 Task: Find connections with filter location Mödling with filter topic #Workfromhomewith filter profile language Potuguese with filter current company Aditya Birla Fashion and Retail Ltd. with filter school Uttarakhand Jobs with filter industry Sheet Music Publishing with filter service category Nonprofit Consulting with filter keywords title Cosmetologist
Action: Mouse moved to (671, 135)
Screenshot: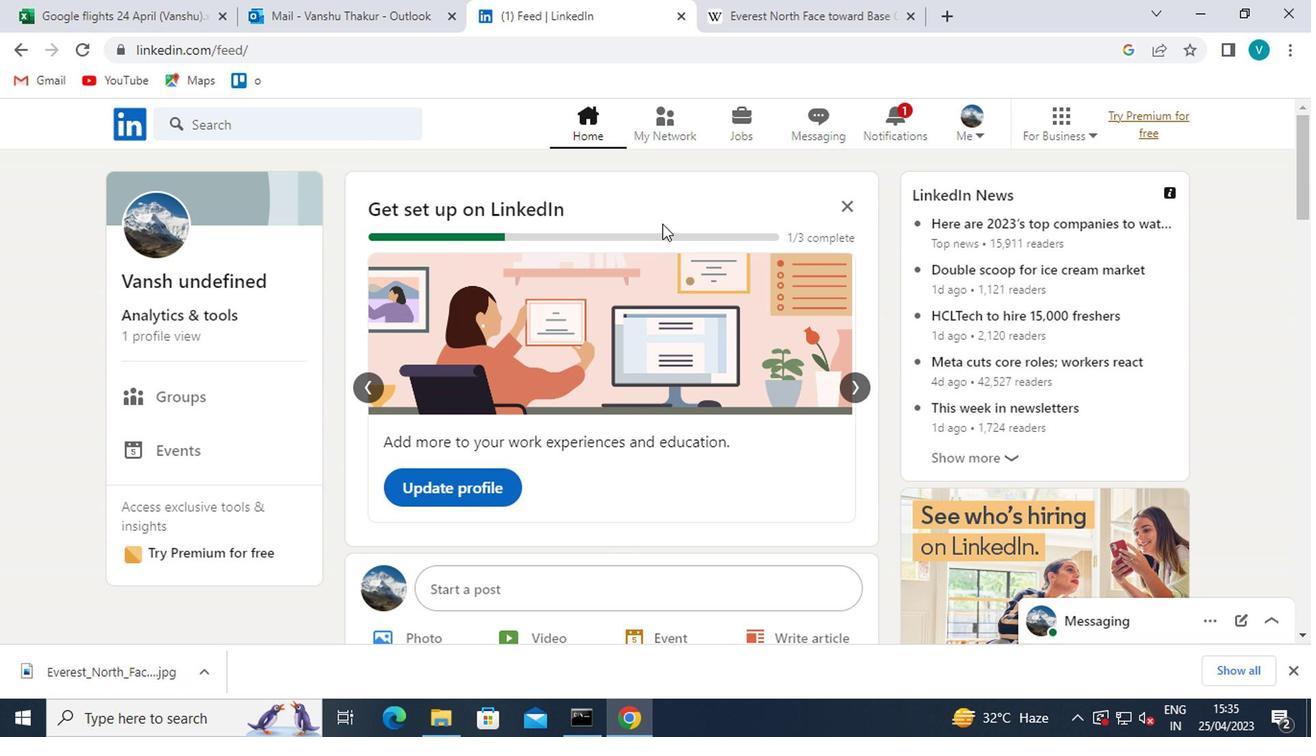
Action: Mouse pressed left at (671, 135)
Screenshot: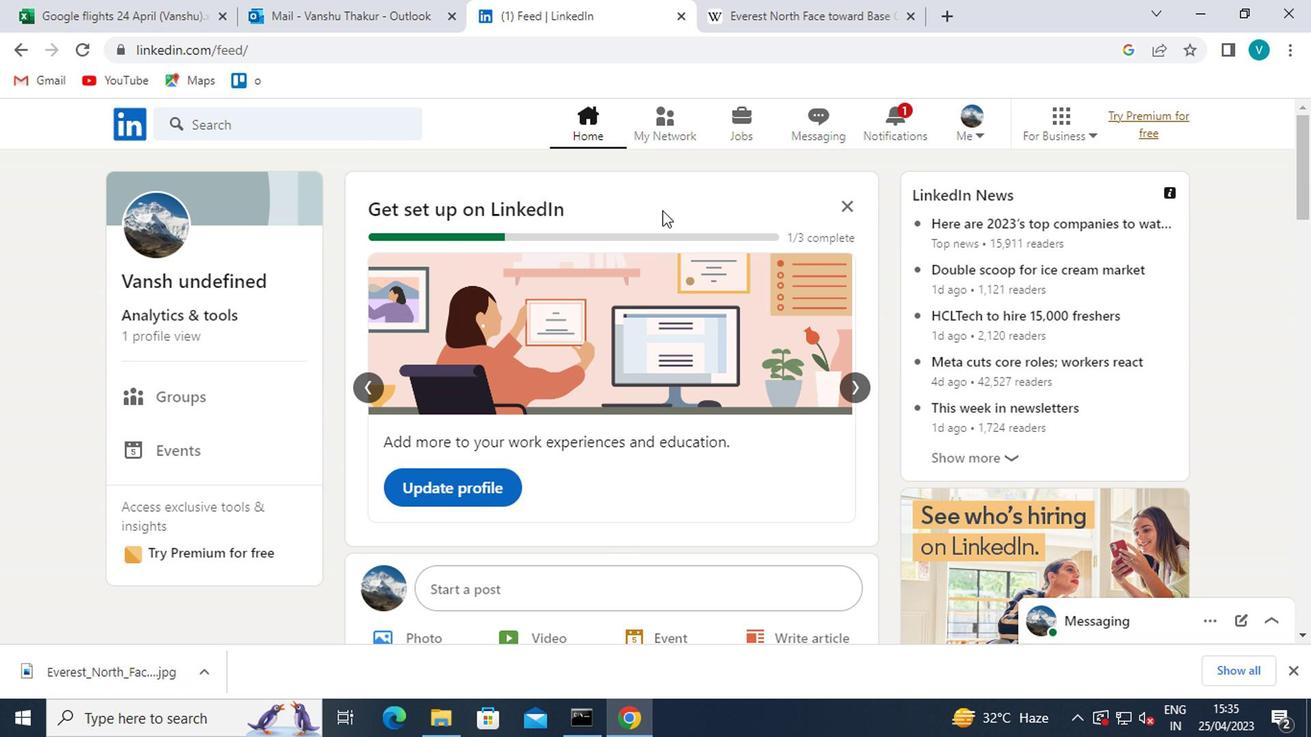 
Action: Mouse moved to (168, 237)
Screenshot: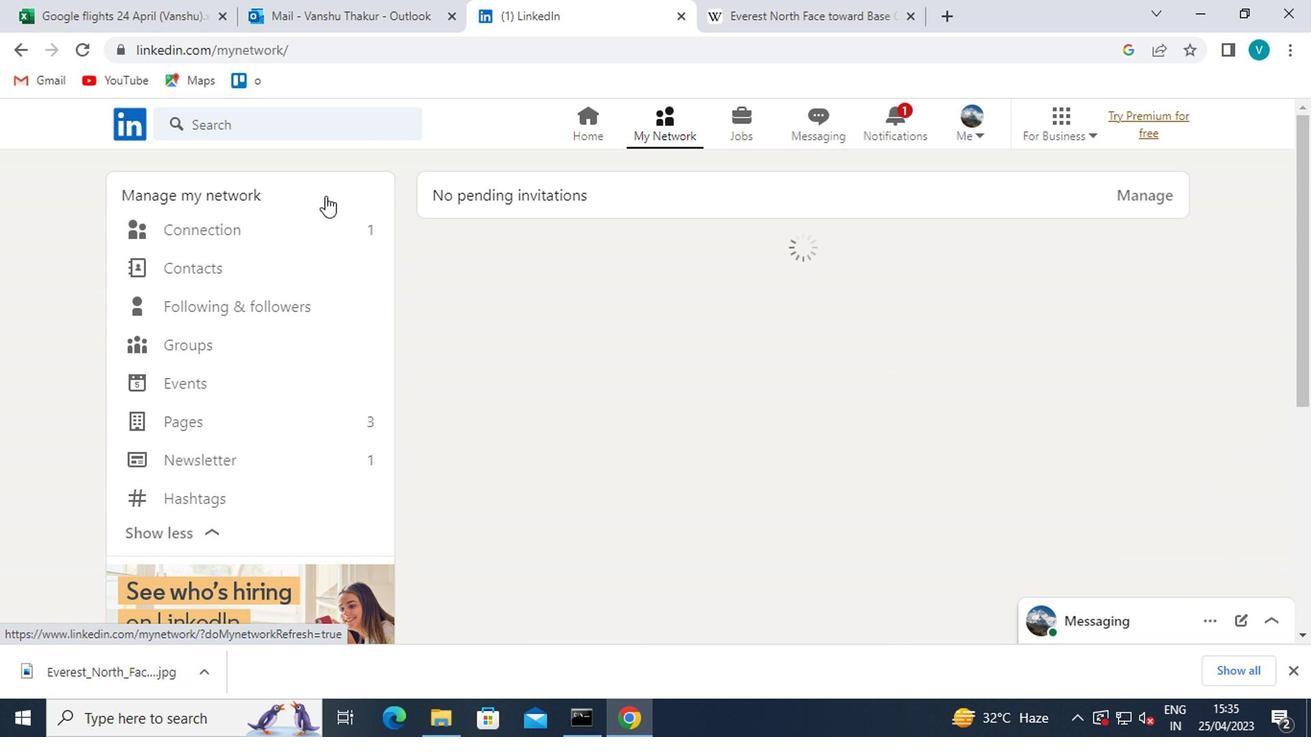 
Action: Mouse pressed left at (168, 237)
Screenshot: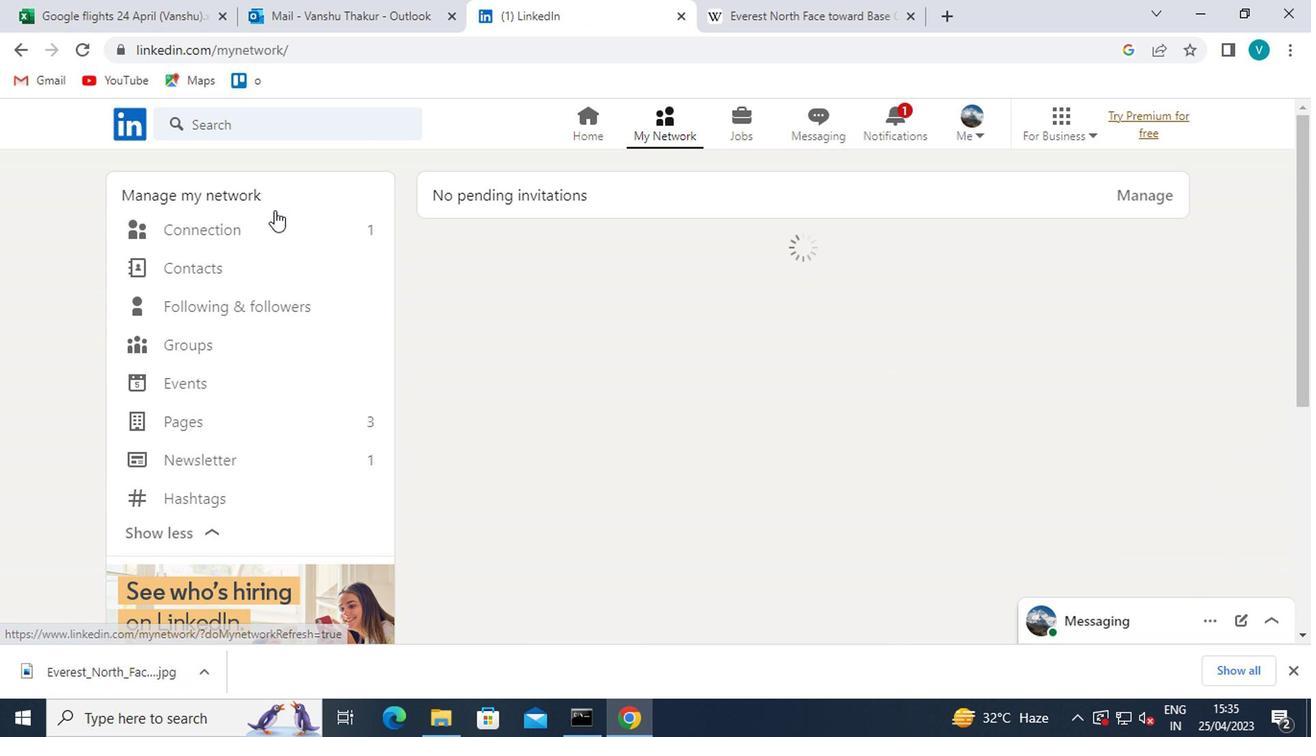 
Action: Mouse moved to (791, 224)
Screenshot: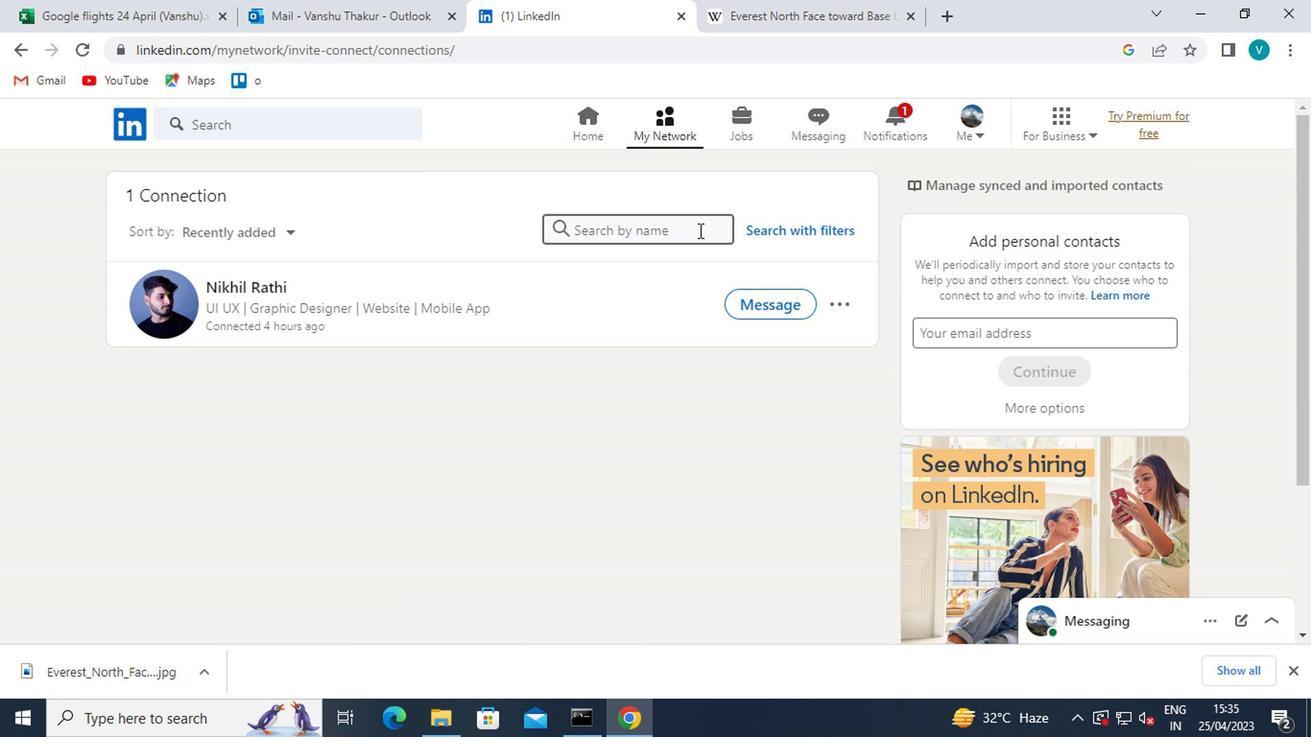 
Action: Mouse pressed left at (791, 224)
Screenshot: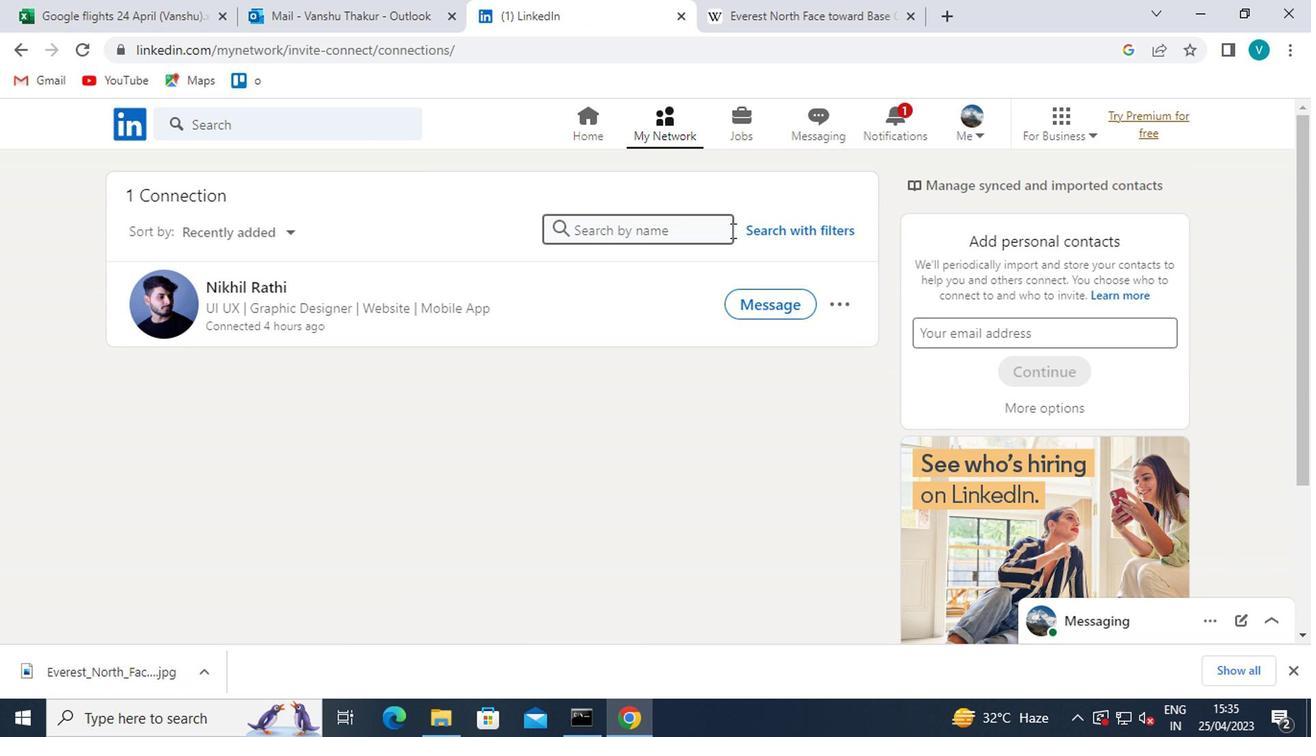 
Action: Mouse moved to (659, 176)
Screenshot: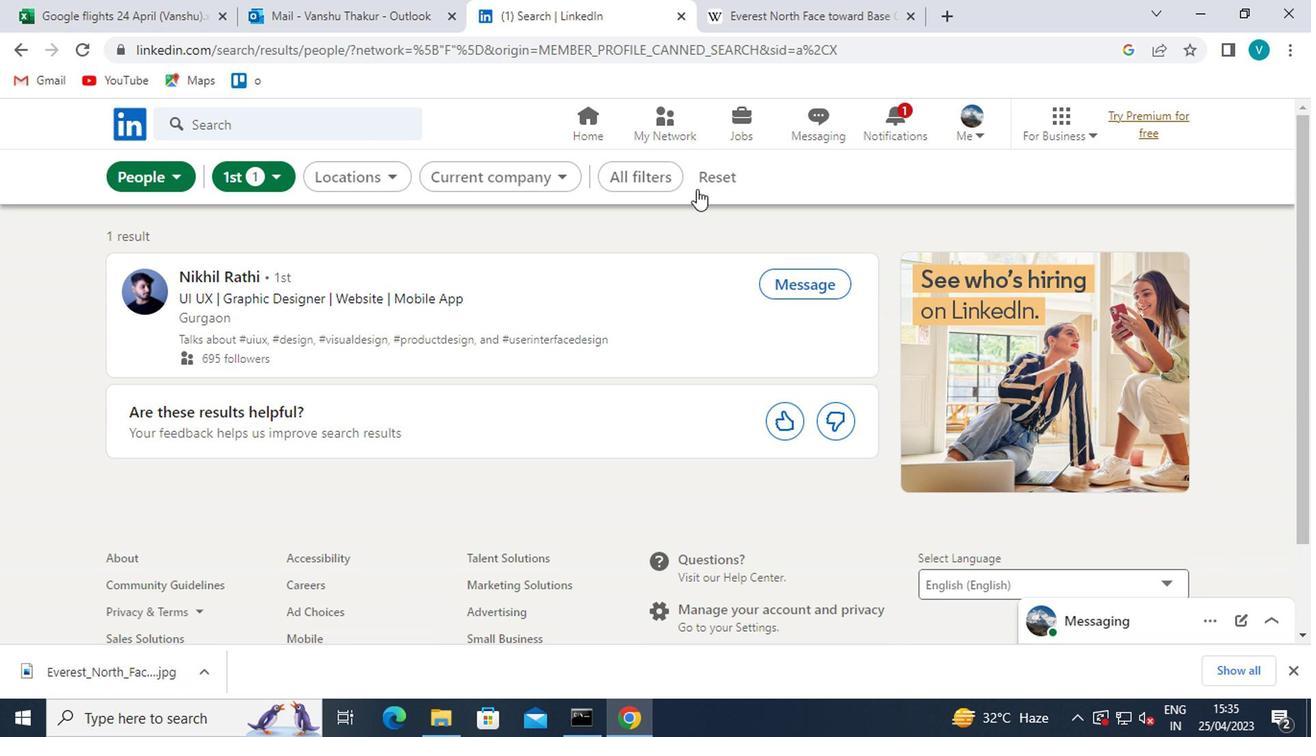 
Action: Mouse pressed left at (659, 176)
Screenshot: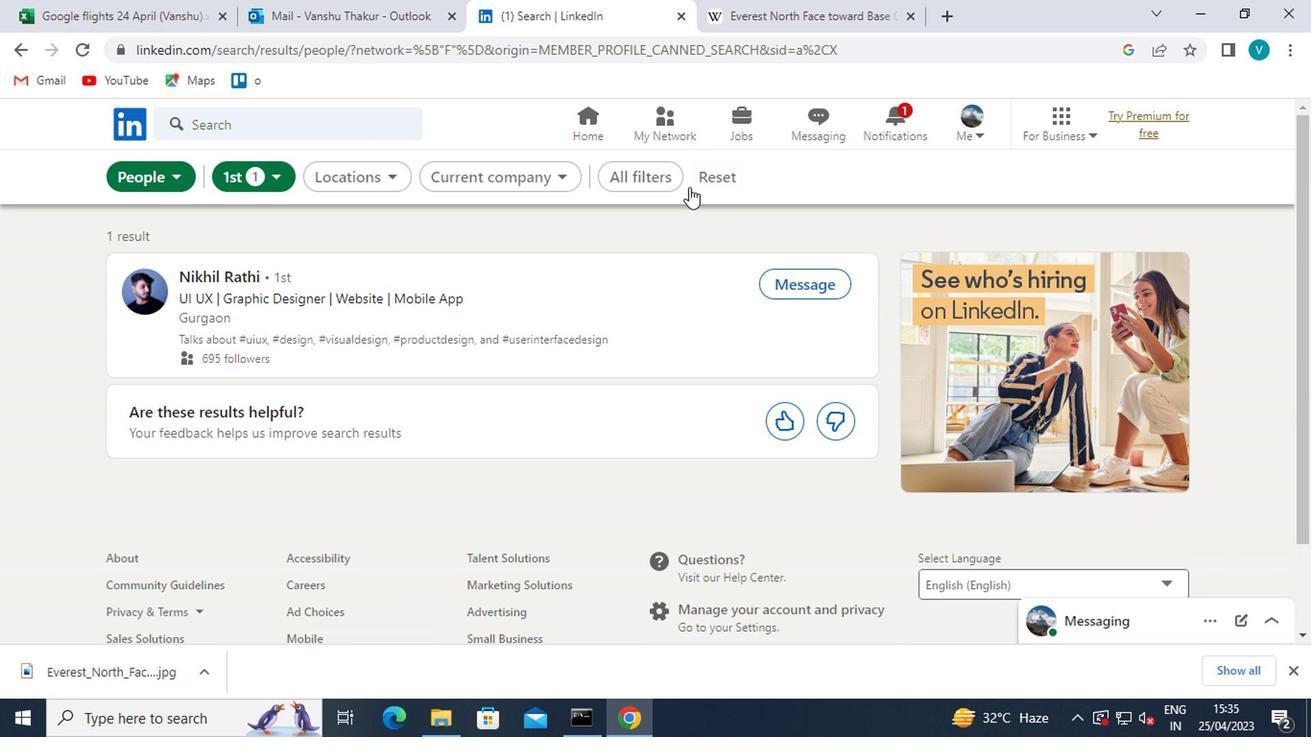 
Action: Mouse moved to (857, 342)
Screenshot: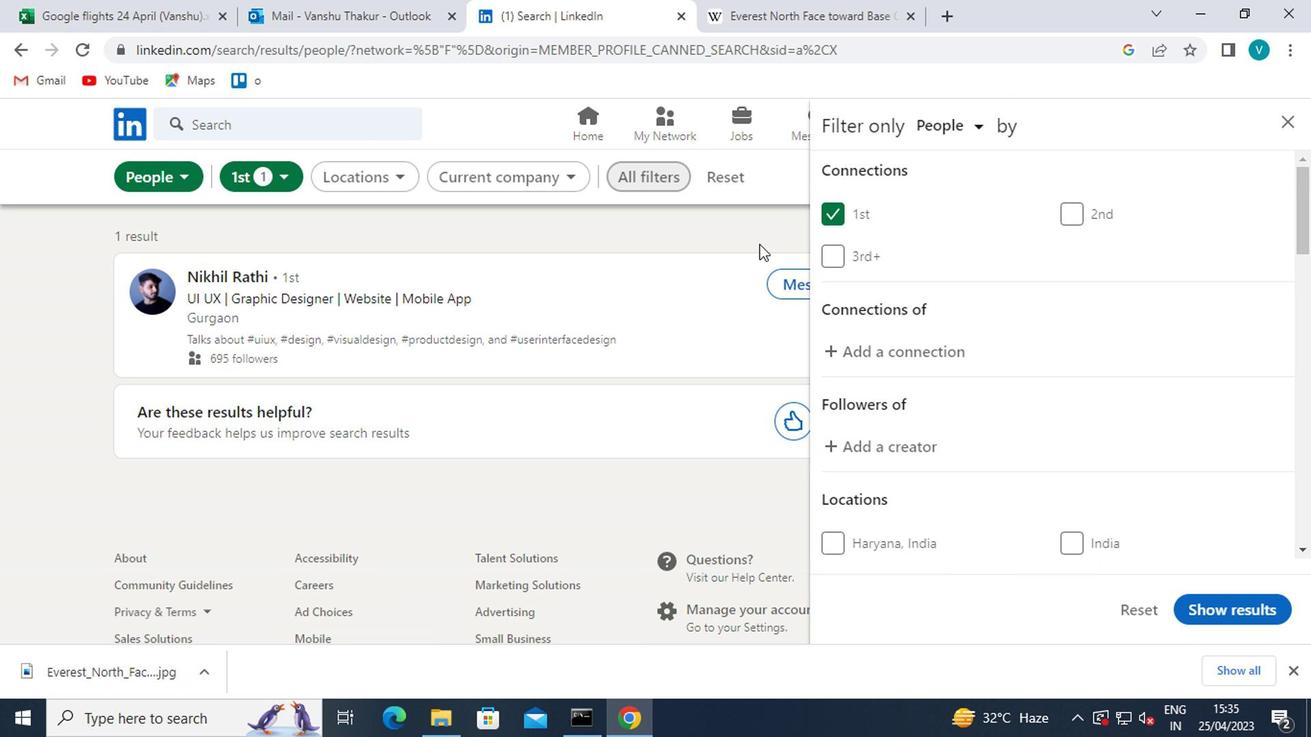 
Action: Mouse scrolled (857, 341) with delta (0, 0)
Screenshot: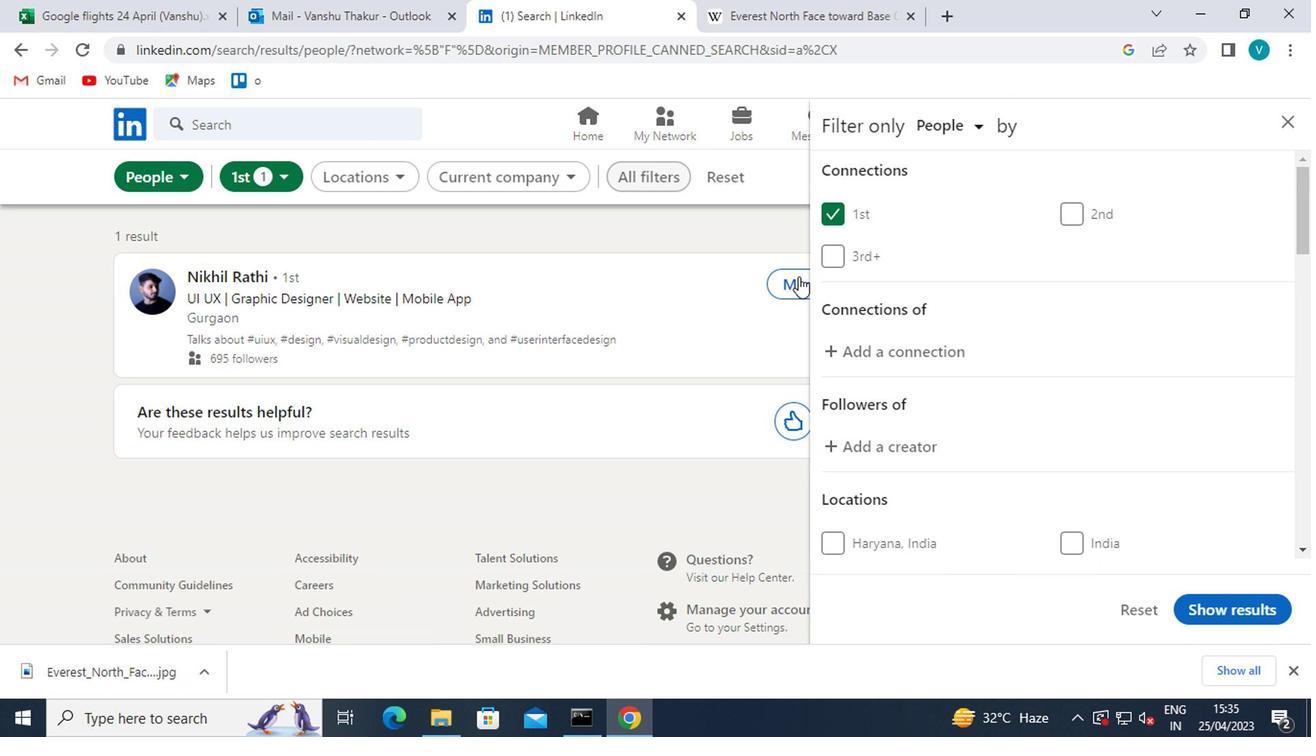 
Action: Mouse moved to (858, 344)
Screenshot: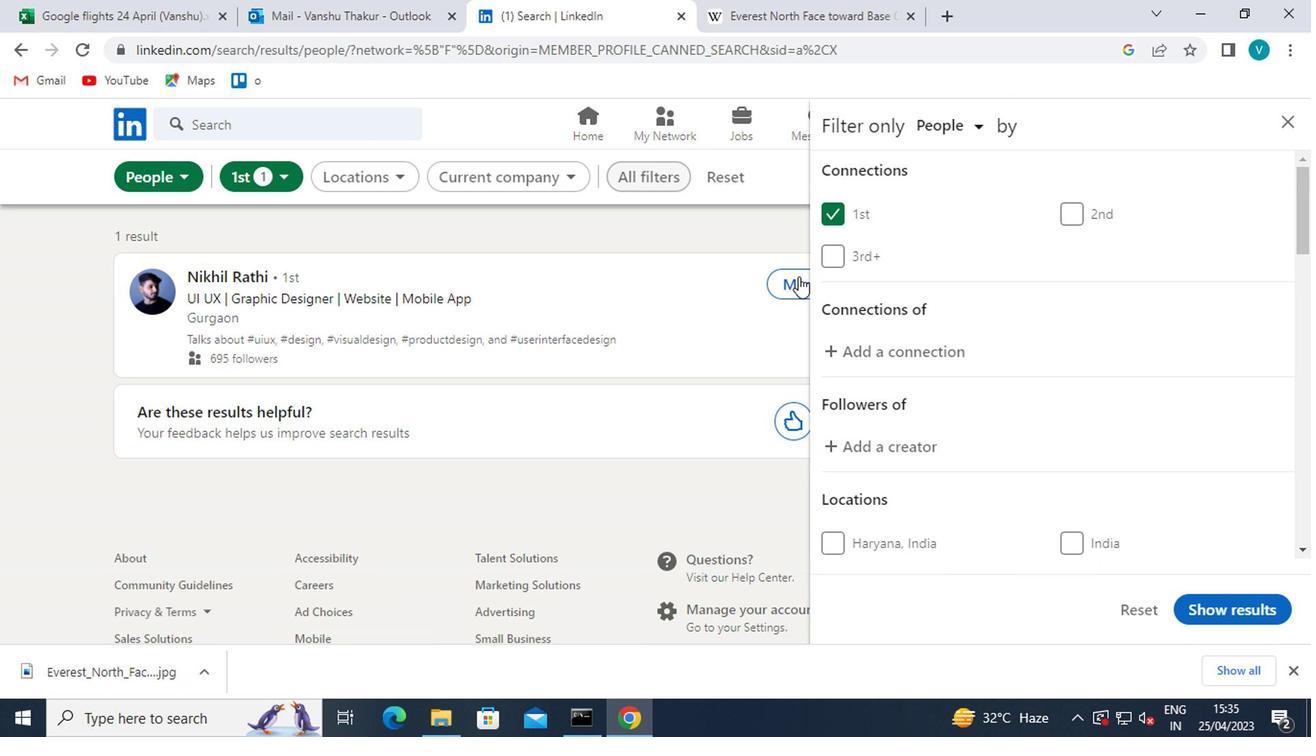 
Action: Mouse scrolled (858, 343) with delta (0, -1)
Screenshot: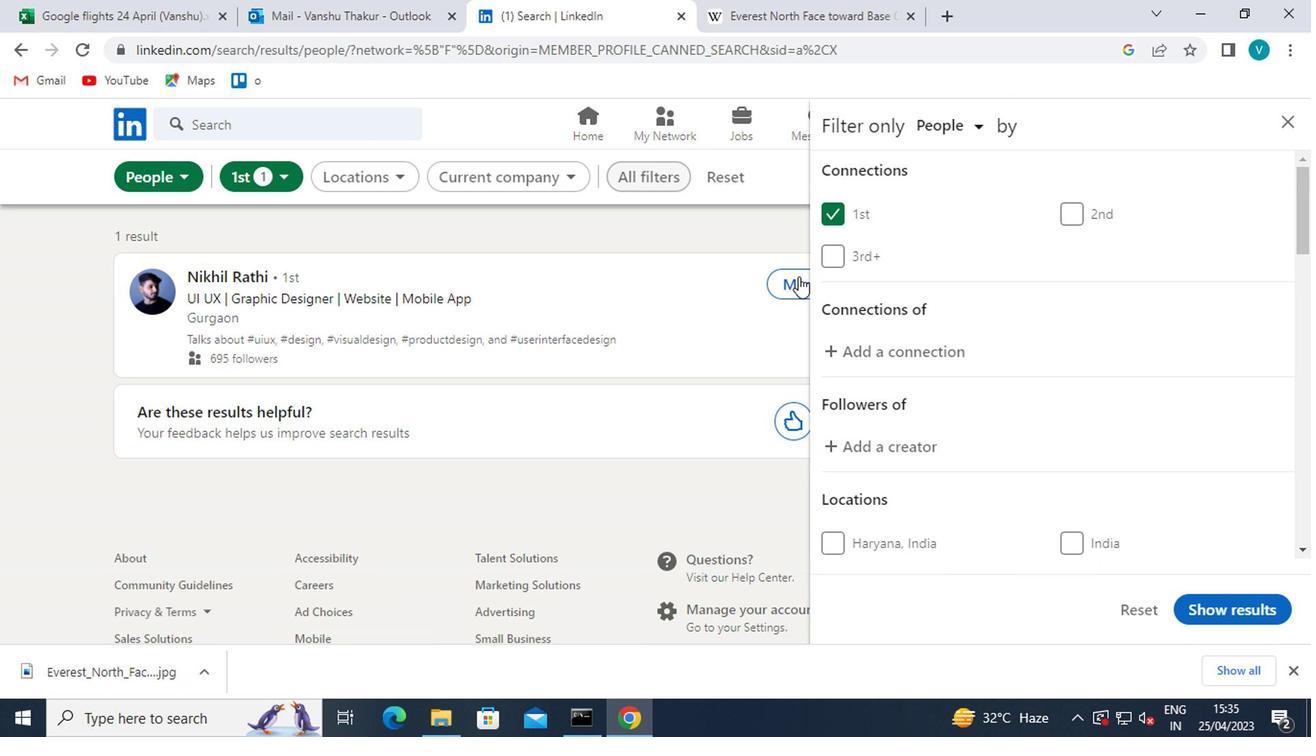 
Action: Mouse moved to (880, 433)
Screenshot: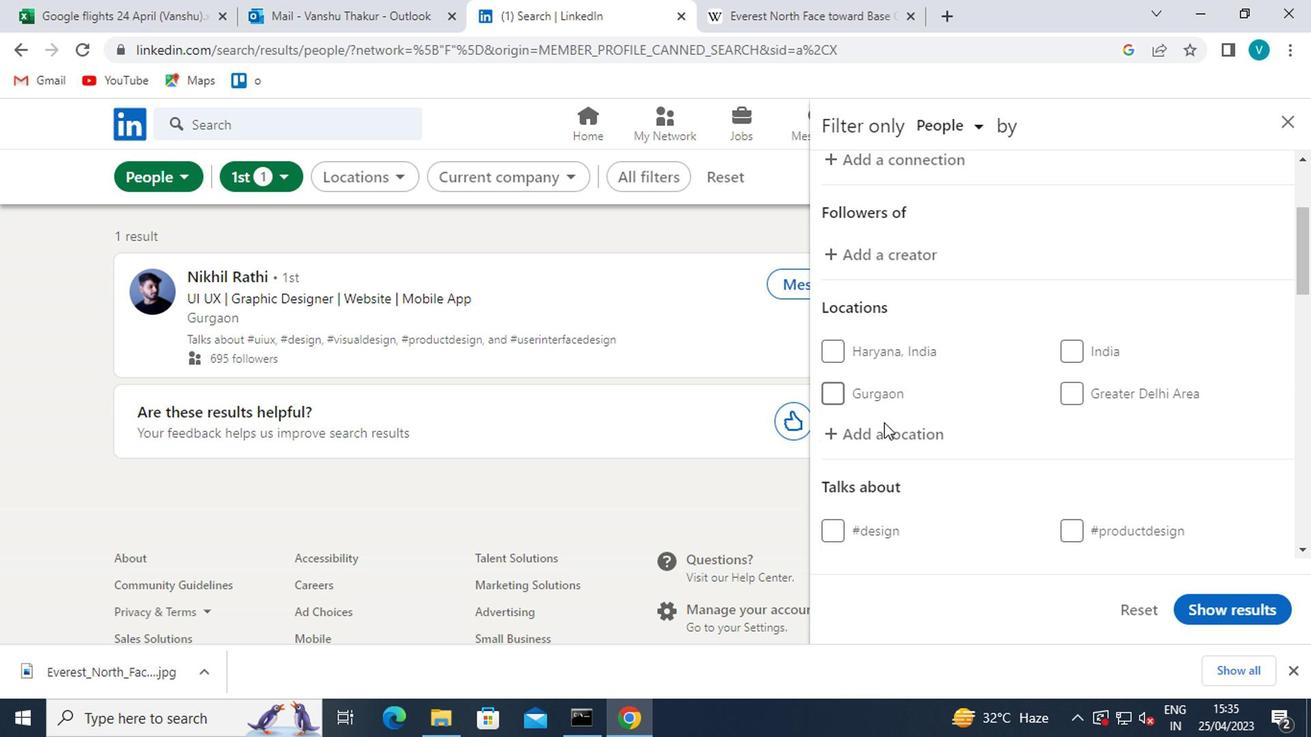 
Action: Mouse pressed left at (880, 433)
Screenshot: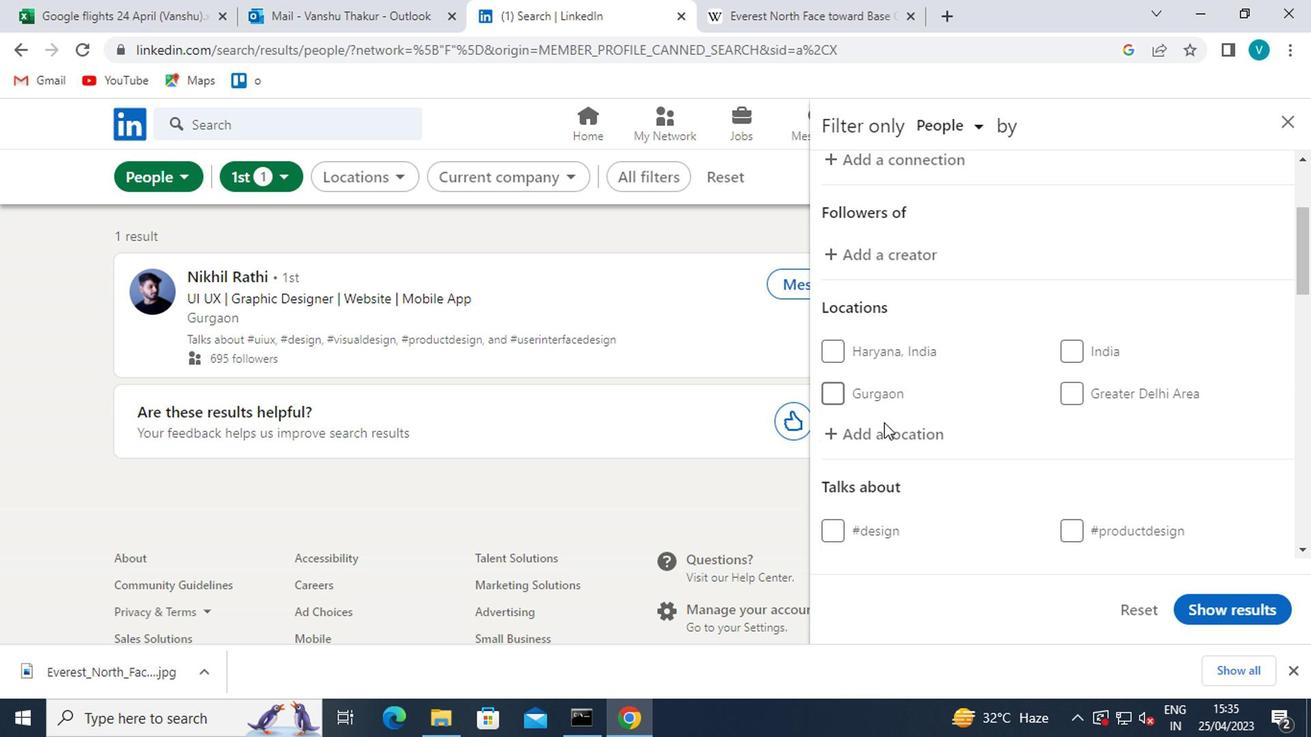 
Action: Key pressed <Key.shift><Key.shift><Key.shift><Key.shift><Key.shift><Key.shift><Key.shift><Key.shift><Key.shift><Key.shift><Key.shift><Key.shift><Key.shift><Key.shift><Key.shift><Key.shift><Key.shift><Key.shift><Key.shift><Key.shift><Key.shift><Key.shift><Key.shift><Key.shift><Key.shift><Key.shift><Key.shift><Key.shift><Key.shift>MODLING<Key.space>
Screenshot: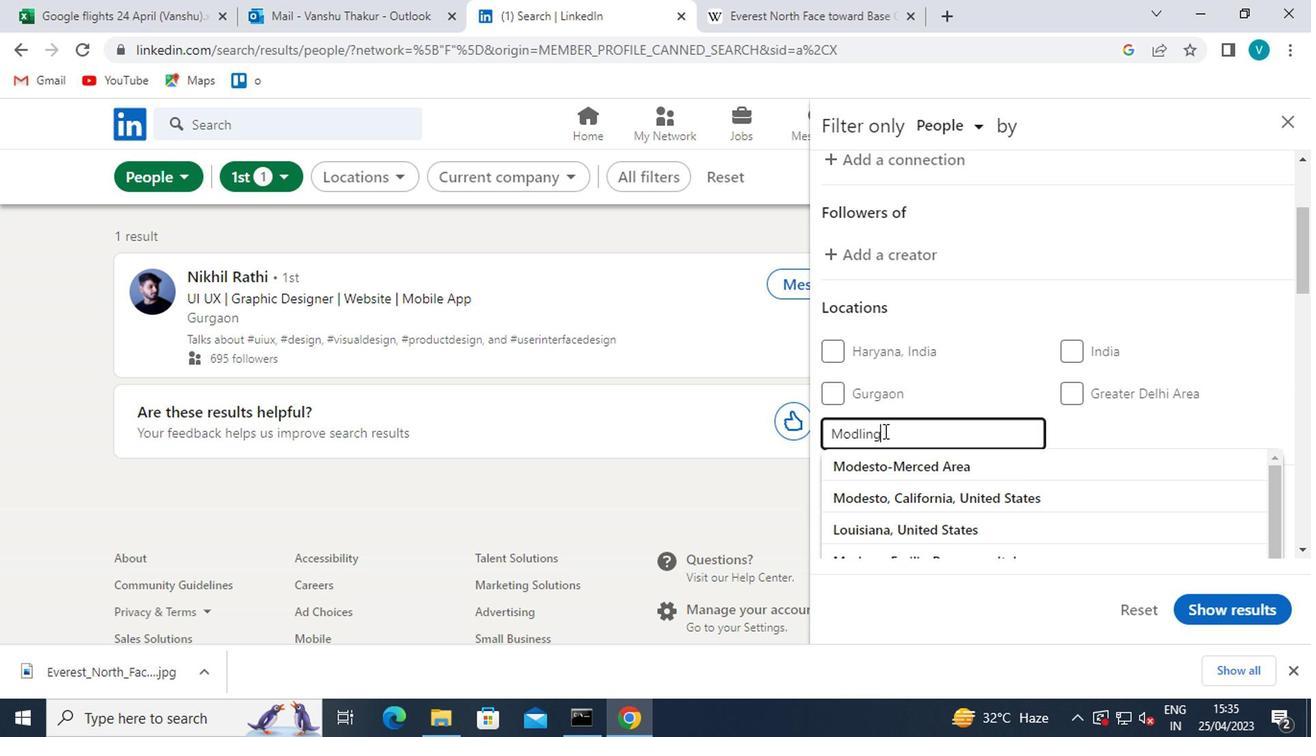 
Action: Mouse moved to (890, 467)
Screenshot: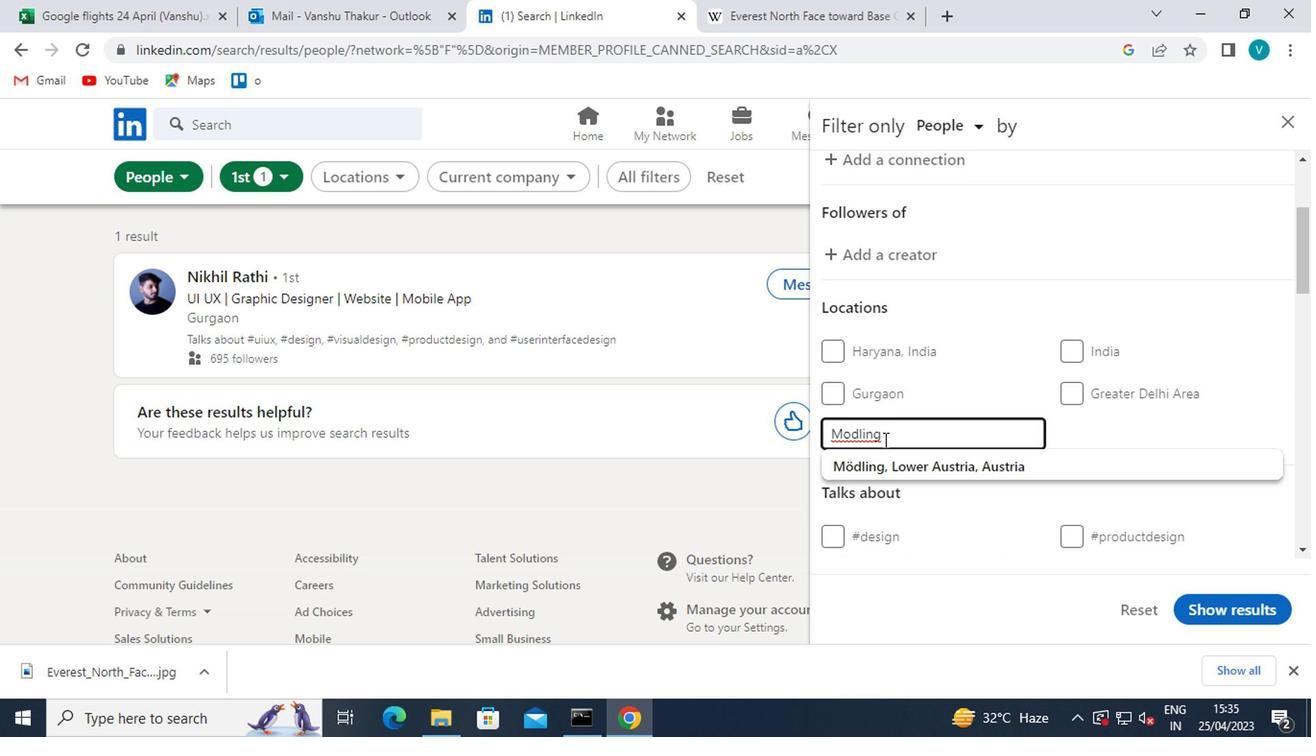 
Action: Mouse pressed left at (890, 467)
Screenshot: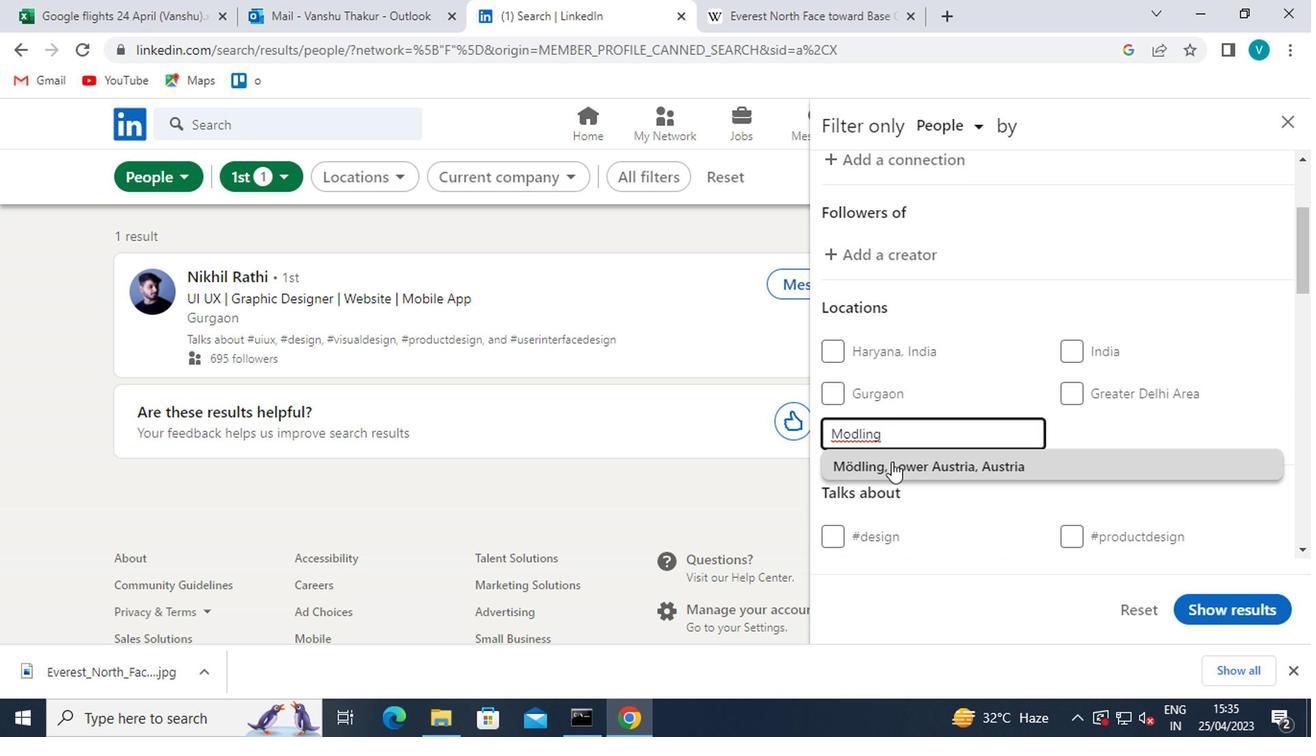 
Action: Mouse moved to (974, 453)
Screenshot: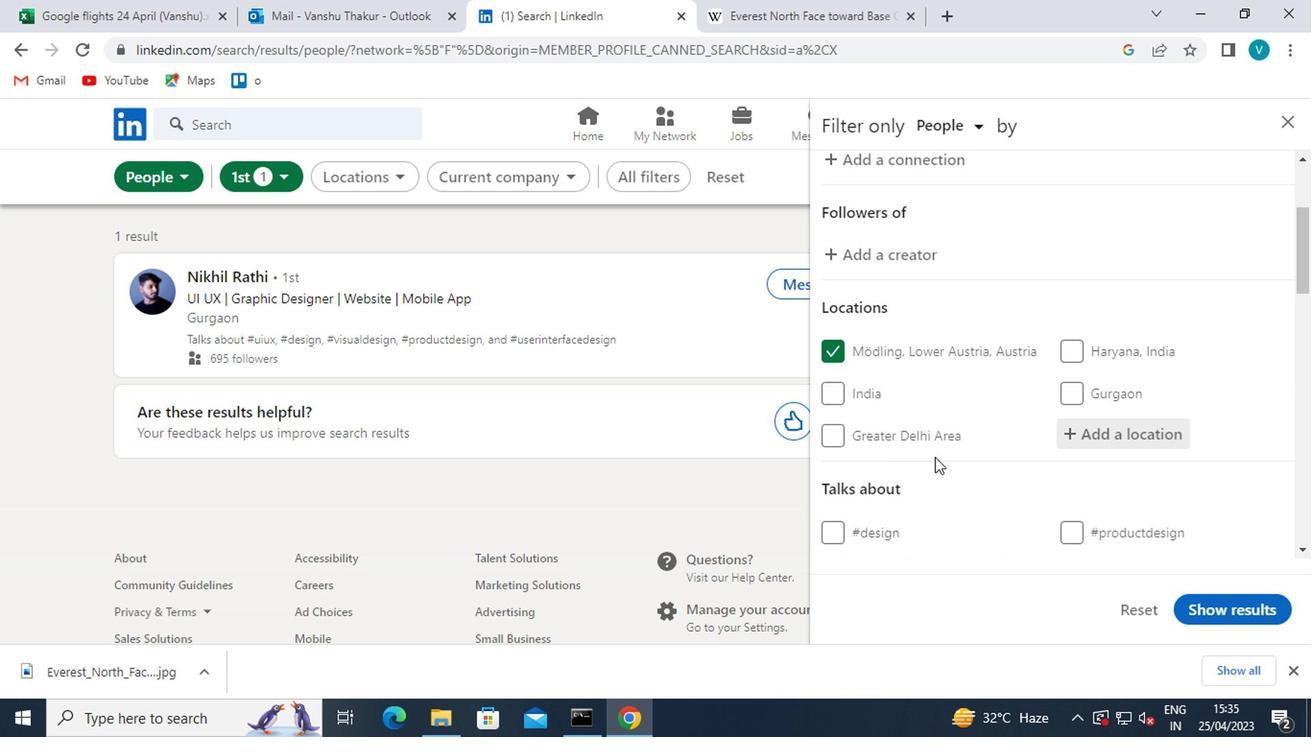 
Action: Mouse scrolled (974, 453) with delta (0, 0)
Screenshot: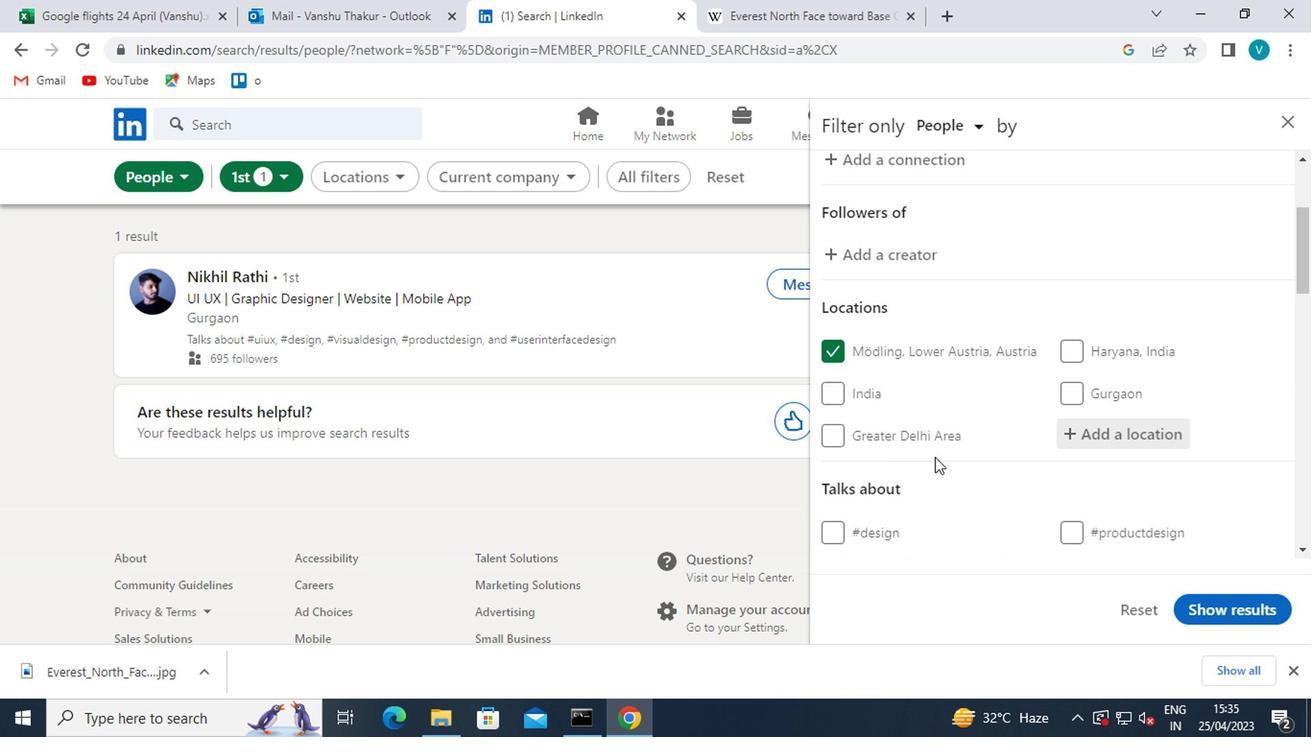 
Action: Mouse moved to (977, 453)
Screenshot: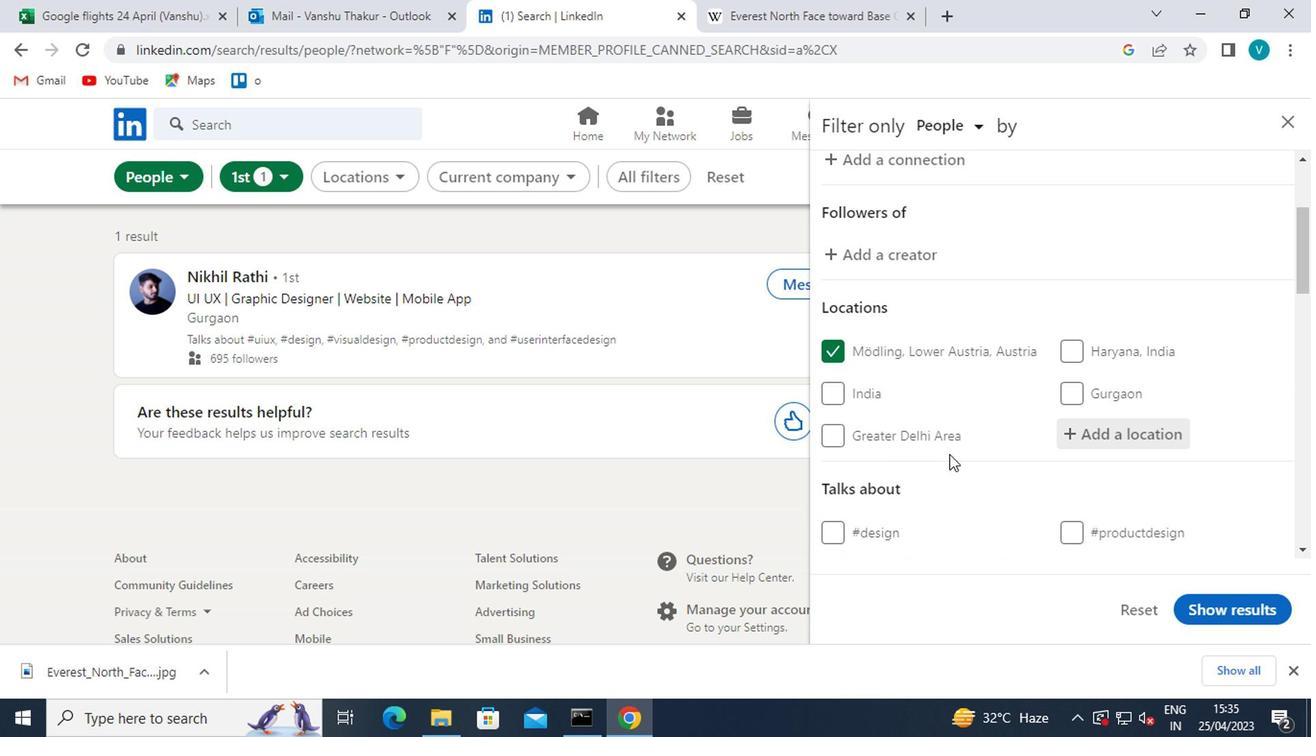 
Action: Mouse scrolled (977, 453) with delta (0, 0)
Screenshot: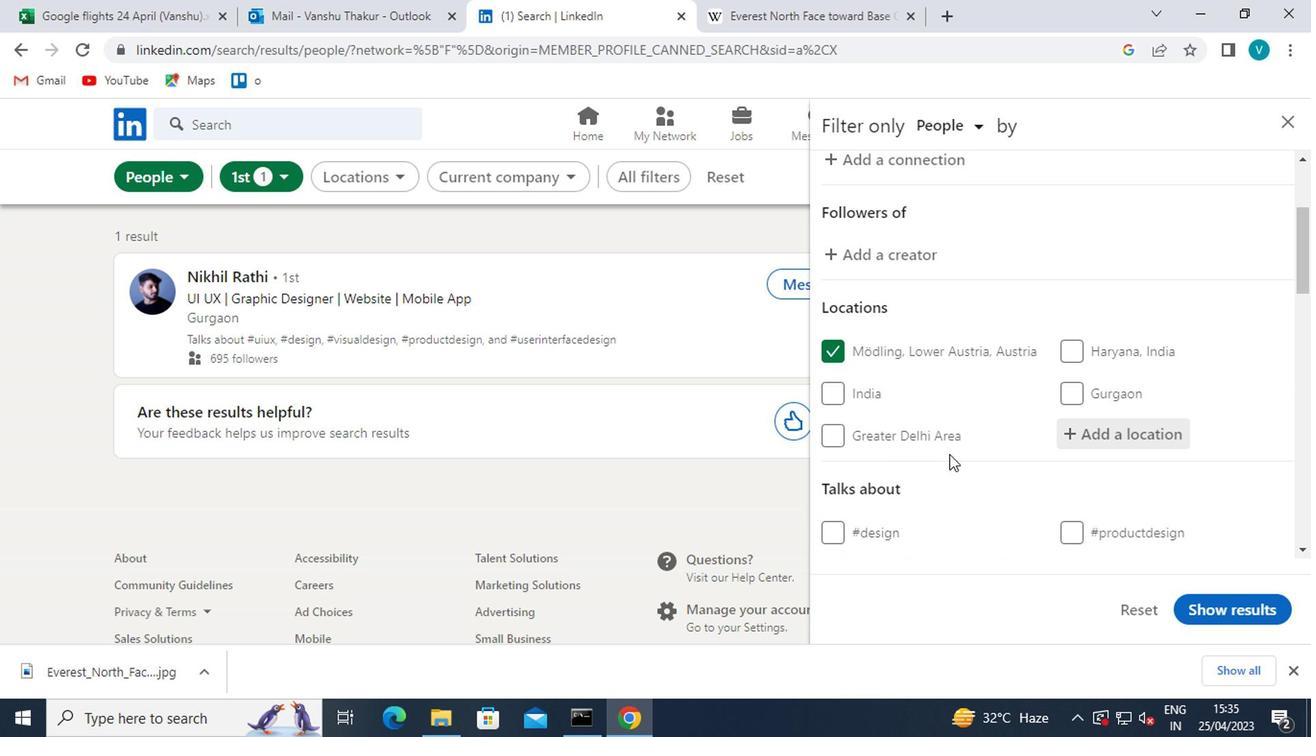 
Action: Mouse moved to (1114, 431)
Screenshot: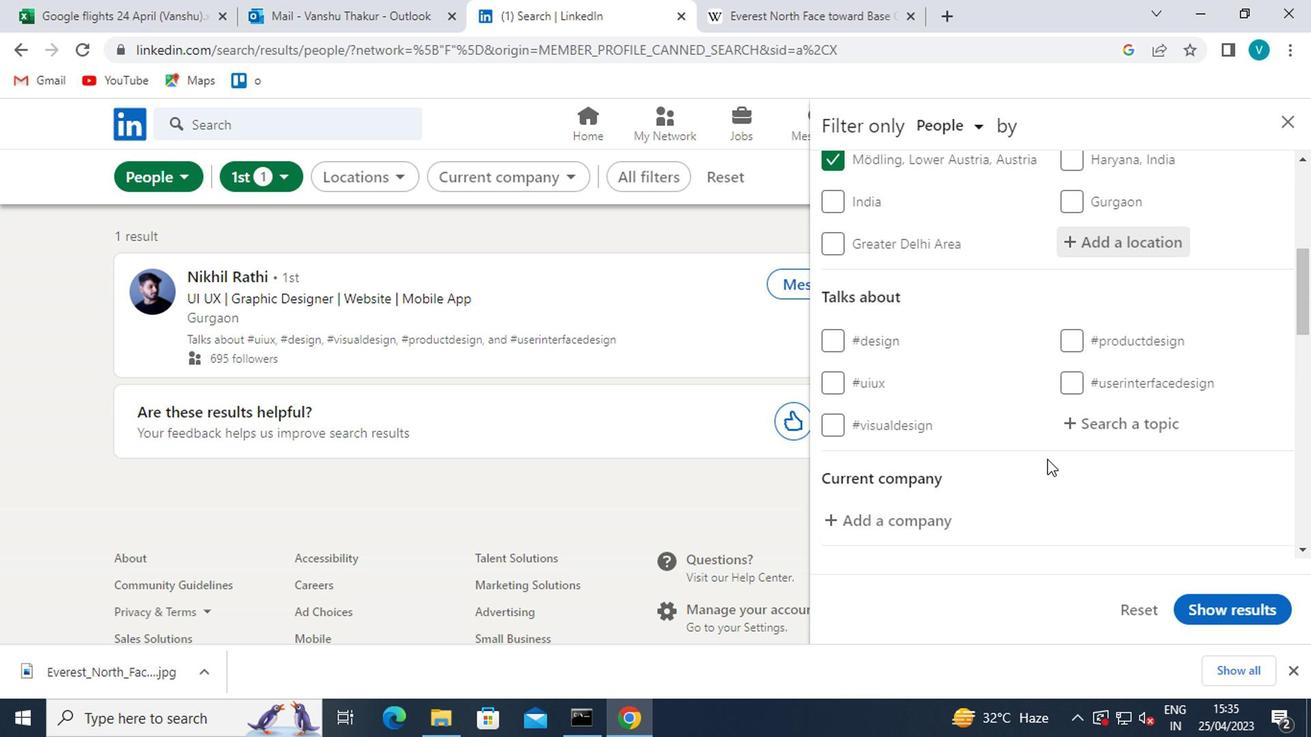 
Action: Mouse pressed left at (1114, 431)
Screenshot: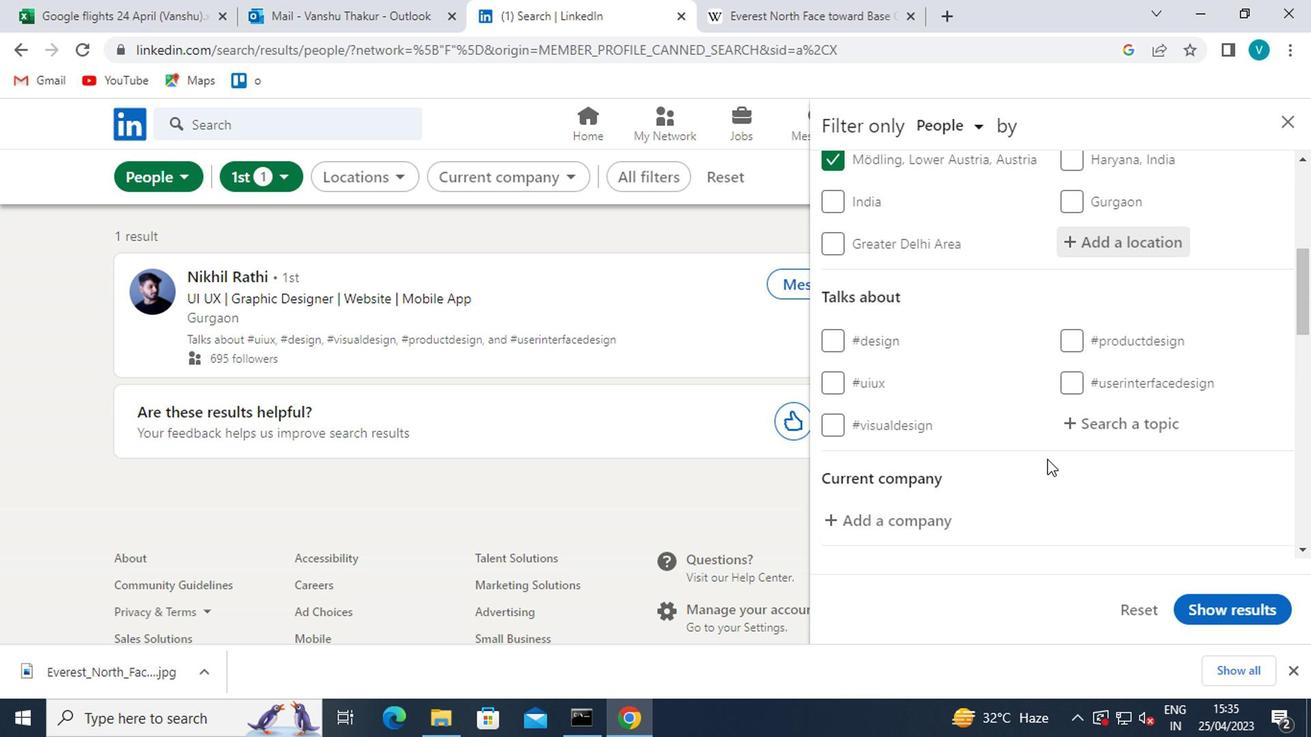 
Action: Mouse moved to (1005, 379)
Screenshot: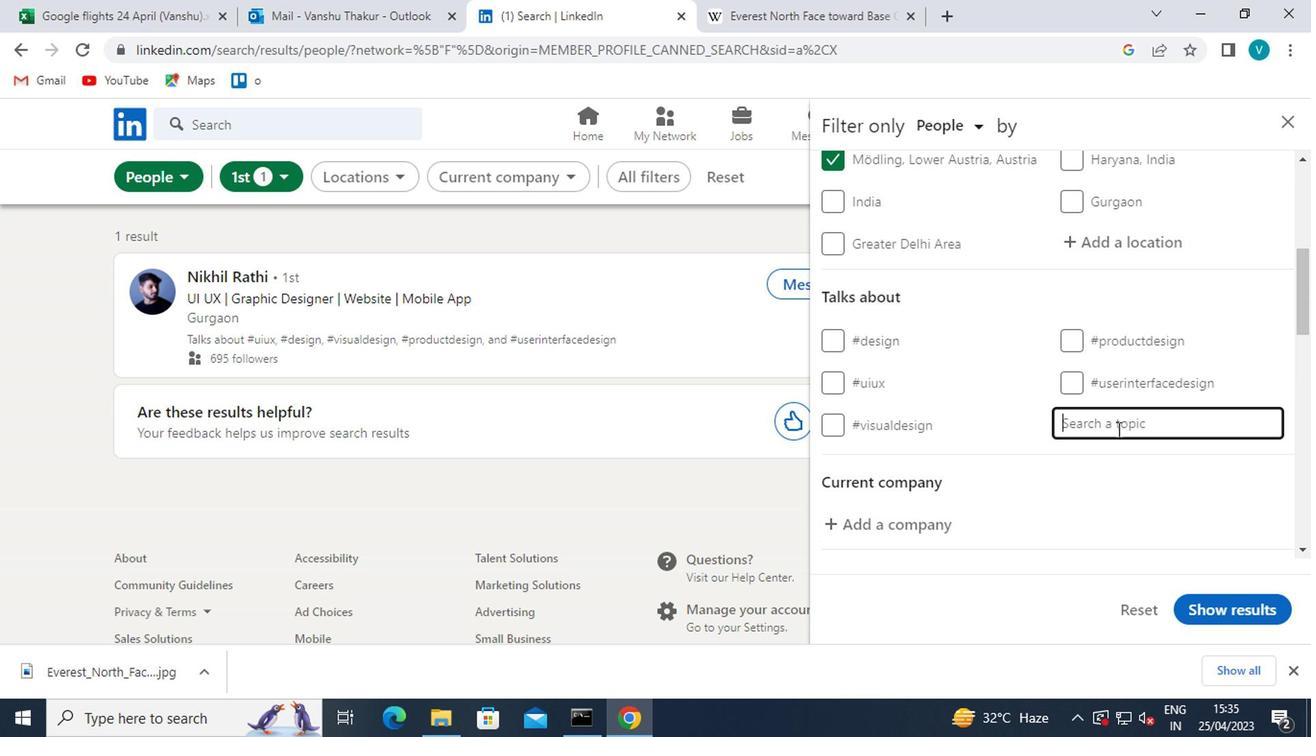 
Action: Key pressed <Key.shift>#<Key.shift>WORKFROMHOME<Key.space>
Screenshot: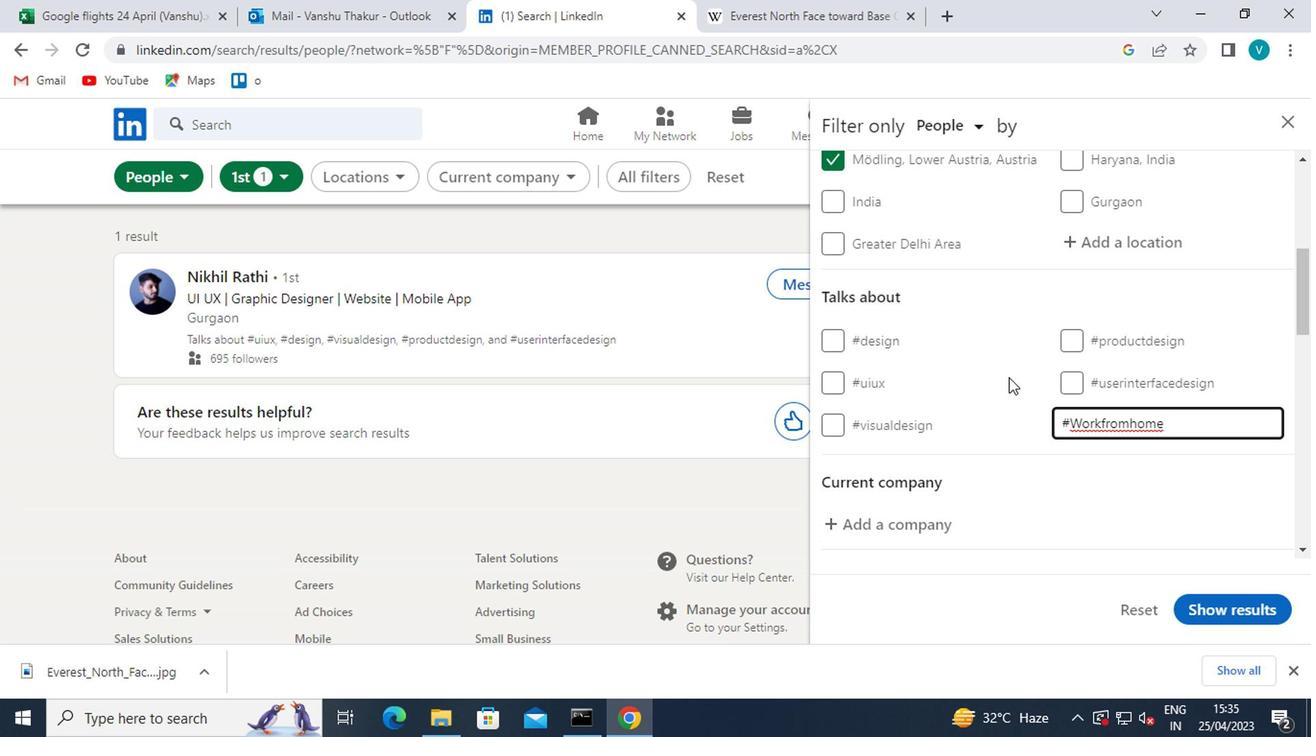 
Action: Mouse moved to (1191, 442)
Screenshot: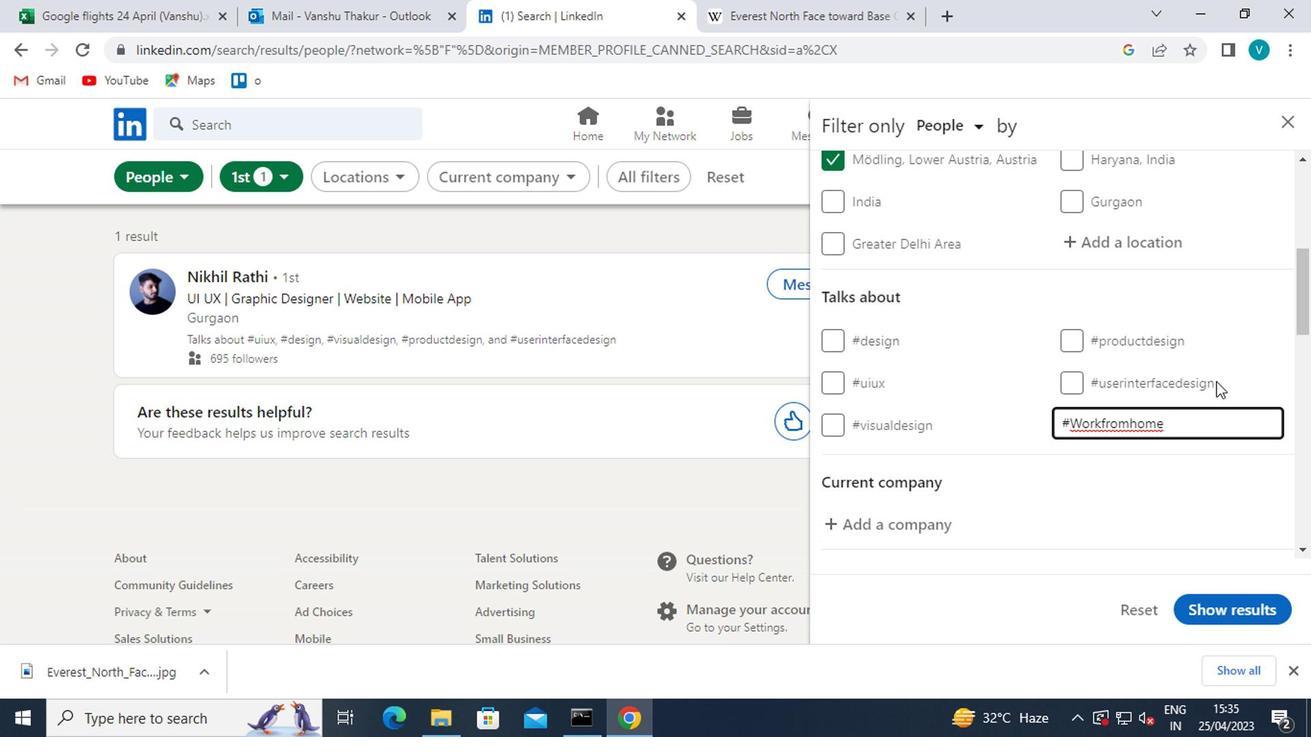 
Action: Mouse pressed left at (1191, 442)
Screenshot: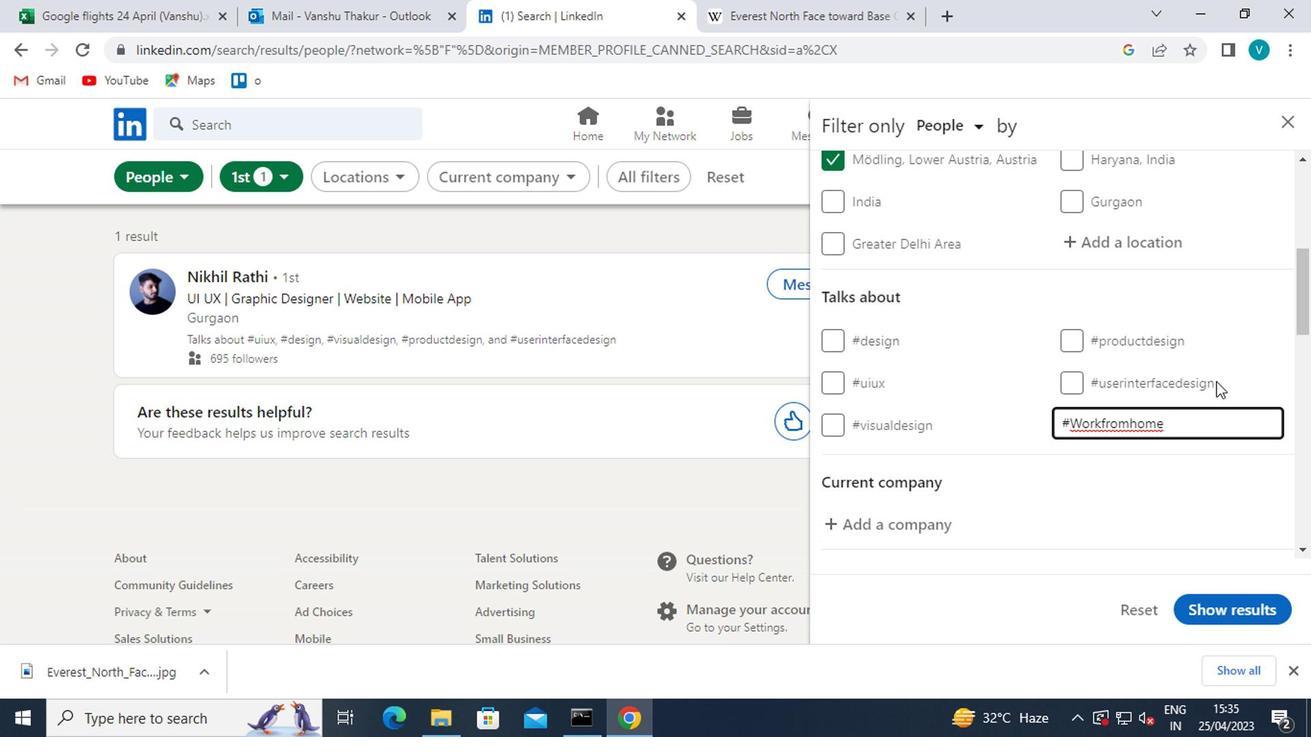 
Action: Mouse moved to (1147, 496)
Screenshot: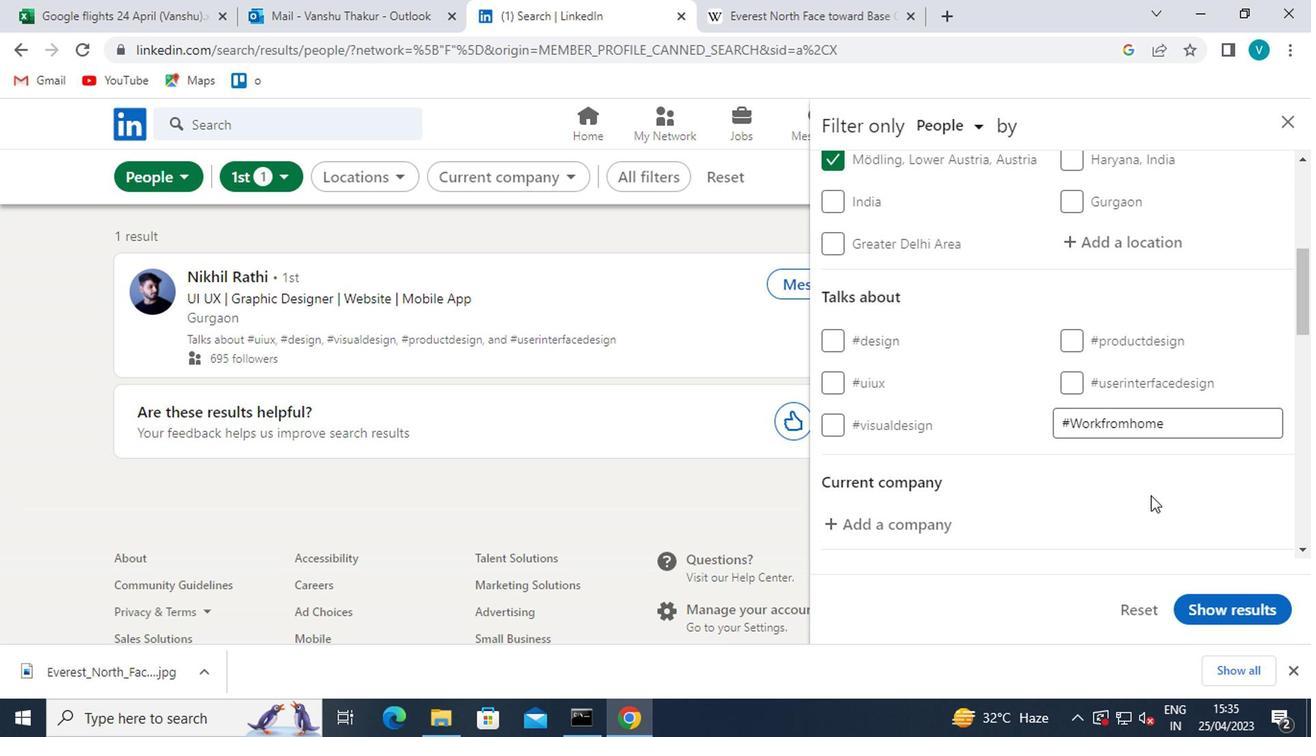 
Action: Mouse scrolled (1147, 496) with delta (0, 0)
Screenshot: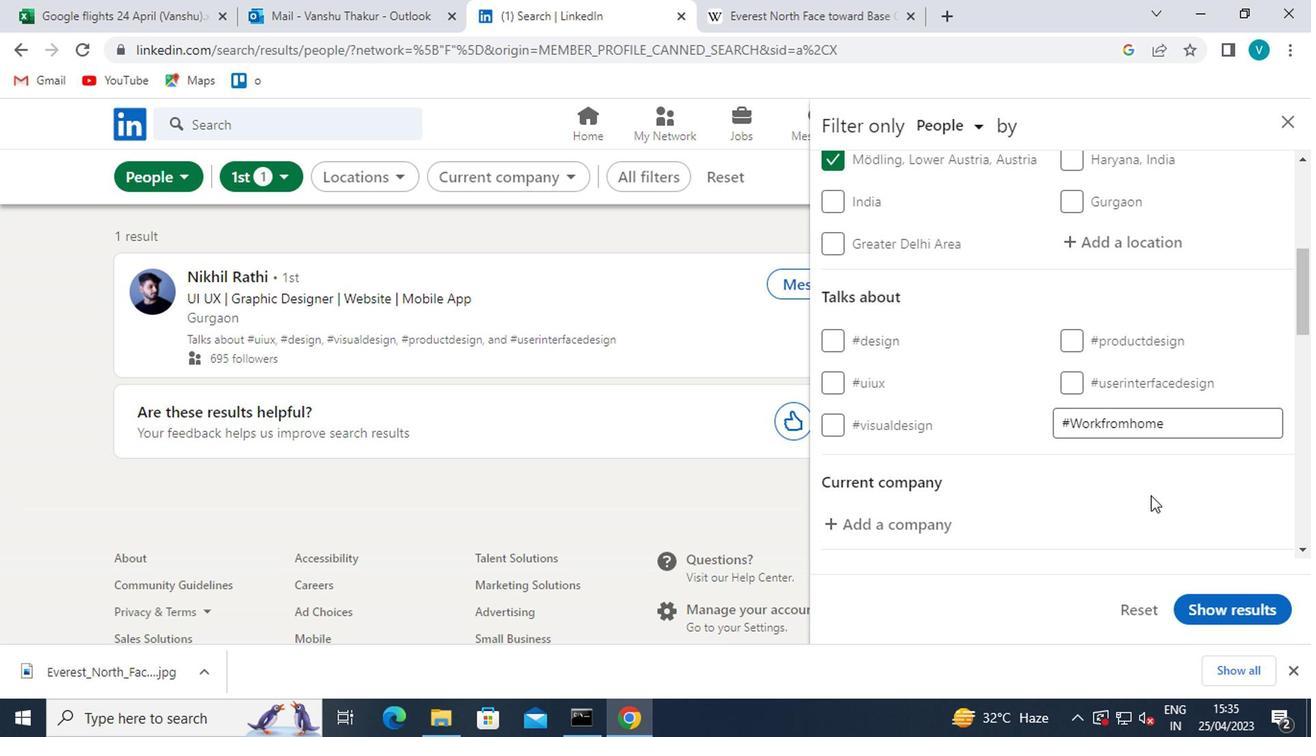 
Action: Mouse moved to (1098, 488)
Screenshot: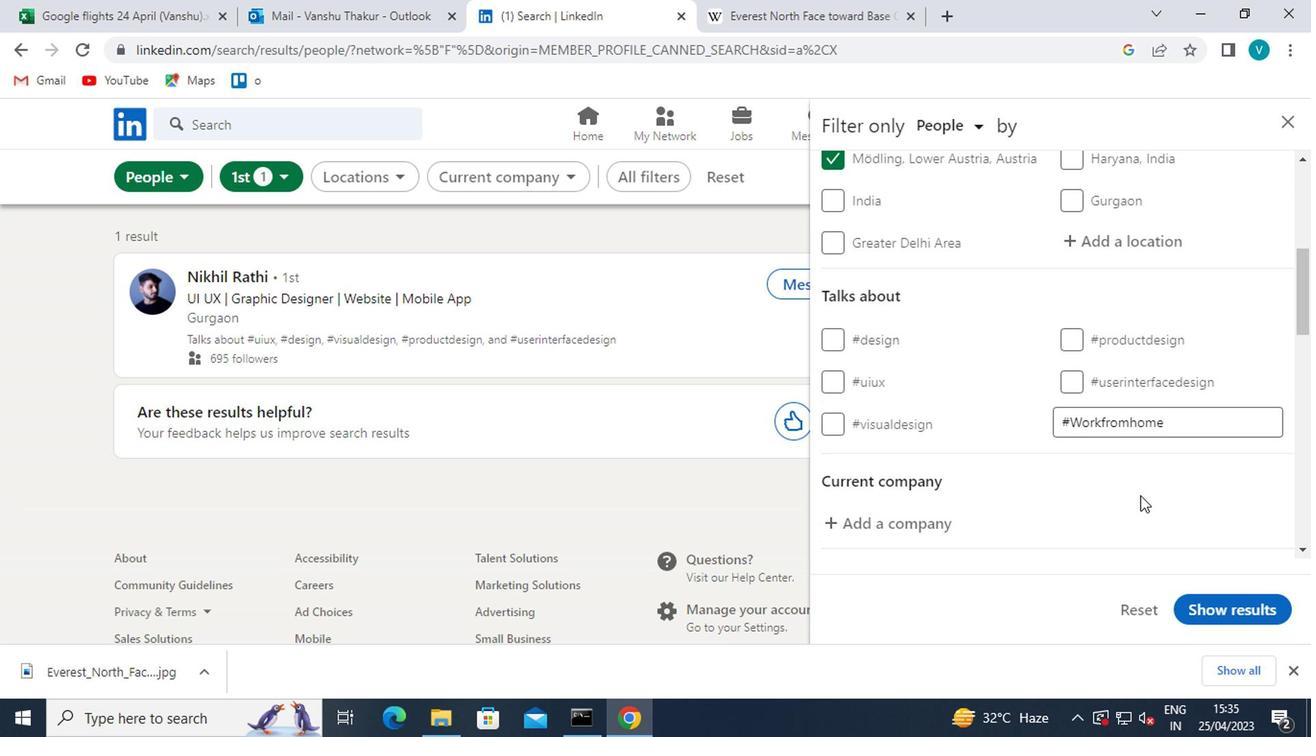 
Action: Mouse scrolled (1098, 487) with delta (0, -1)
Screenshot: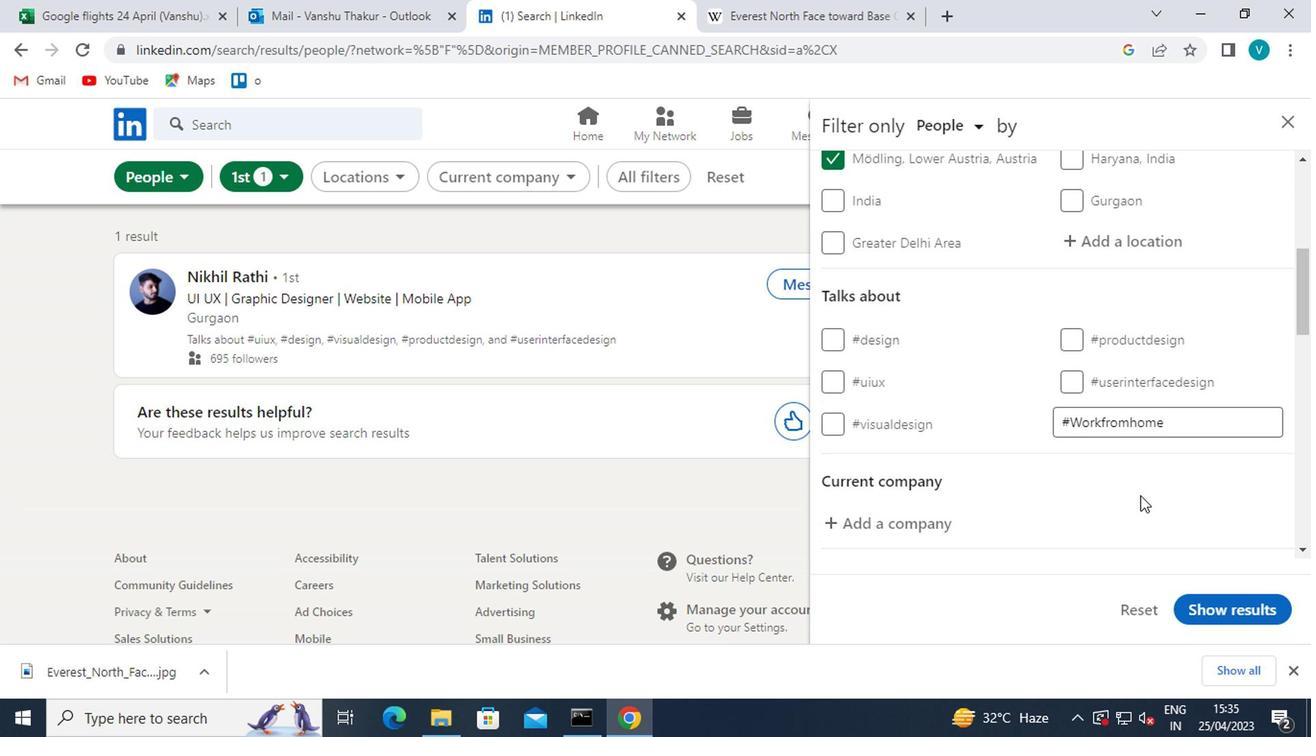 
Action: Mouse moved to (1064, 476)
Screenshot: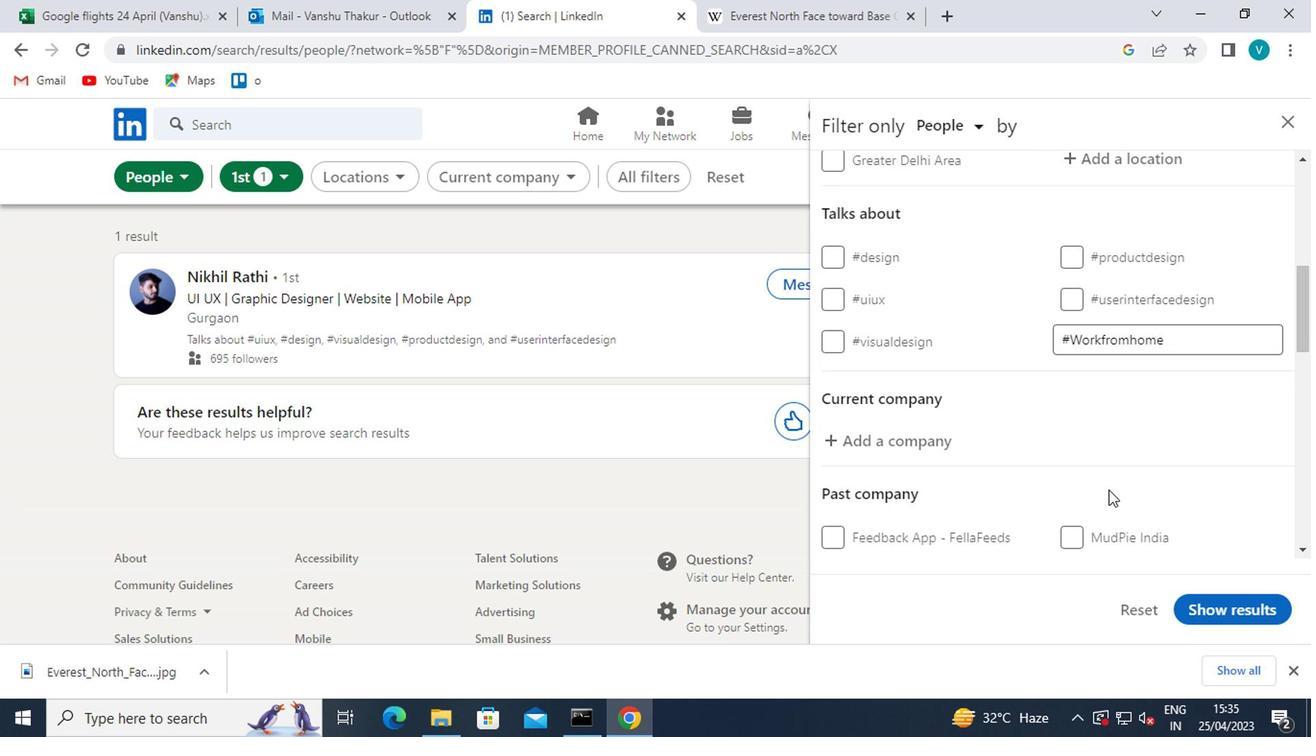 
Action: Mouse scrolled (1064, 474) with delta (0, -1)
Screenshot: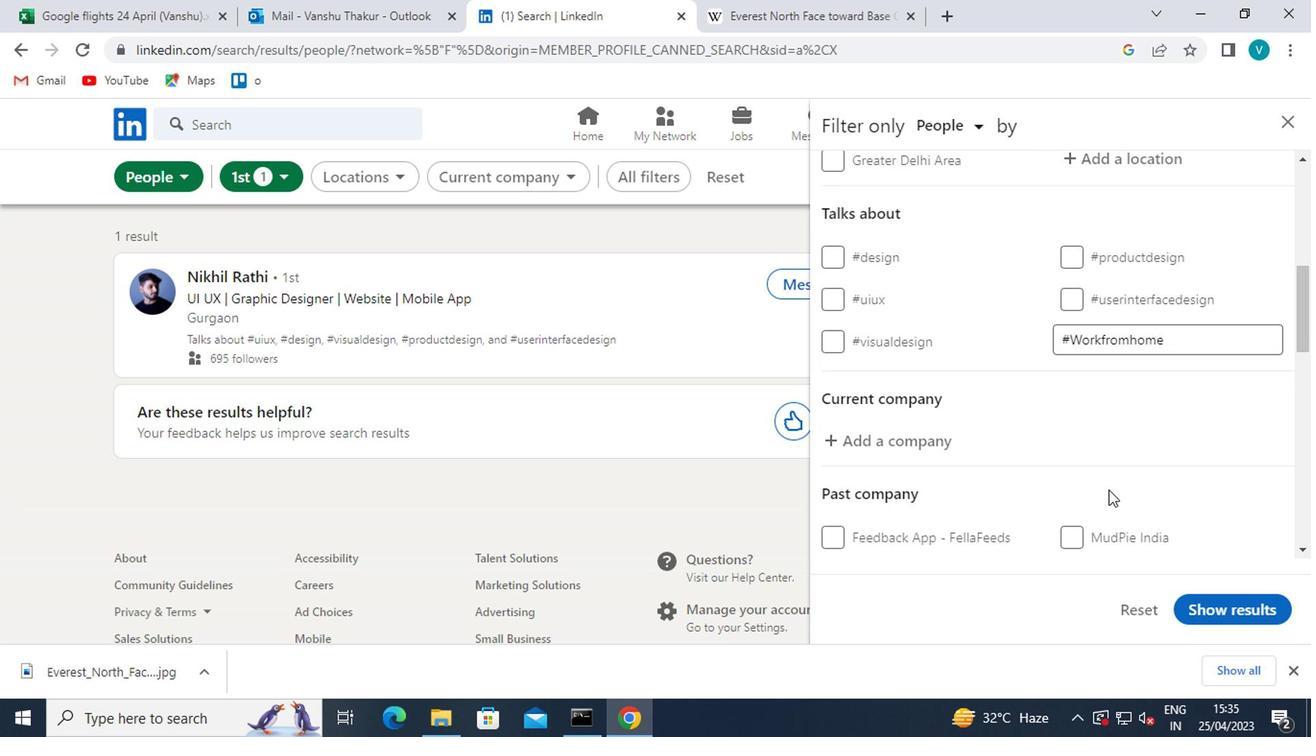 
Action: Mouse moved to (1055, 472)
Screenshot: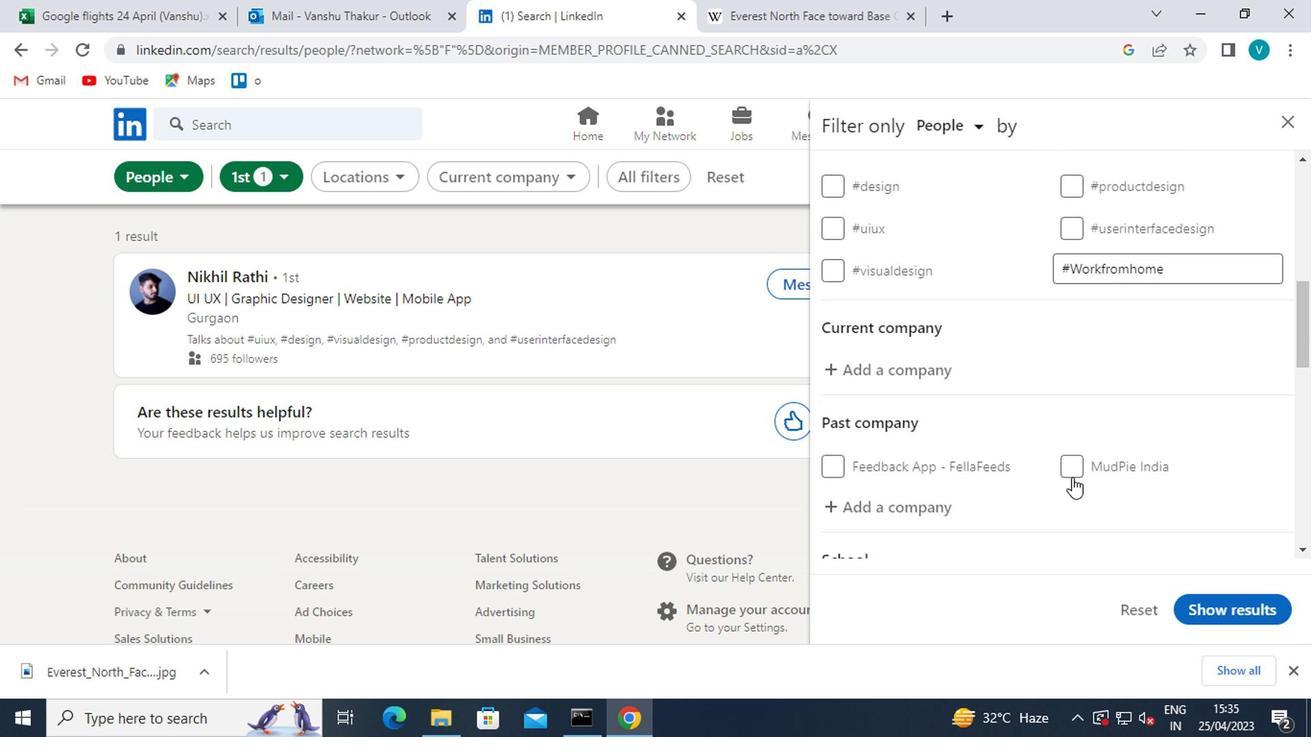 
Action: Mouse scrolled (1055, 472) with delta (0, 0)
Screenshot: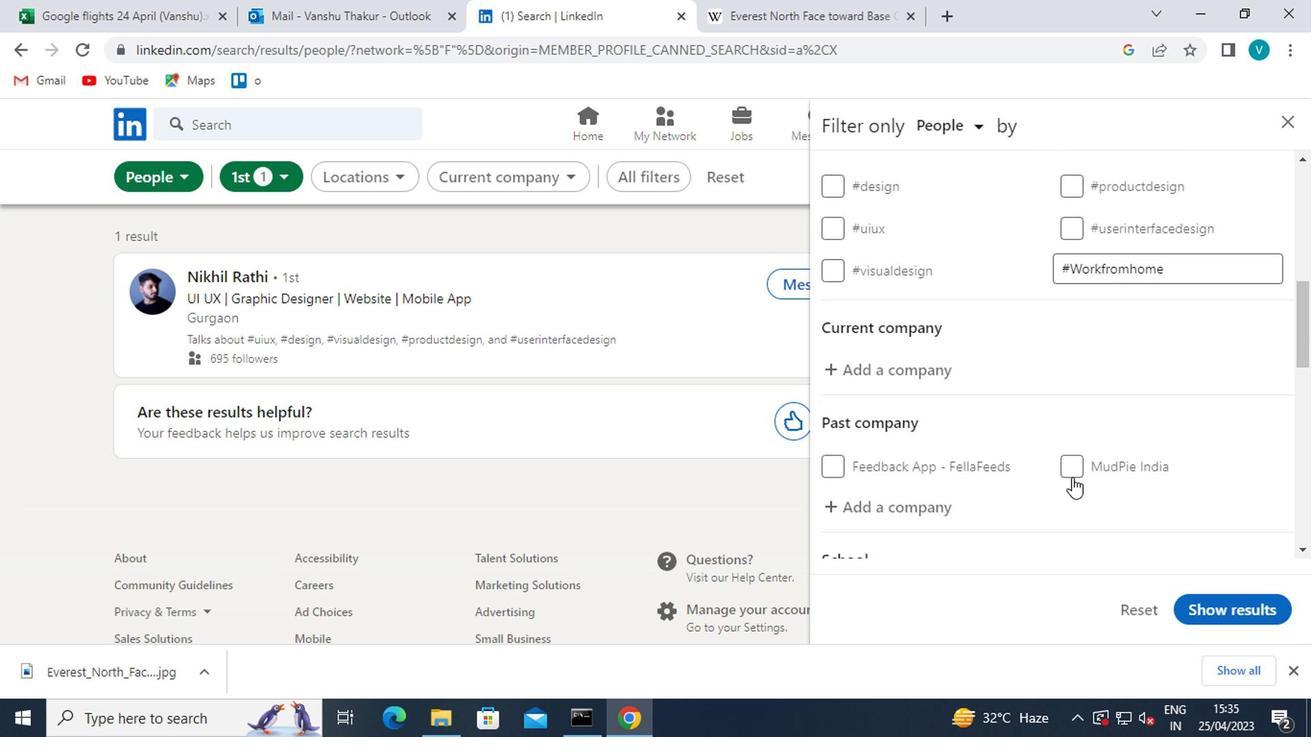 
Action: Mouse moved to (1053, 472)
Screenshot: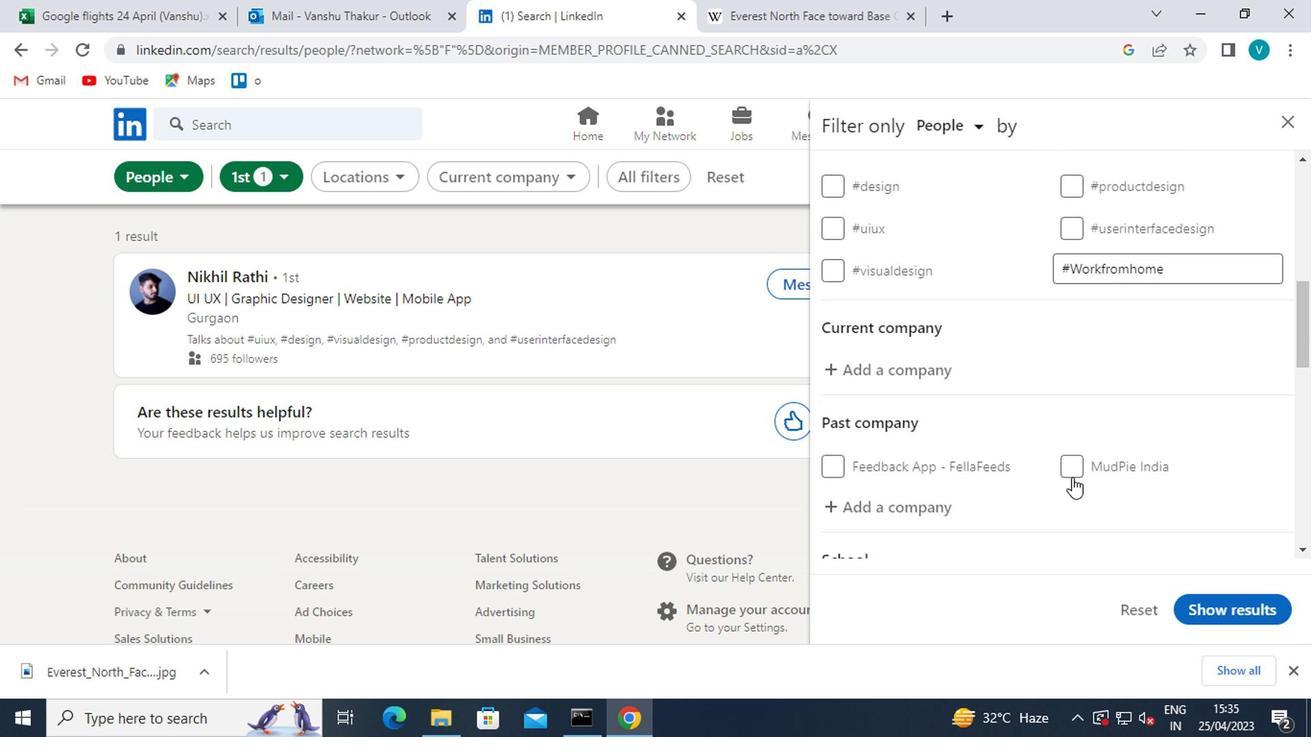 
Action: Mouse scrolled (1053, 471) with delta (0, 0)
Screenshot: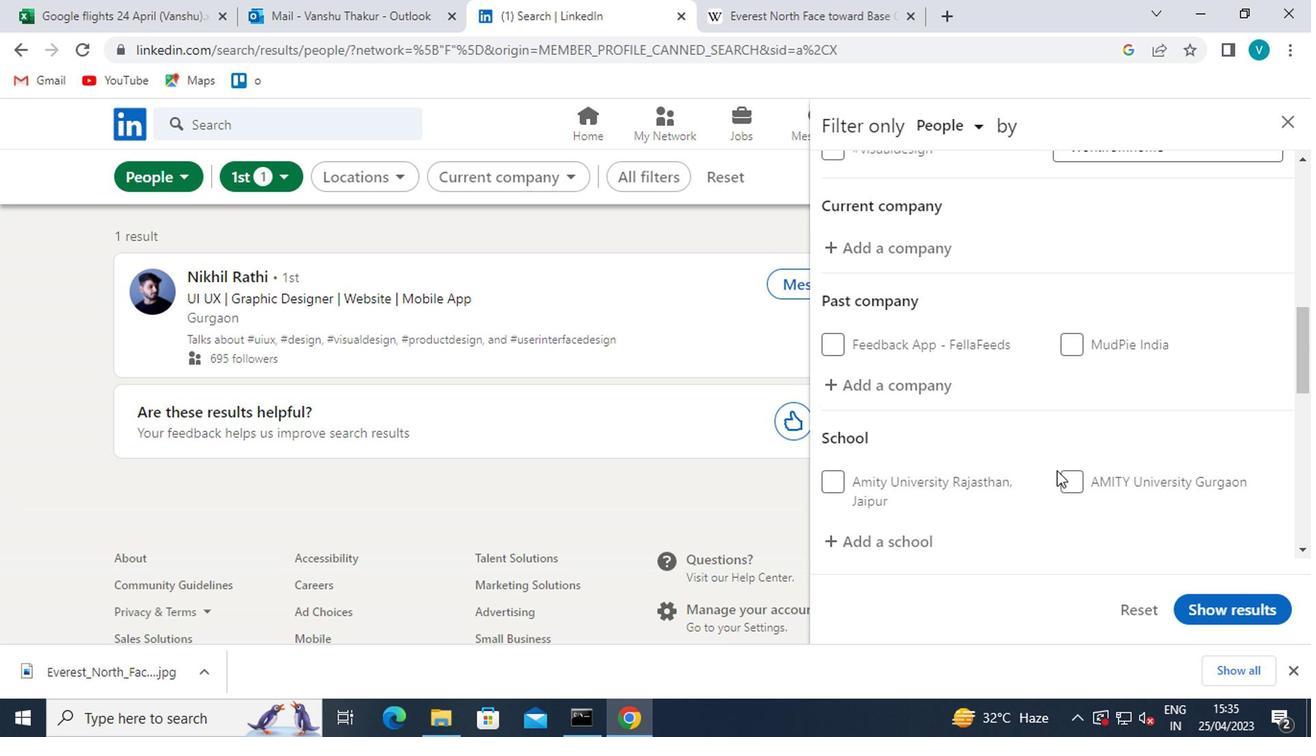 
Action: Mouse scrolled (1053, 471) with delta (0, 0)
Screenshot: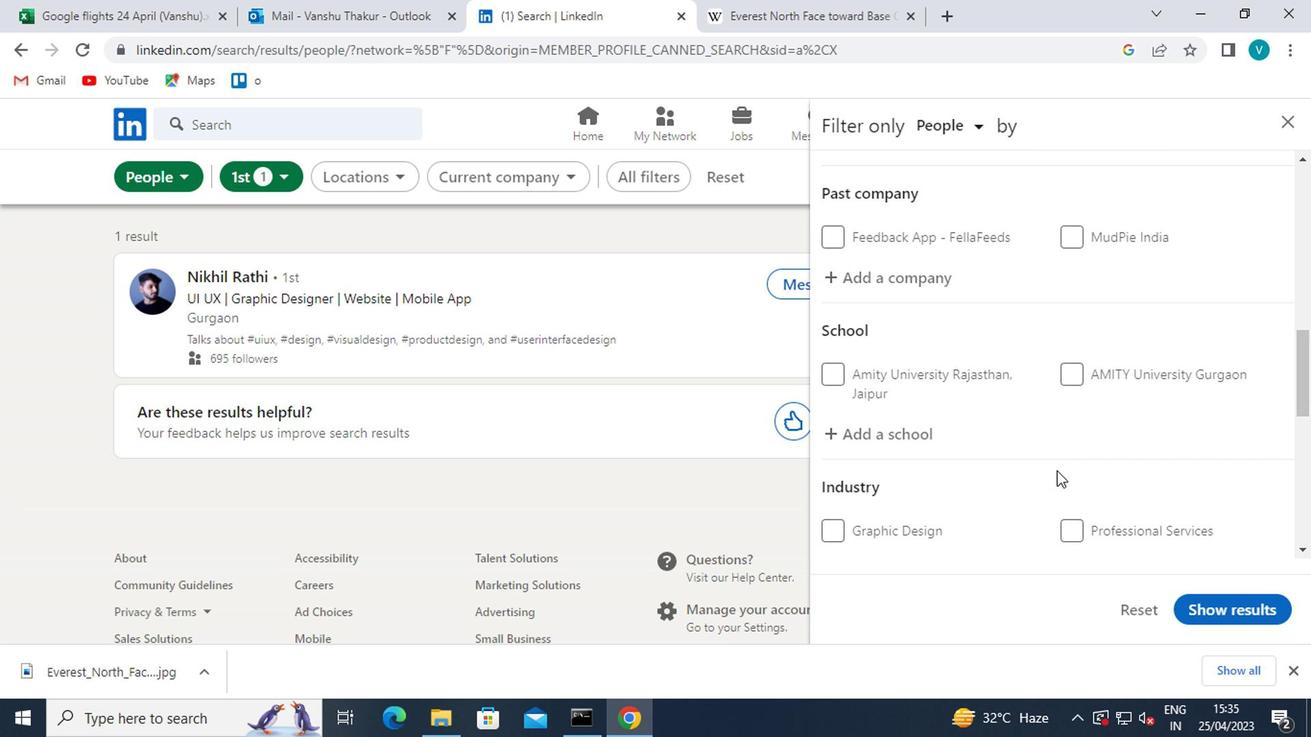 
Action: Mouse scrolled (1053, 471) with delta (0, 0)
Screenshot: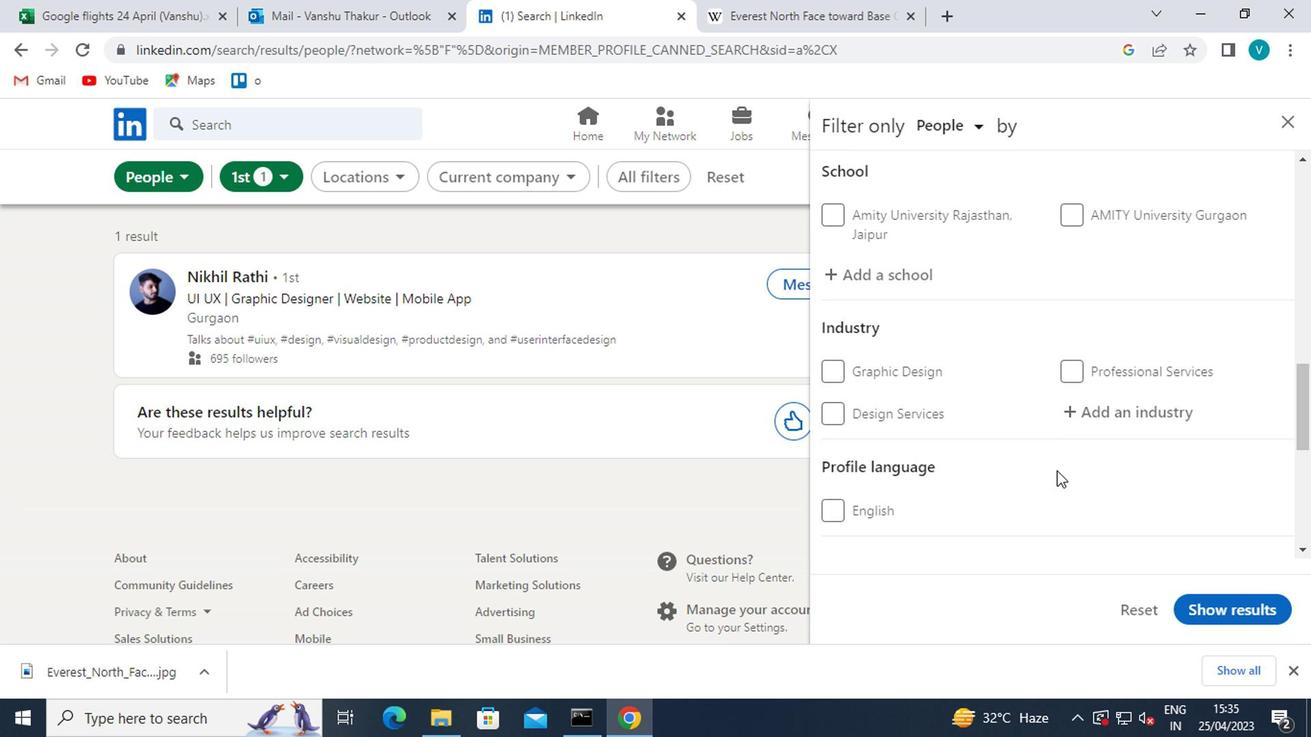 
Action: Mouse moved to (1053, 471)
Screenshot: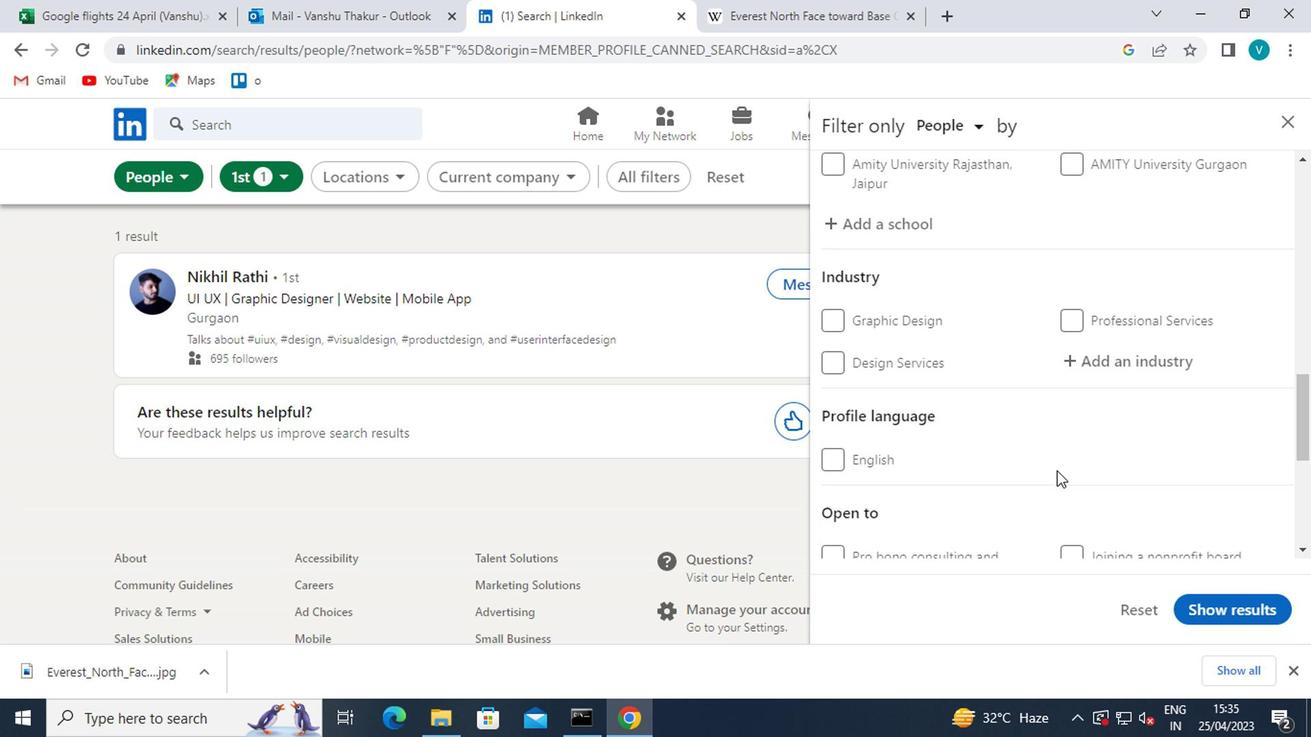 
Action: Mouse scrolled (1053, 472) with delta (0, 0)
Screenshot: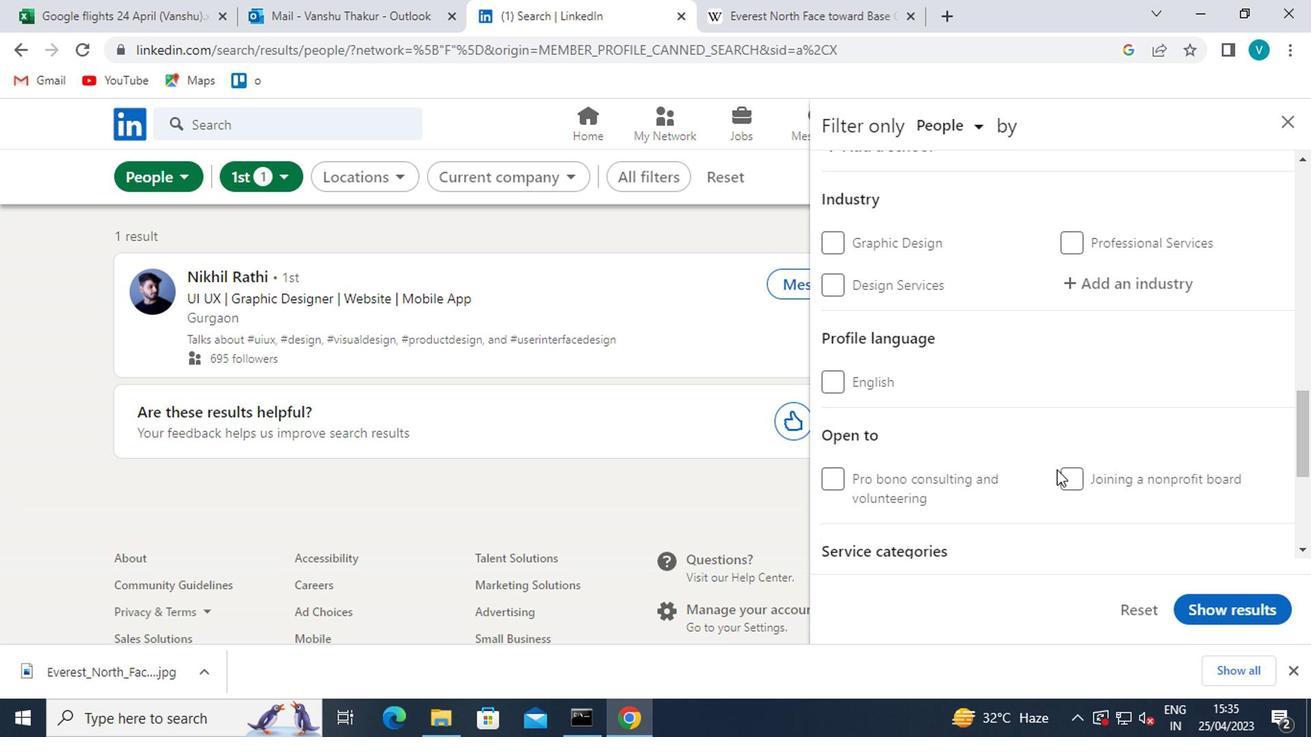 
Action: Mouse scrolled (1053, 472) with delta (0, 0)
Screenshot: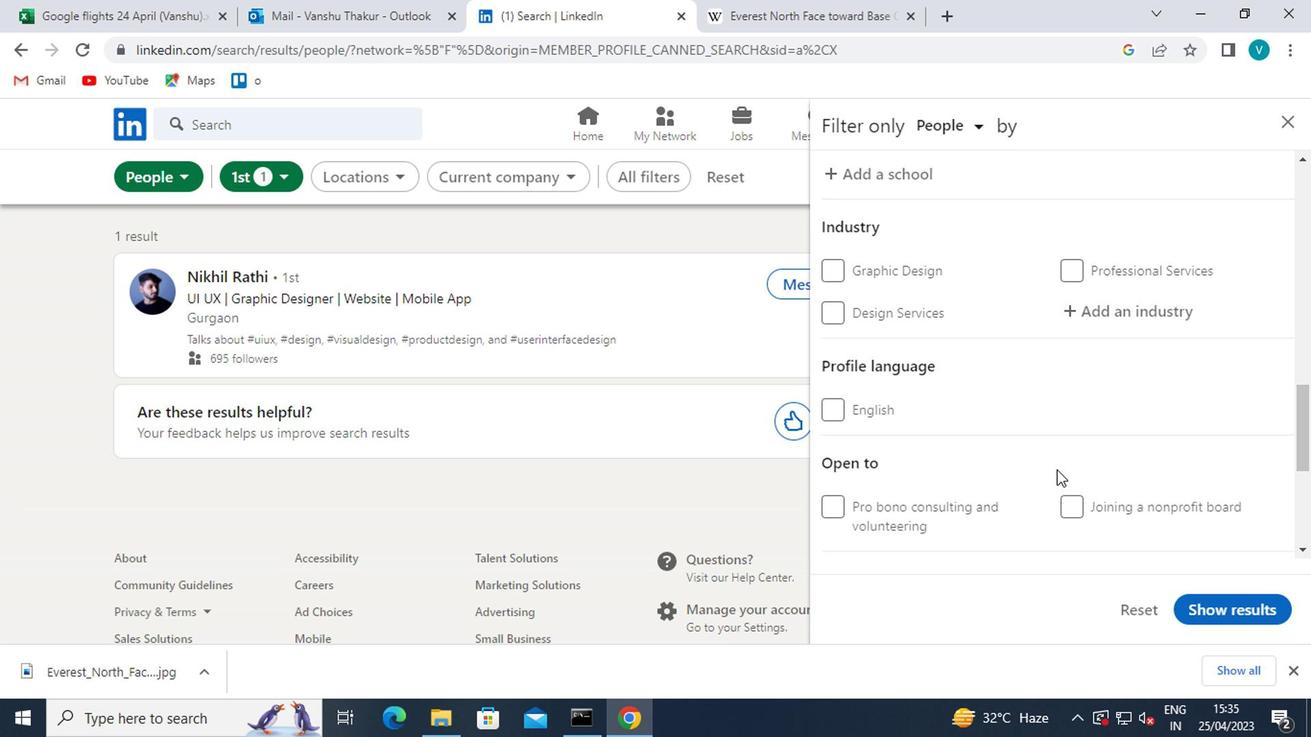 
Action: Mouse scrolled (1053, 472) with delta (0, 0)
Screenshot: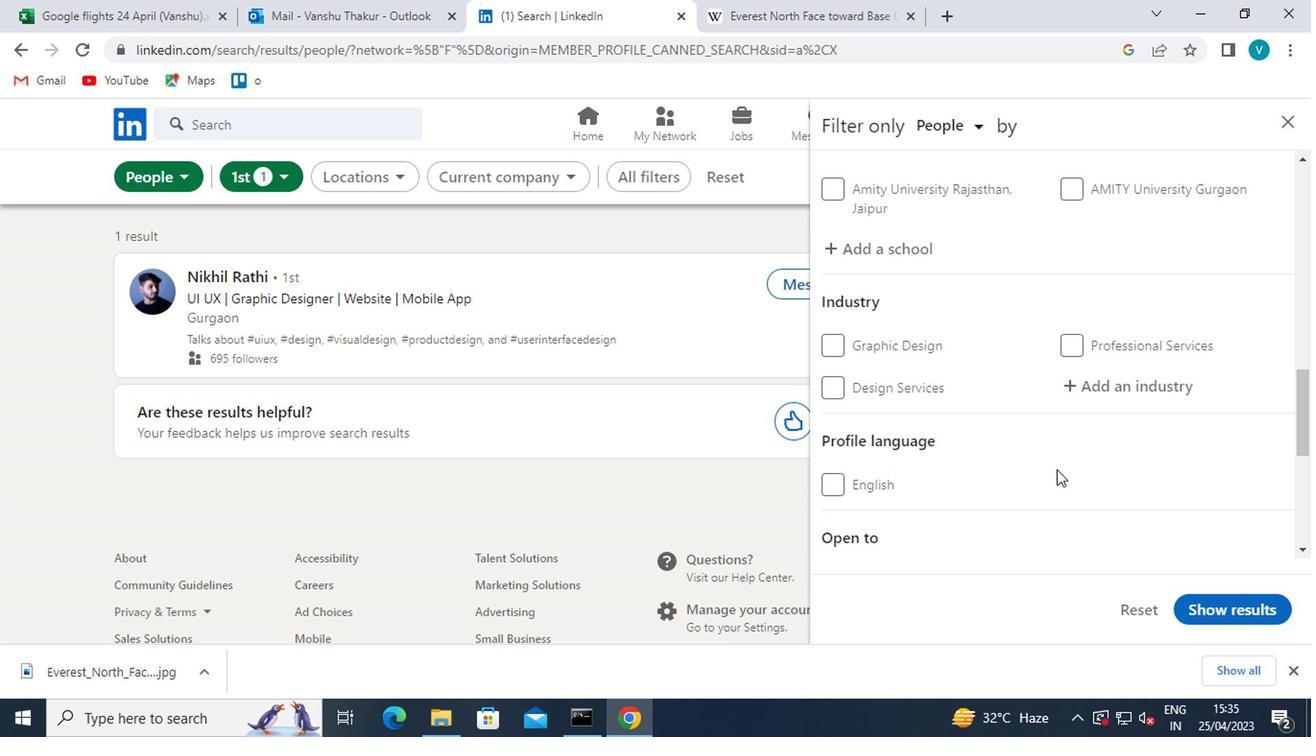
Action: Mouse scrolled (1053, 472) with delta (0, 0)
Screenshot: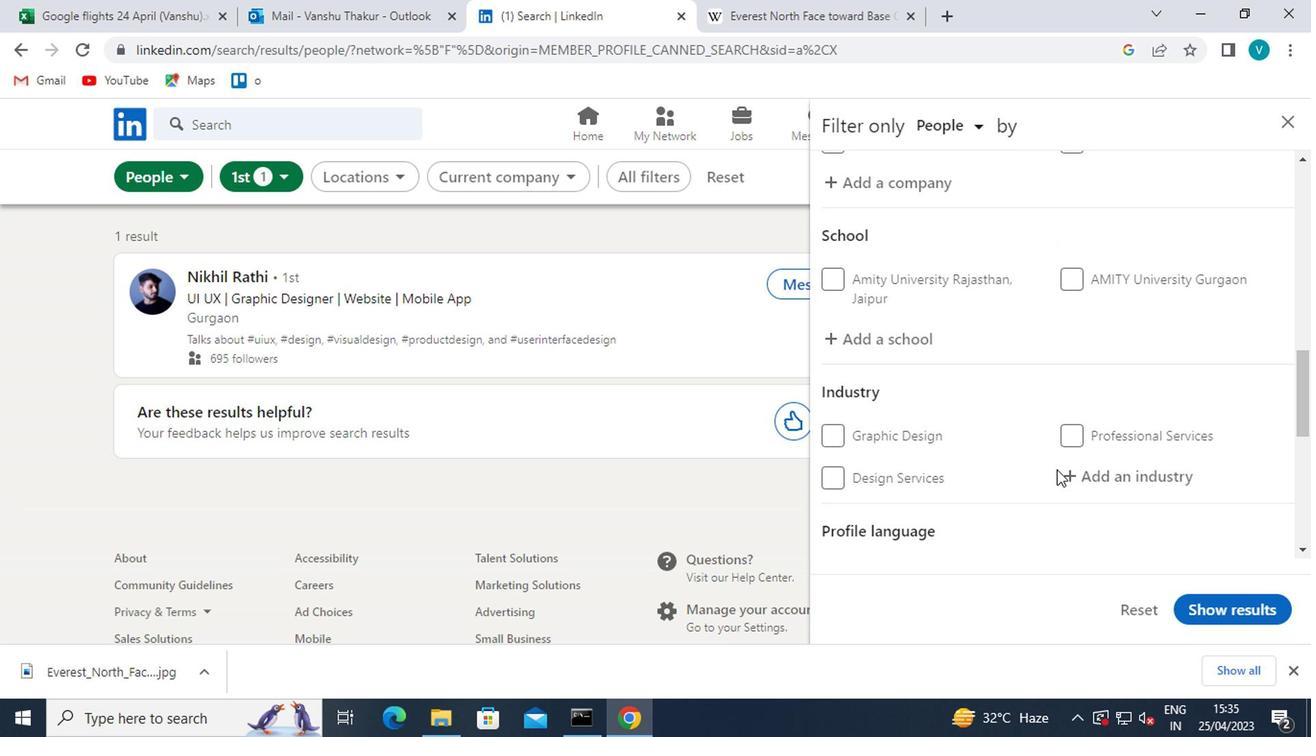 
Action: Mouse scrolled (1053, 472) with delta (0, 0)
Screenshot: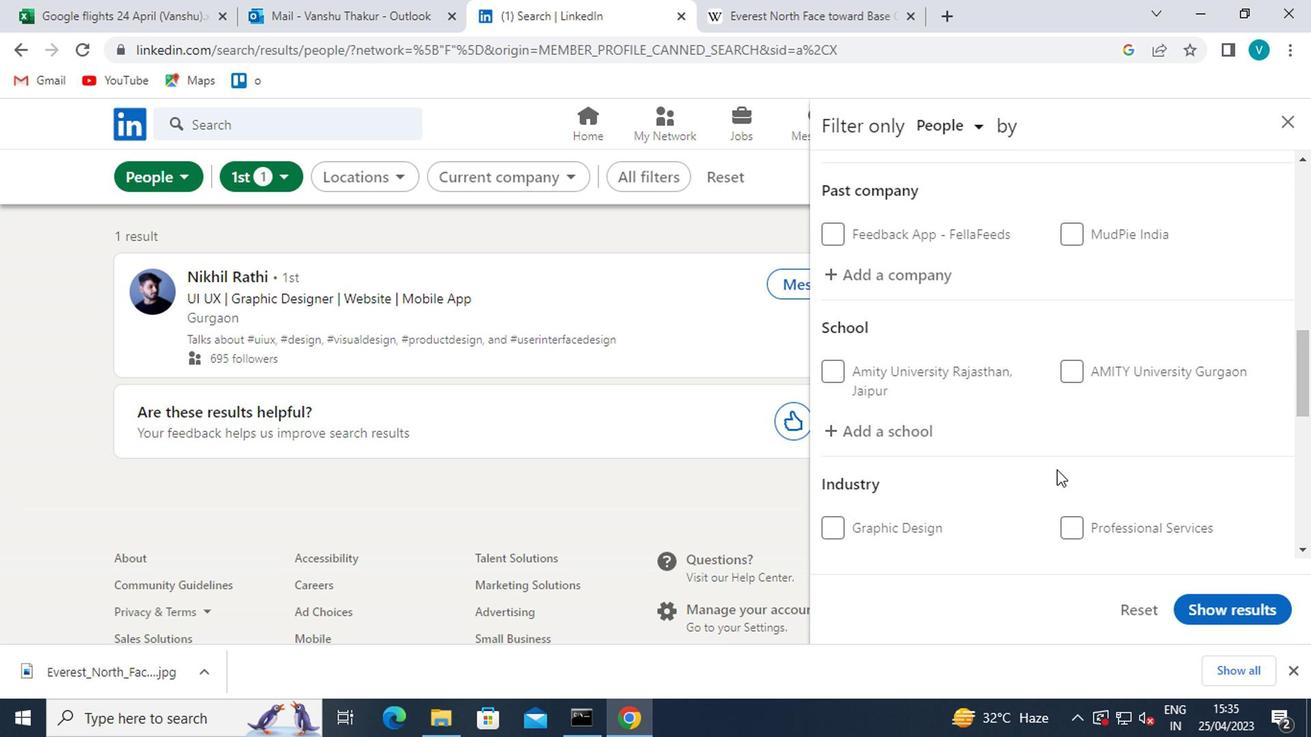 
Action: Mouse moved to (1053, 470)
Screenshot: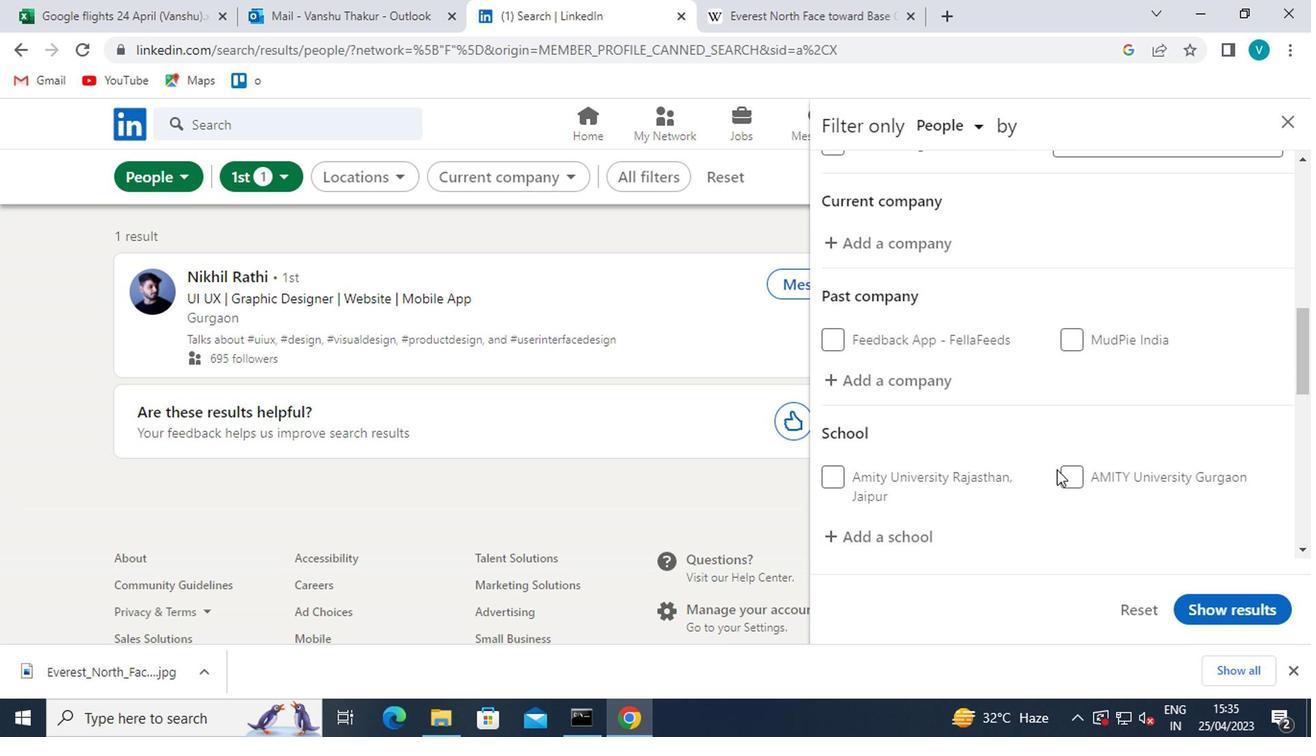 
Action: Mouse scrolled (1053, 471) with delta (0, 1)
Screenshot: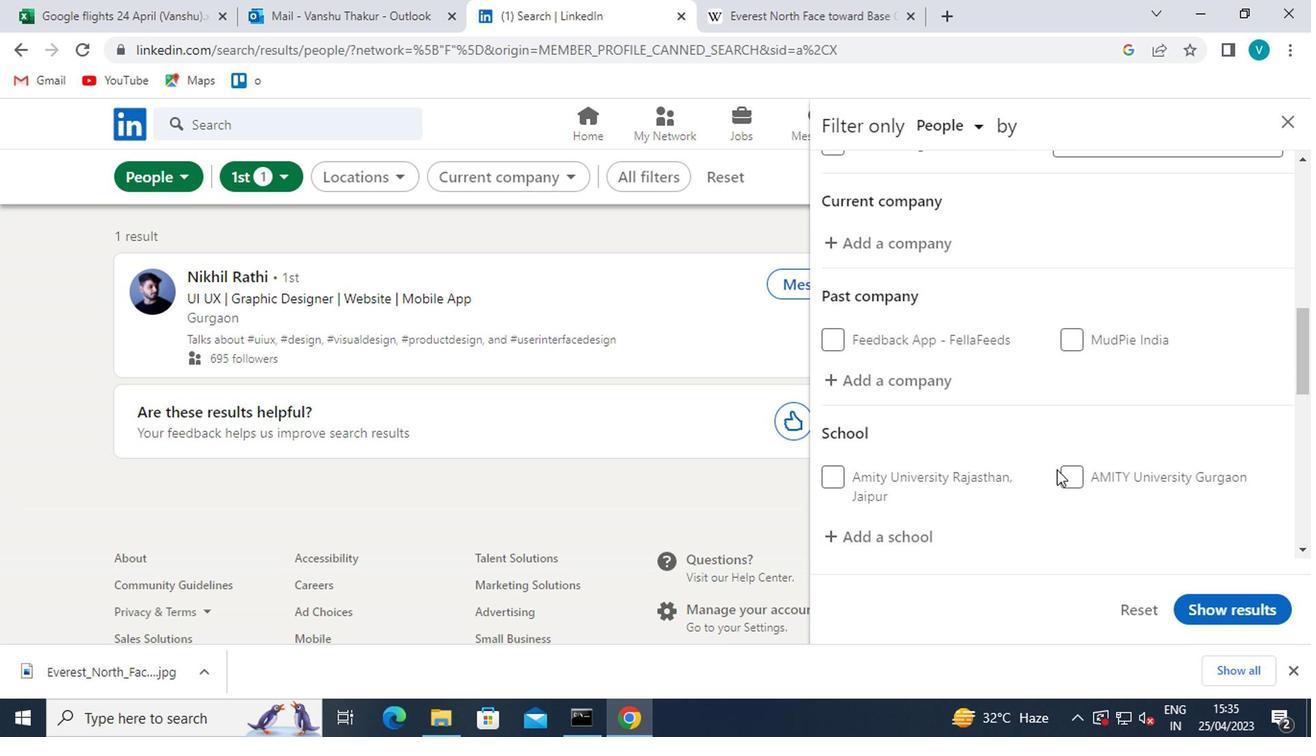 
Action: Mouse moved to (1054, 469)
Screenshot: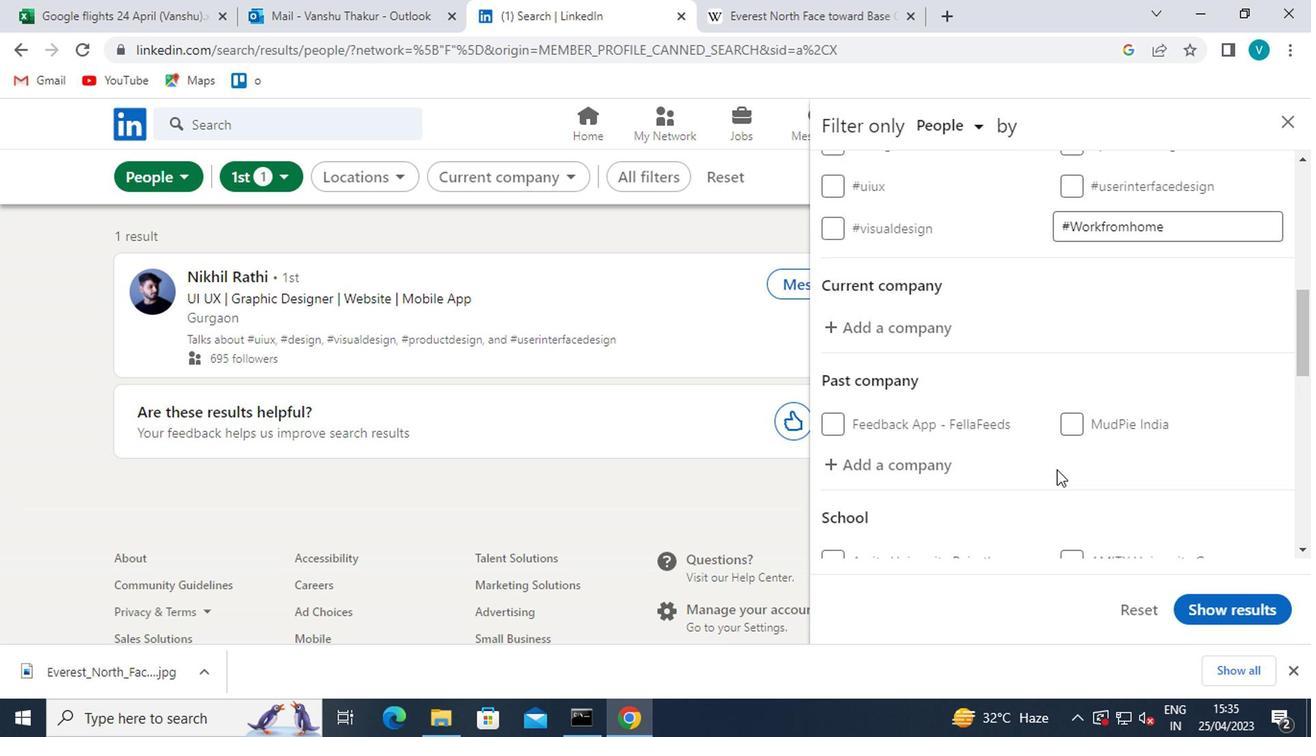 
Action: Mouse scrolled (1054, 470) with delta (0, 0)
Screenshot: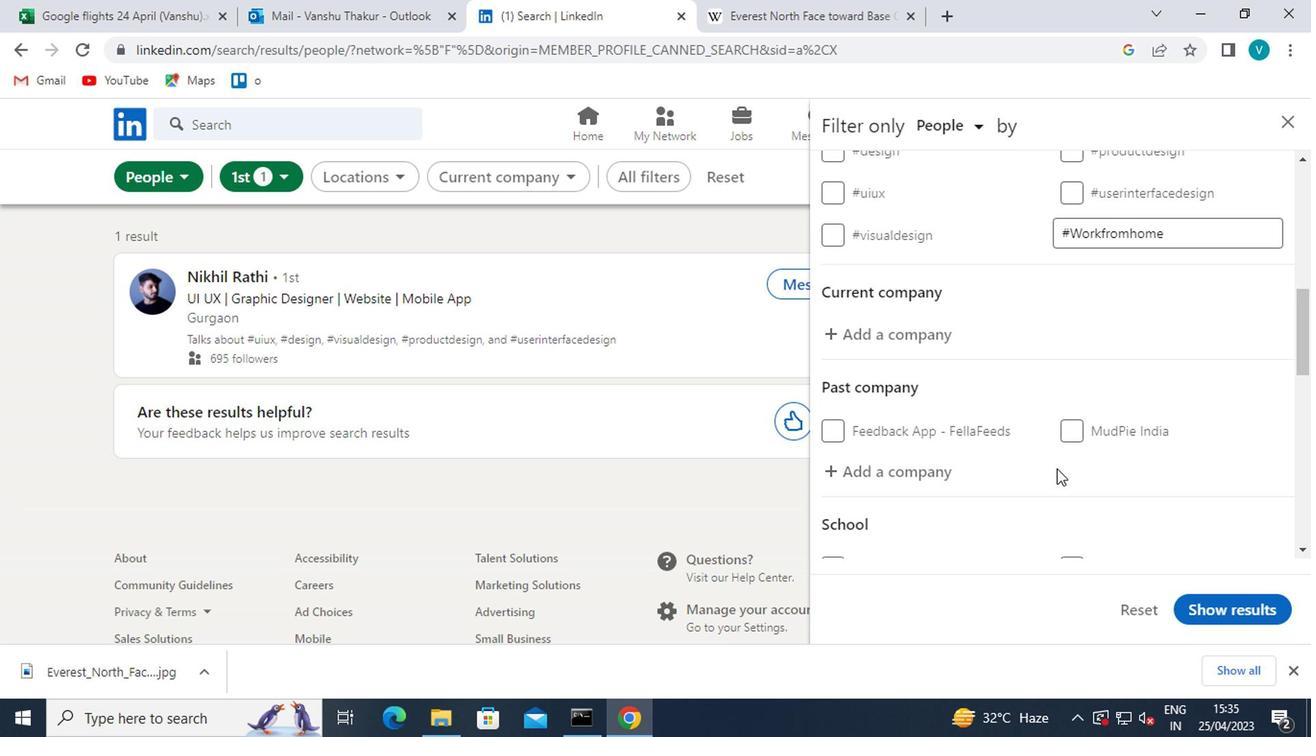 
Action: Mouse moved to (1060, 466)
Screenshot: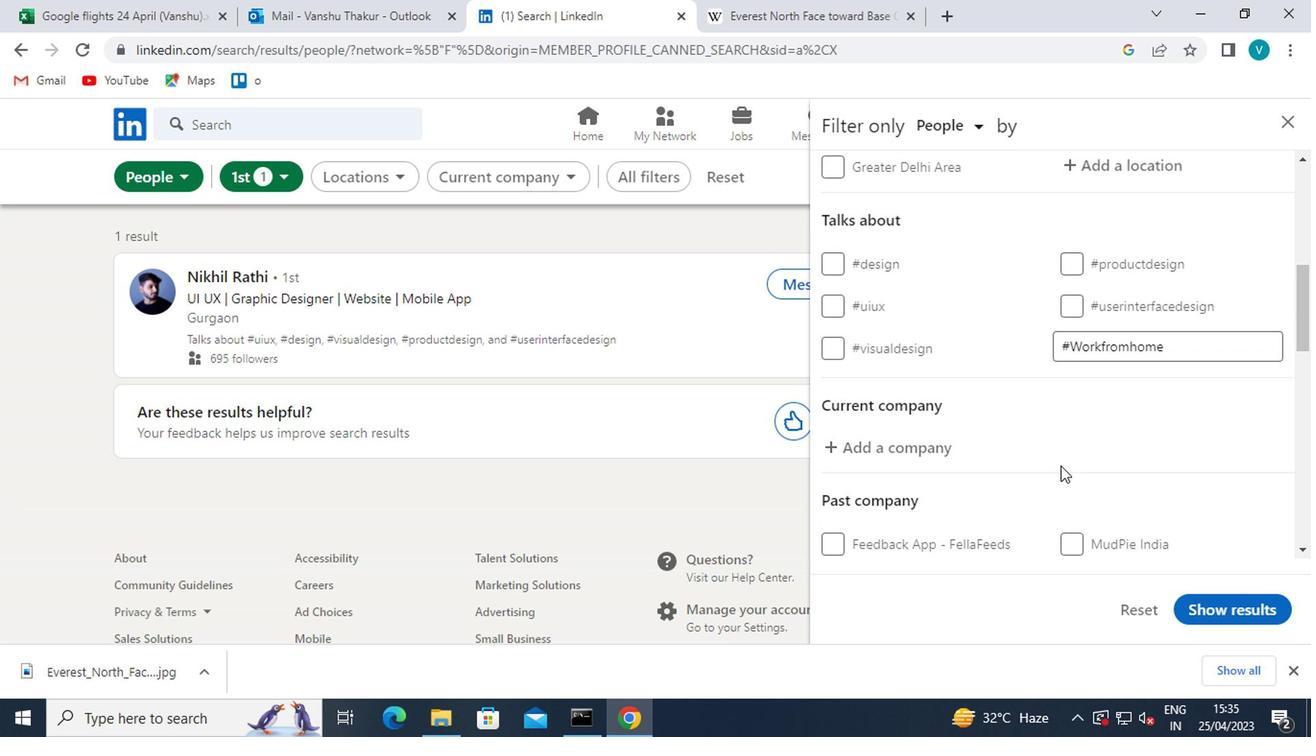 
Action: Mouse scrolled (1060, 465) with delta (0, -1)
Screenshot: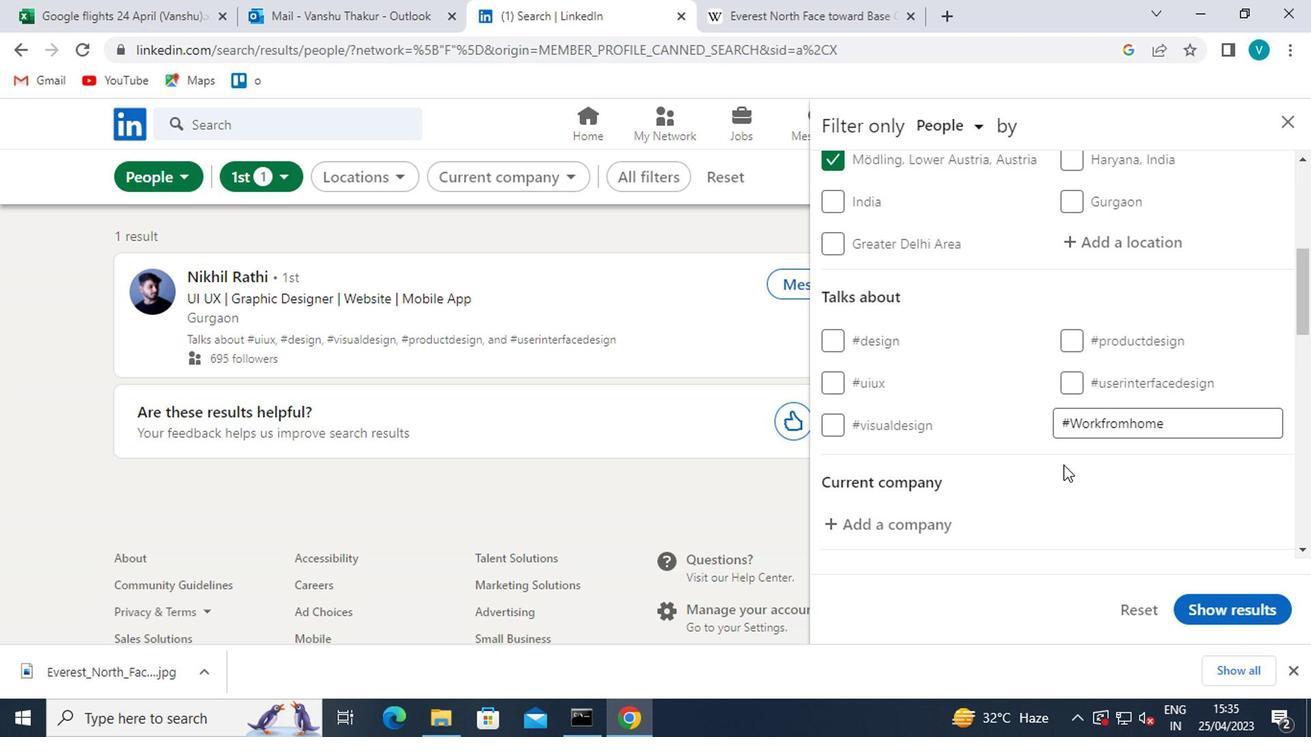 
Action: Mouse scrolled (1060, 465) with delta (0, -1)
Screenshot: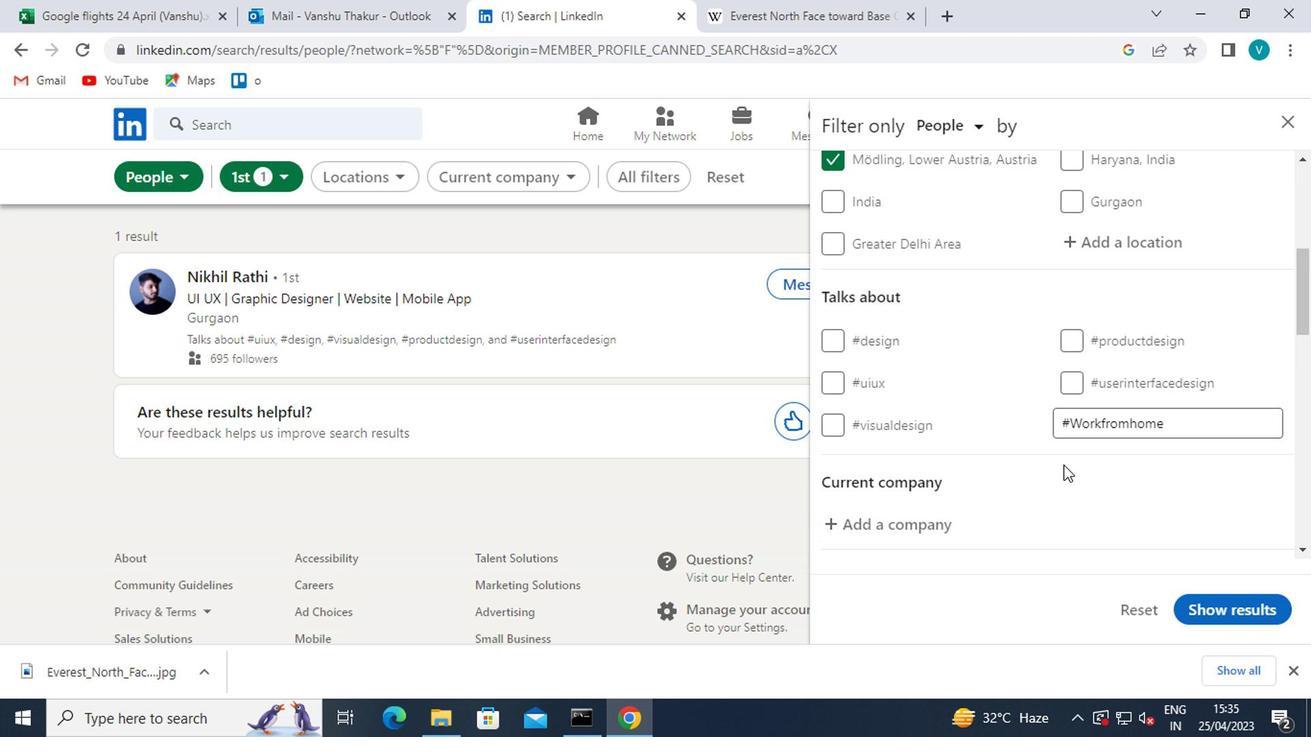
Action: Mouse moved to (912, 344)
Screenshot: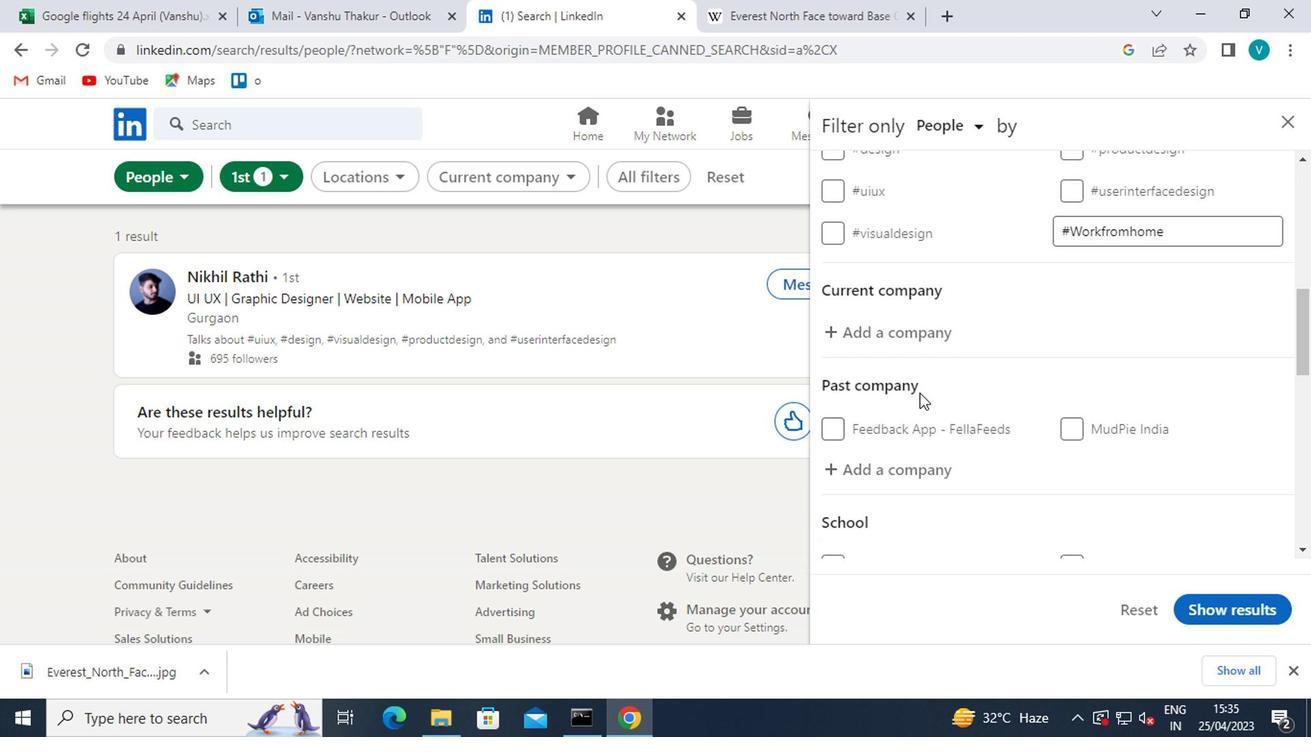 
Action: Mouse pressed left at (912, 344)
Screenshot: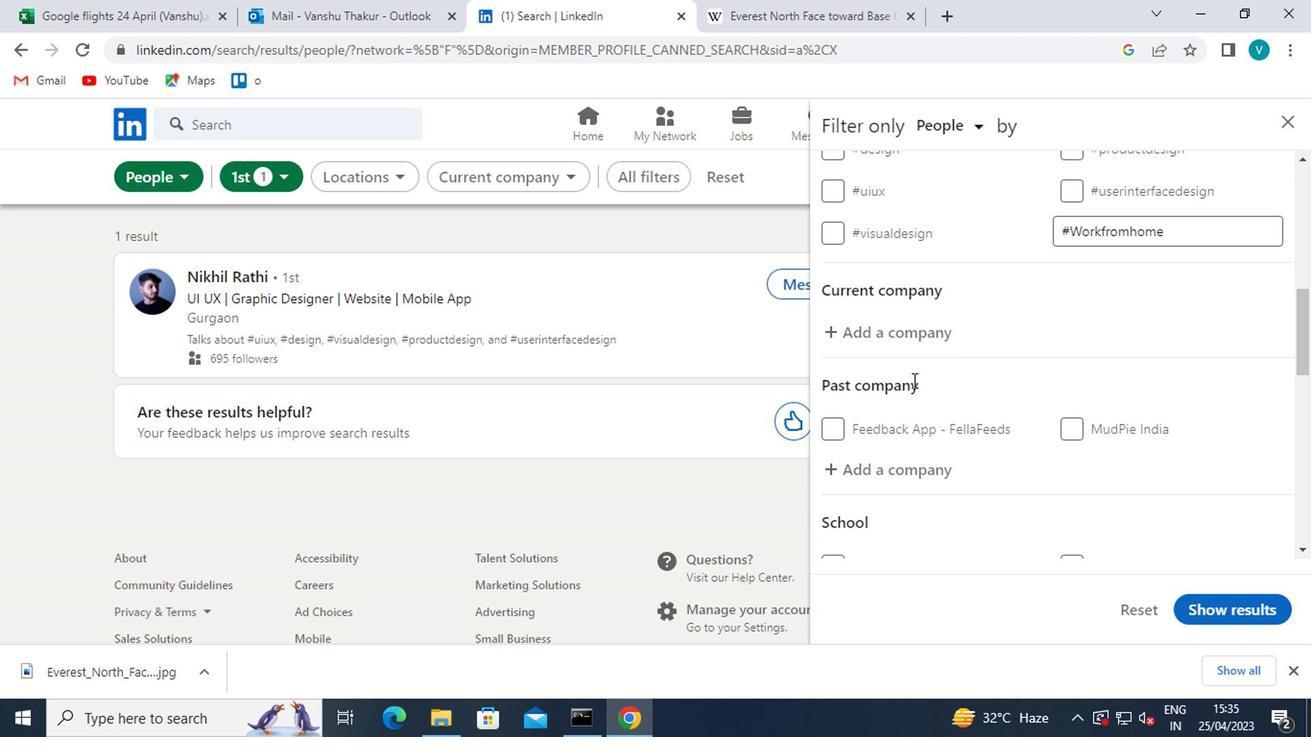 
Action: Key pressed <Key.shift>ADITYA<Key.space>
Screenshot: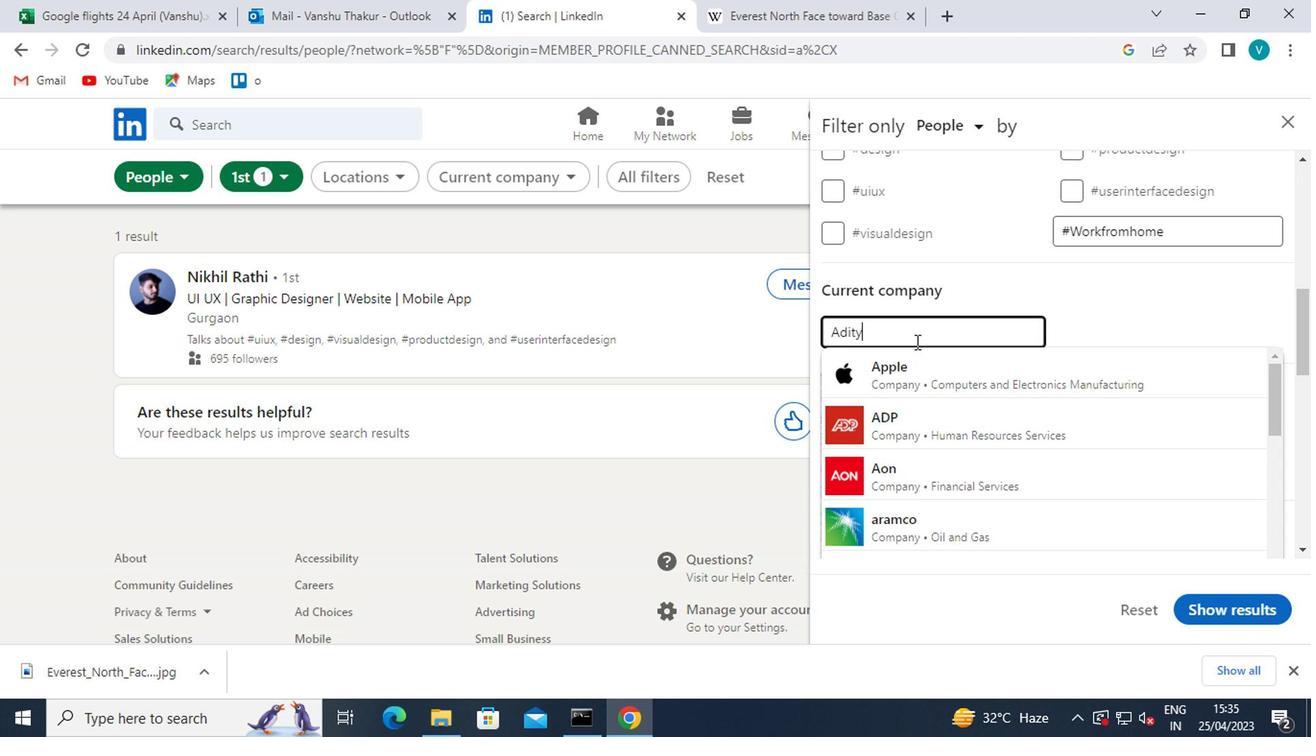 
Action: Mouse moved to (944, 463)
Screenshot: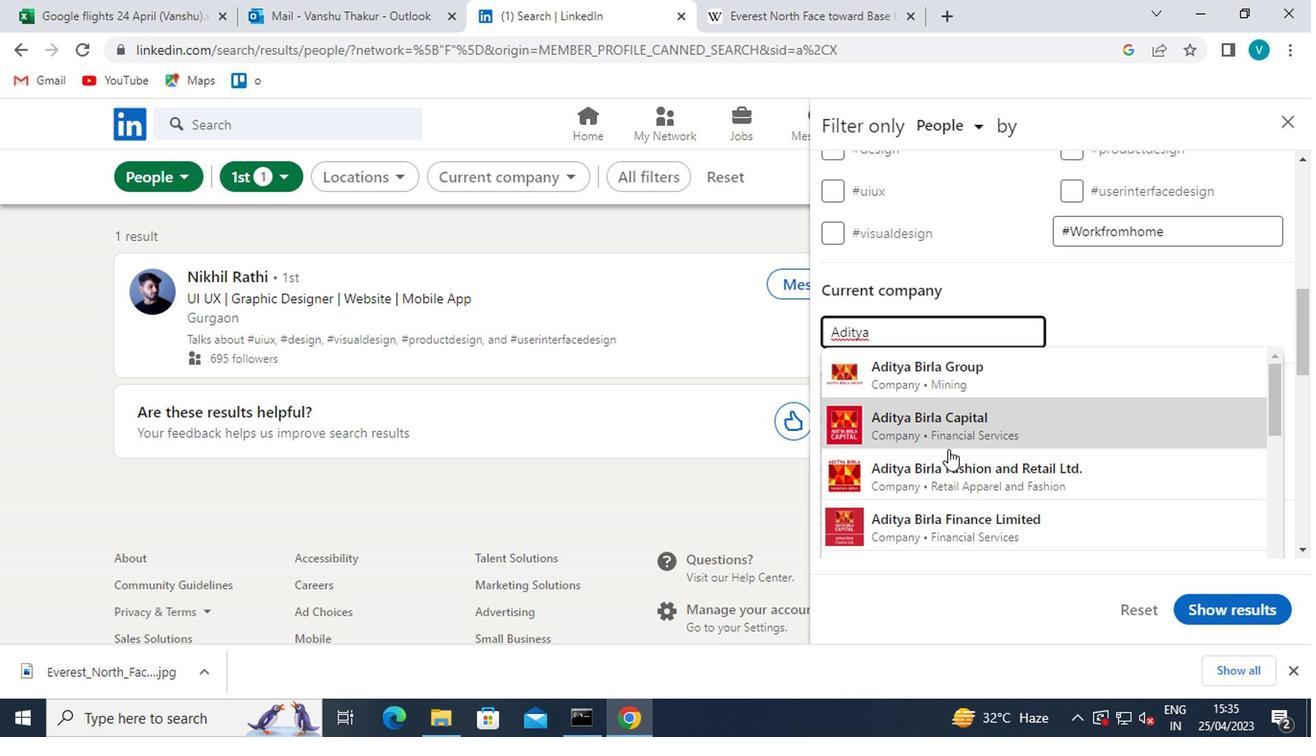 
Action: Mouse pressed left at (944, 463)
Screenshot: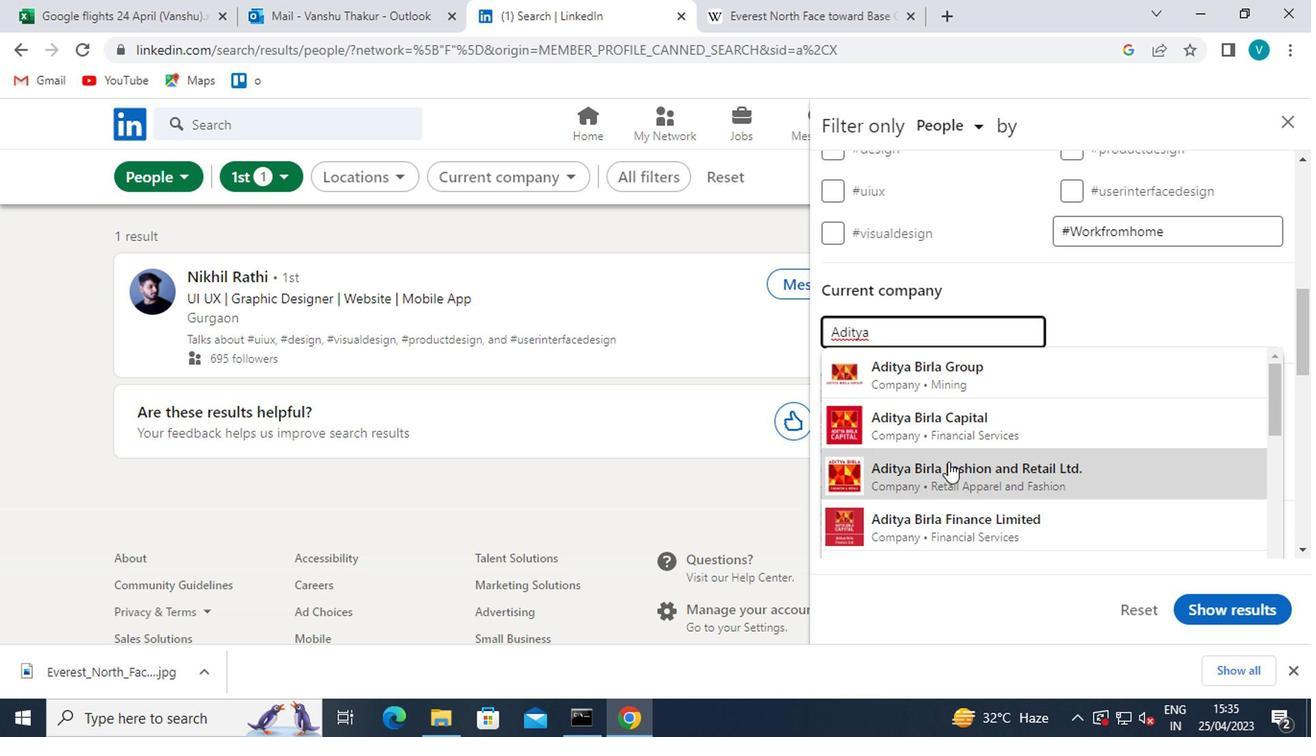 
Action: Mouse scrolled (944, 462) with delta (0, 0)
Screenshot: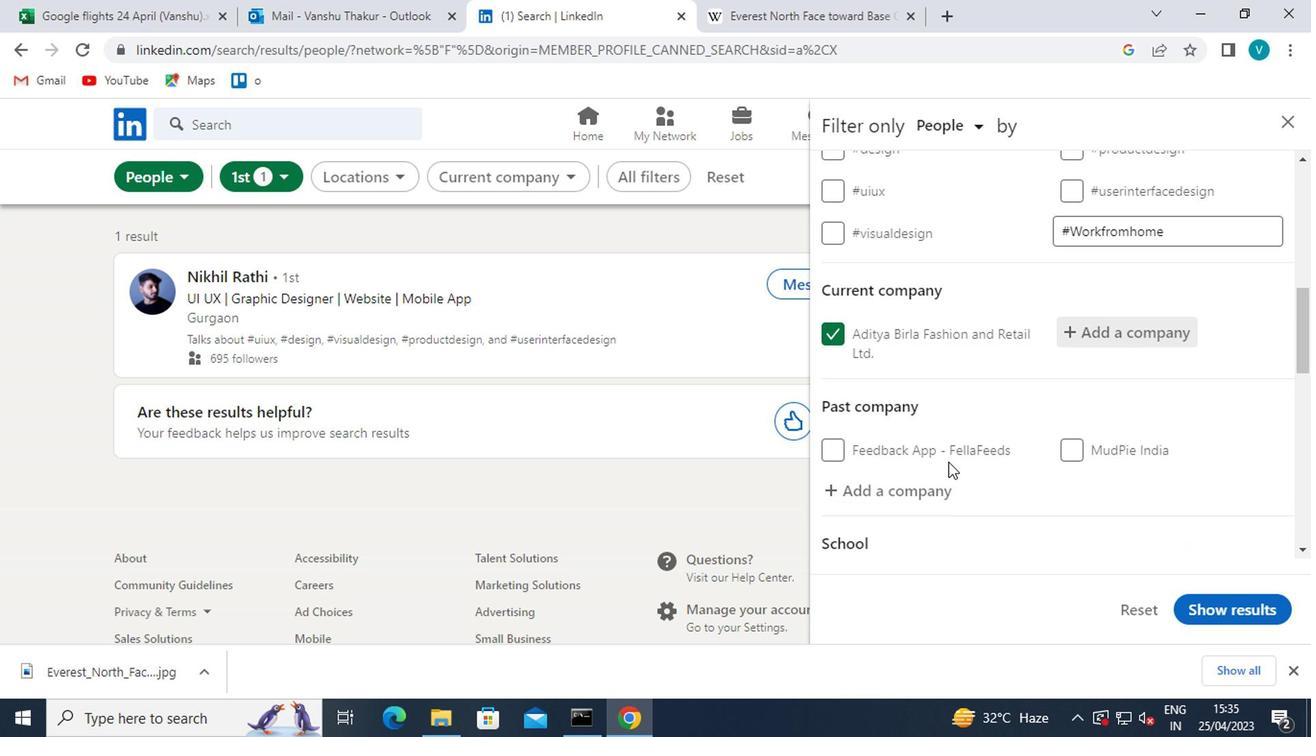 
Action: Mouse scrolled (944, 462) with delta (0, 0)
Screenshot: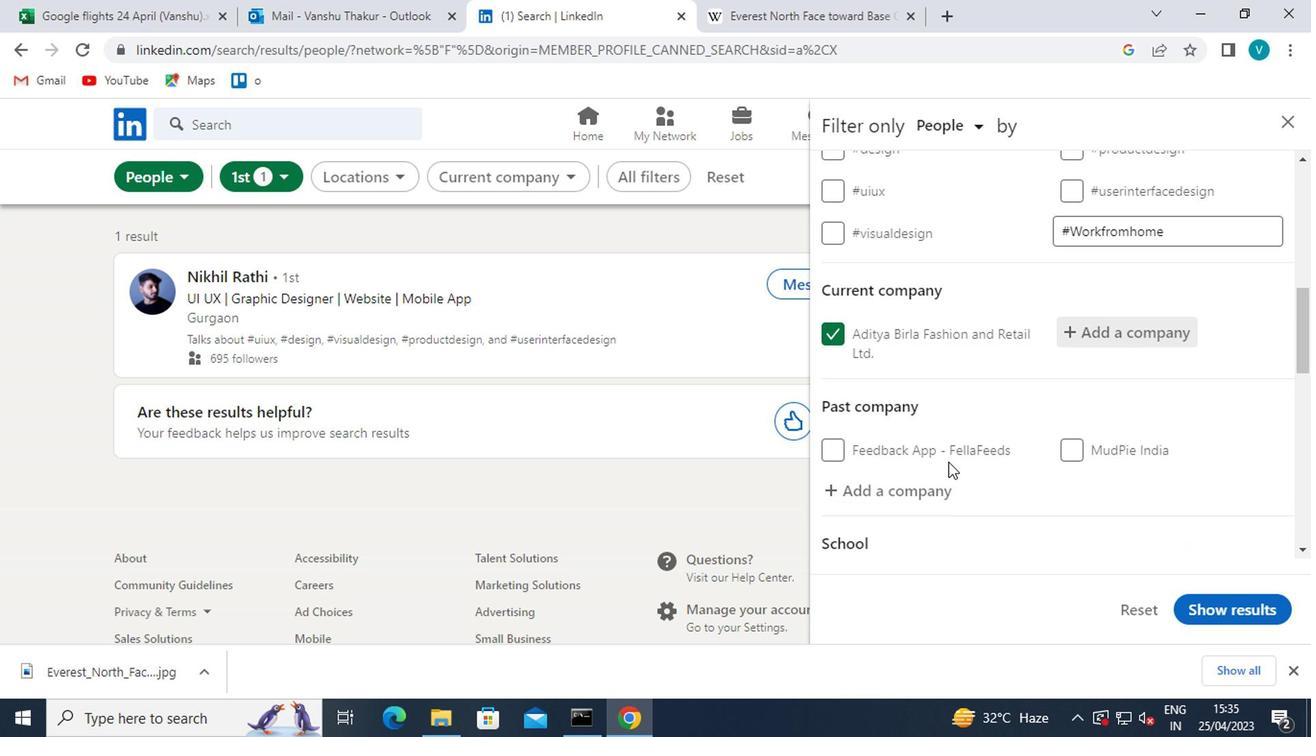 
Action: Mouse moved to (895, 464)
Screenshot: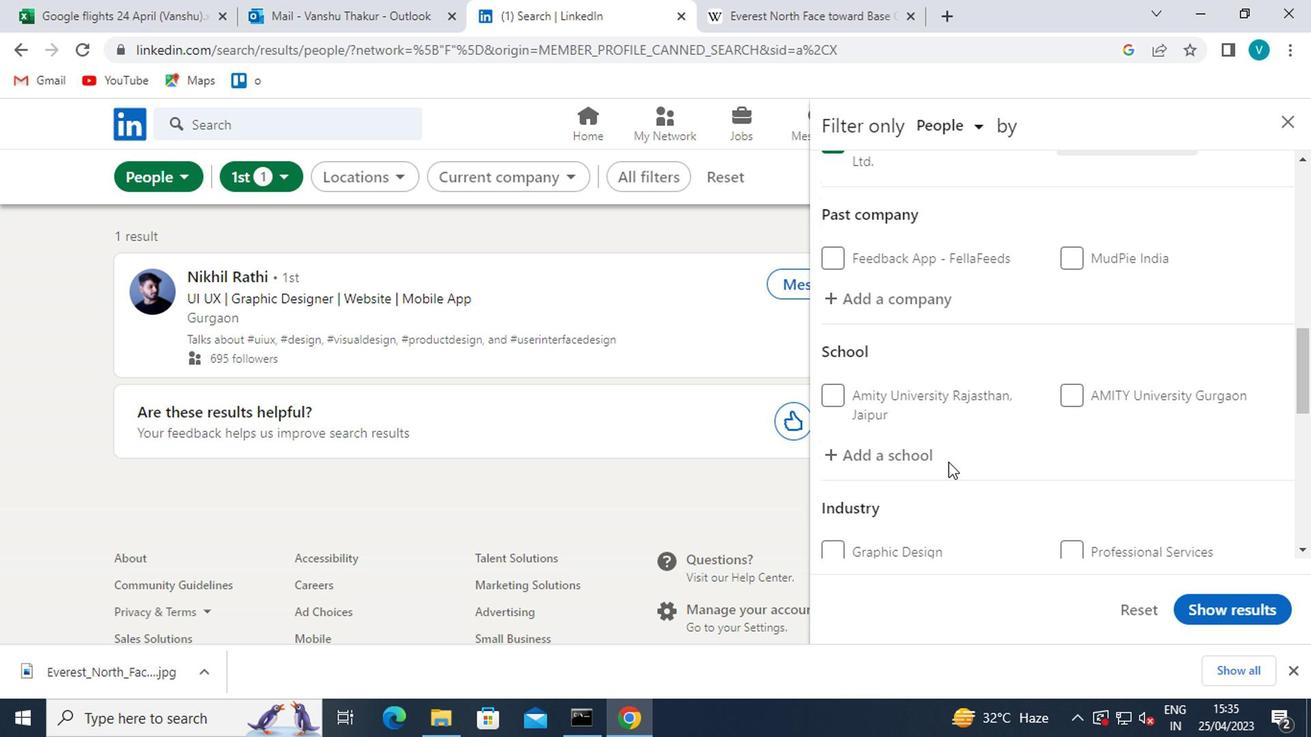
Action: Mouse pressed left at (895, 464)
Screenshot: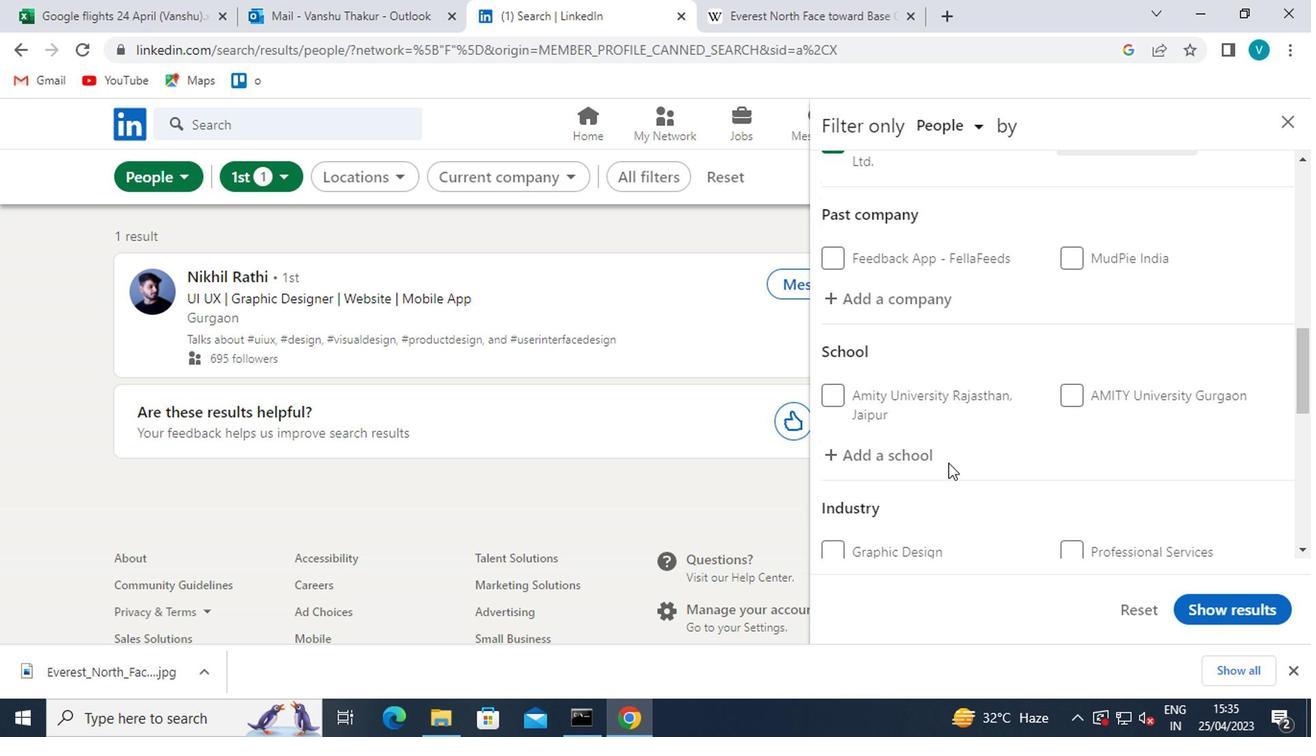 
Action: Mouse moved to (897, 463)
Screenshot: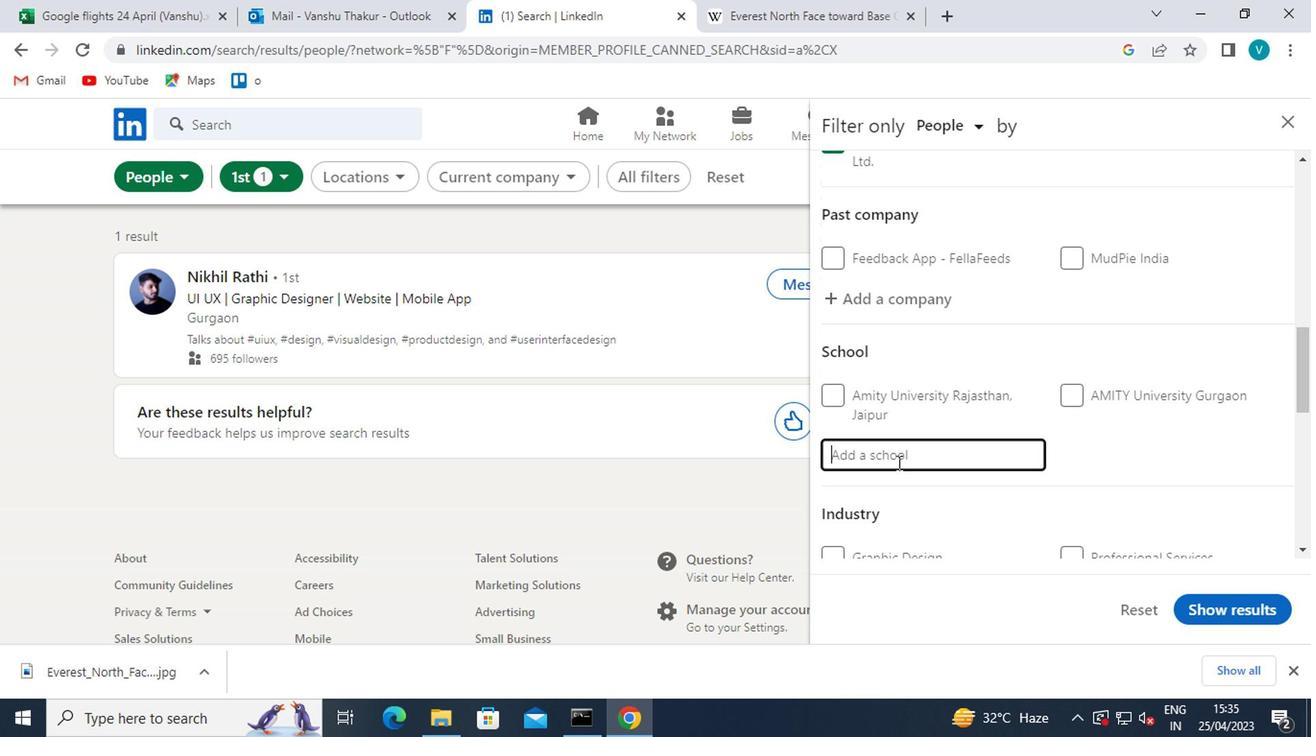 
Action: Key pressed <Key.shift>UTTRA
Screenshot: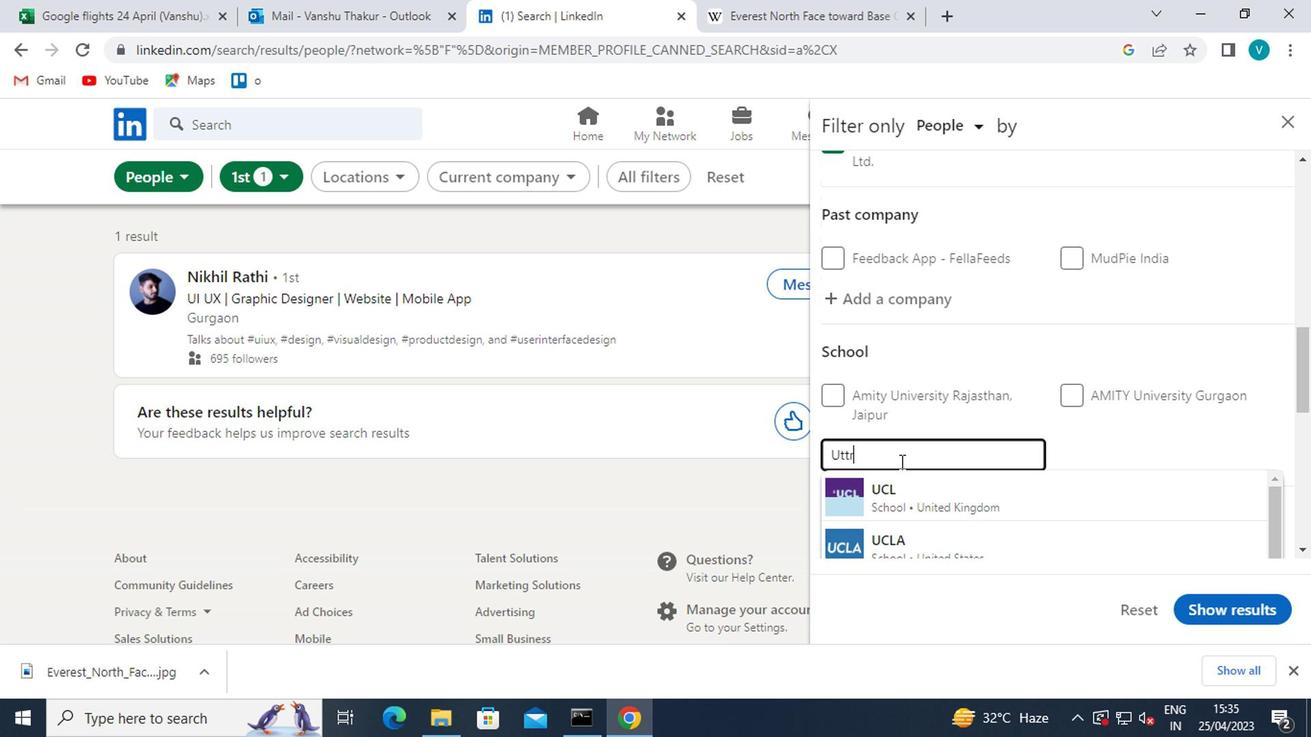
Action: Mouse moved to (923, 488)
Screenshot: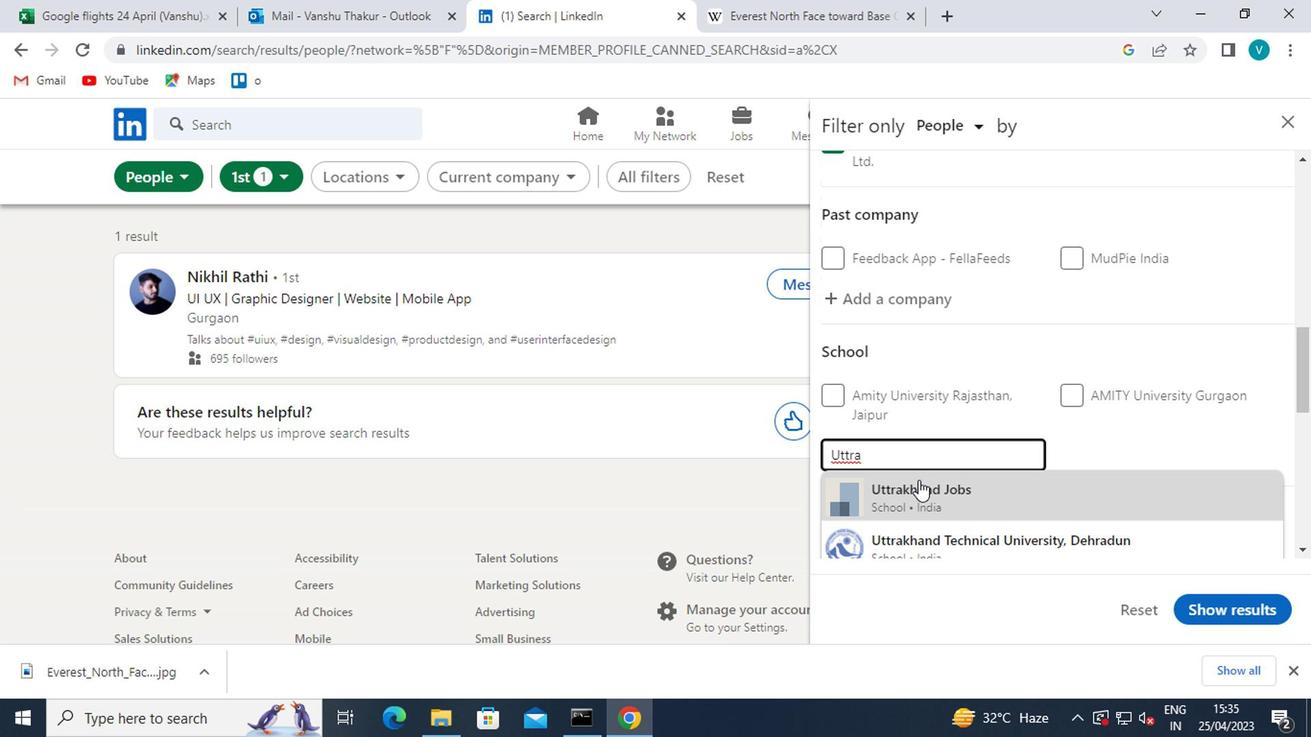 
Action: Mouse pressed left at (923, 488)
Screenshot: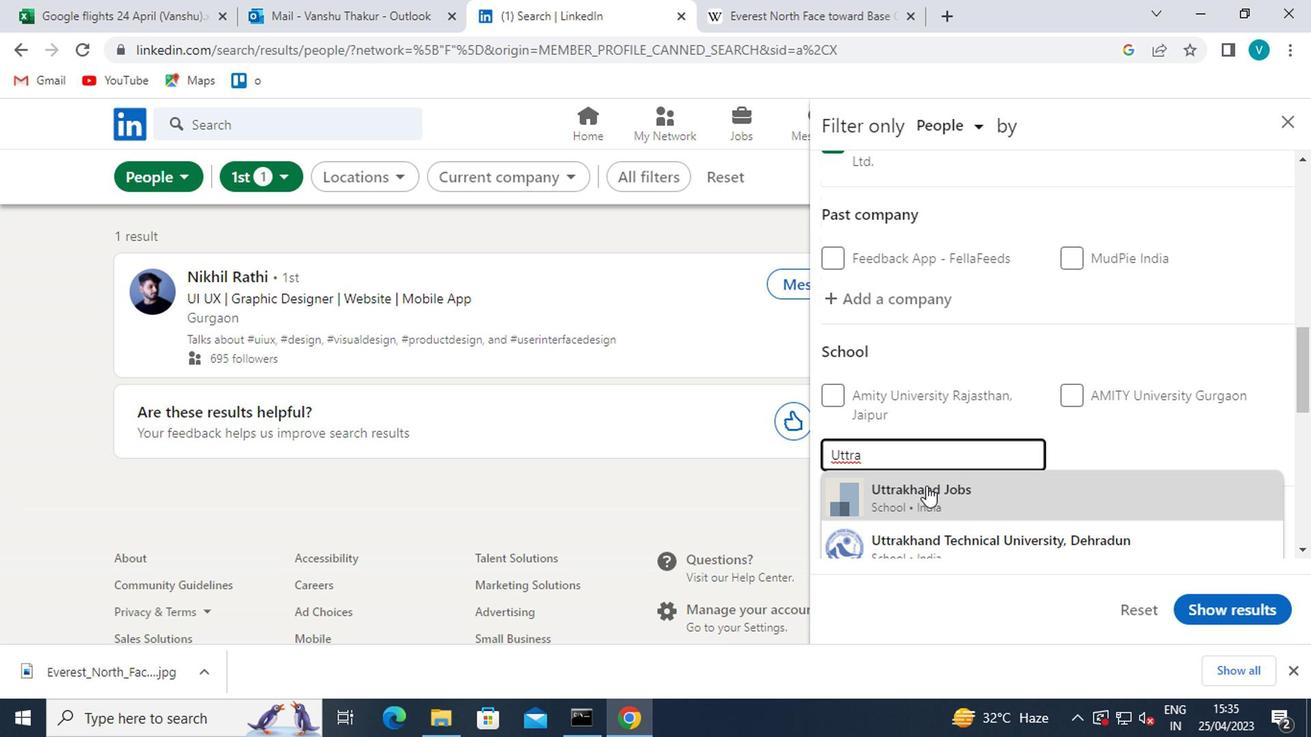 
Action: Mouse moved to (963, 308)
Screenshot: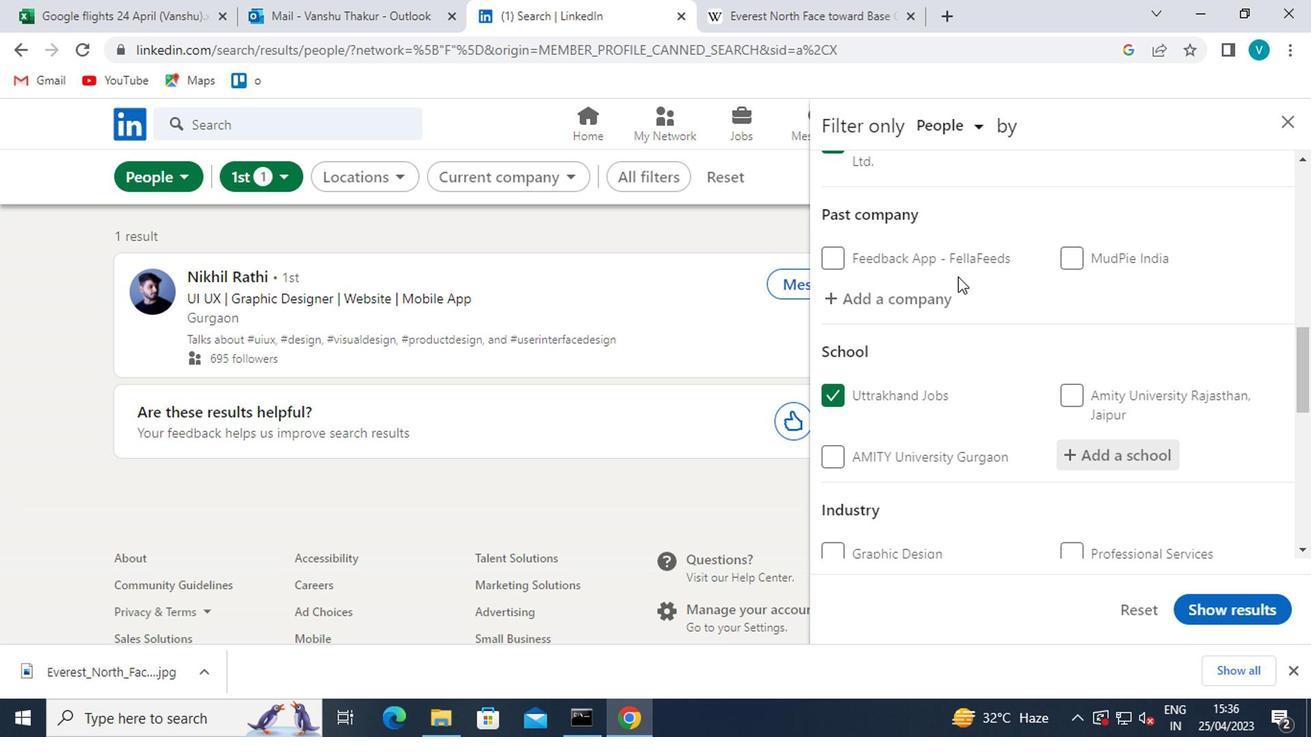
Action: Mouse scrolled (963, 306) with delta (0, -1)
Screenshot: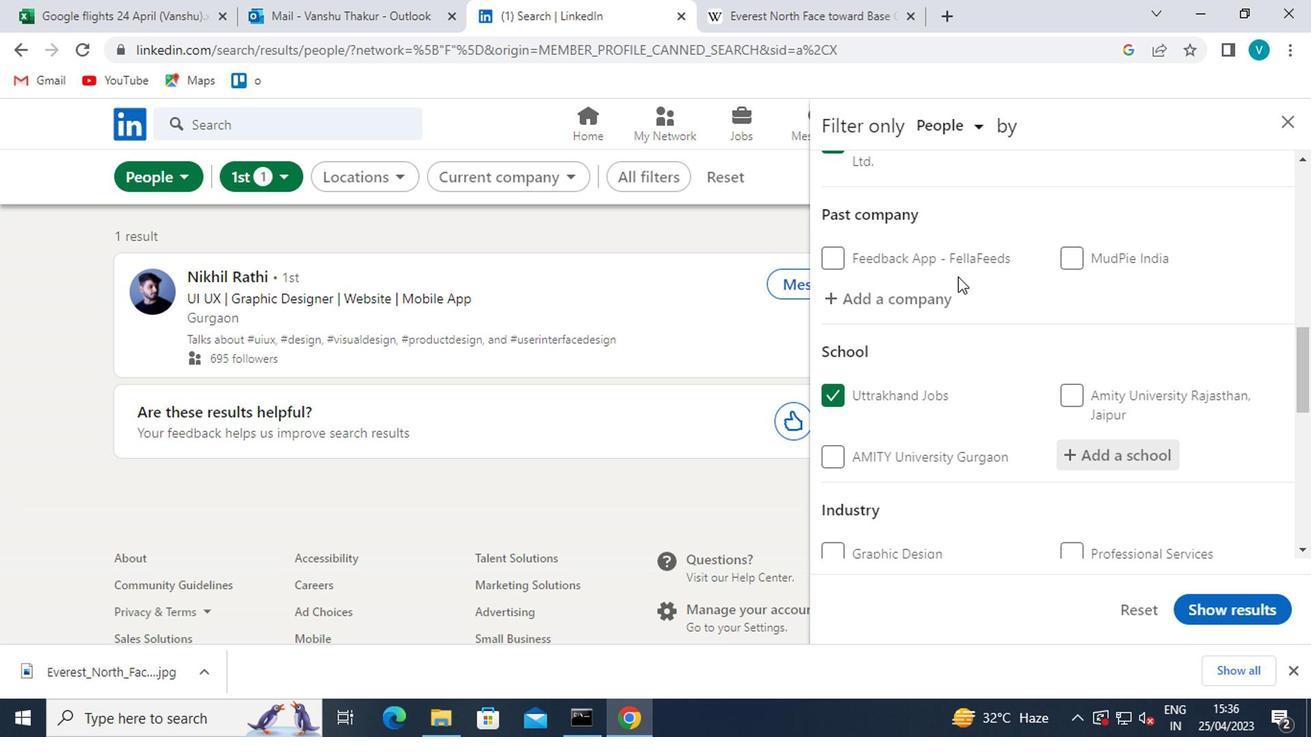 
Action: Mouse moved to (963, 308)
Screenshot: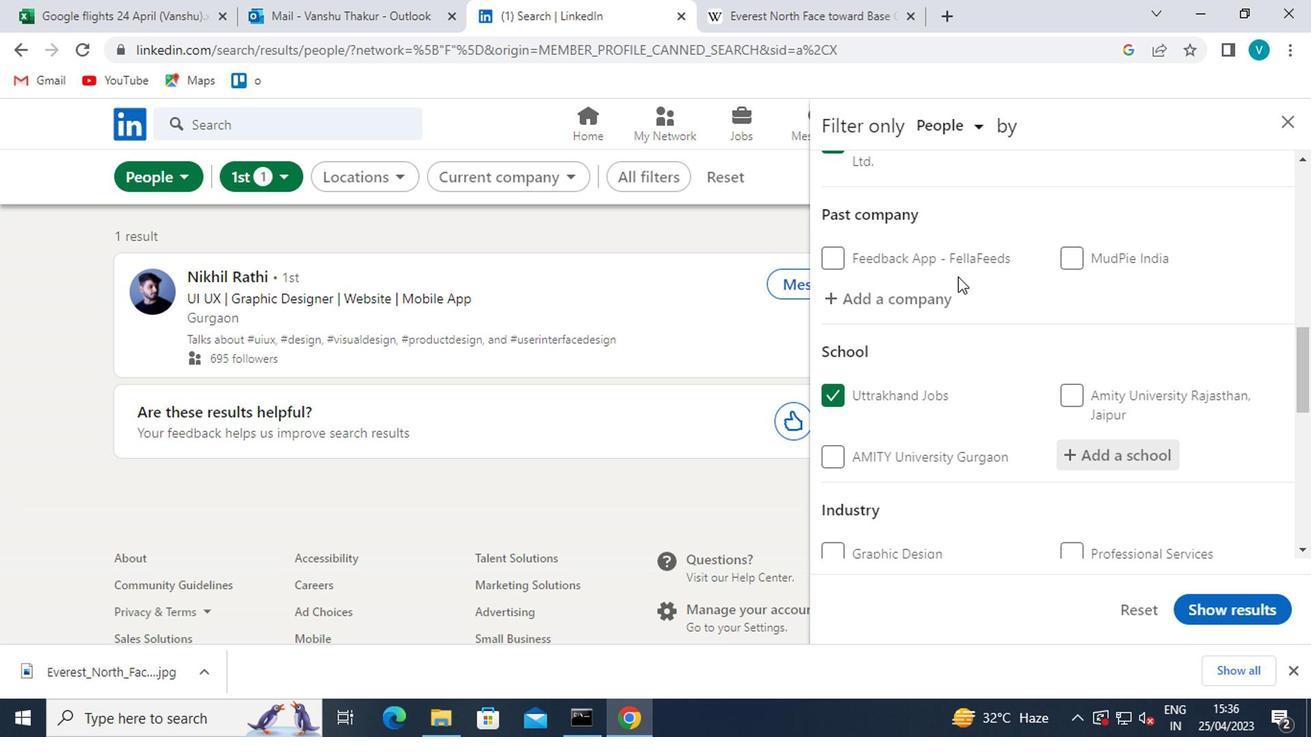 
Action: Mouse scrolled (963, 308) with delta (0, 0)
Screenshot: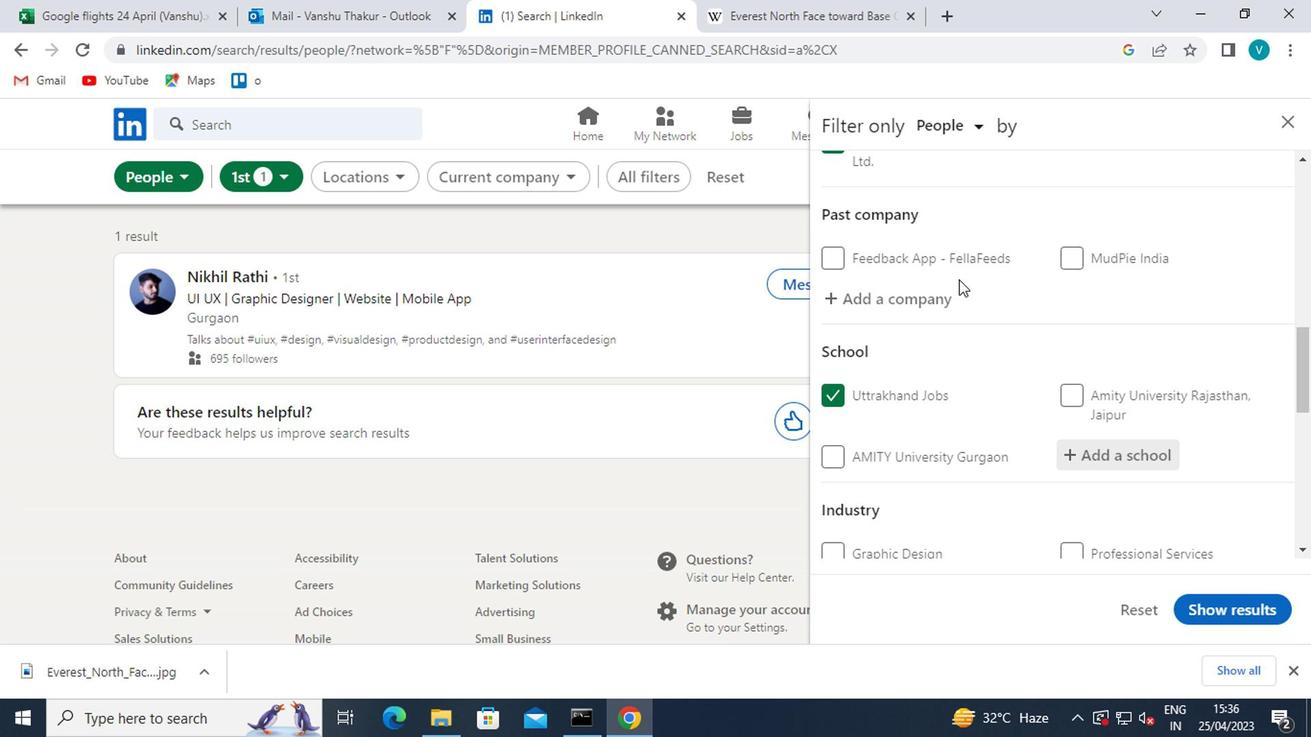 
Action: Mouse moved to (962, 310)
Screenshot: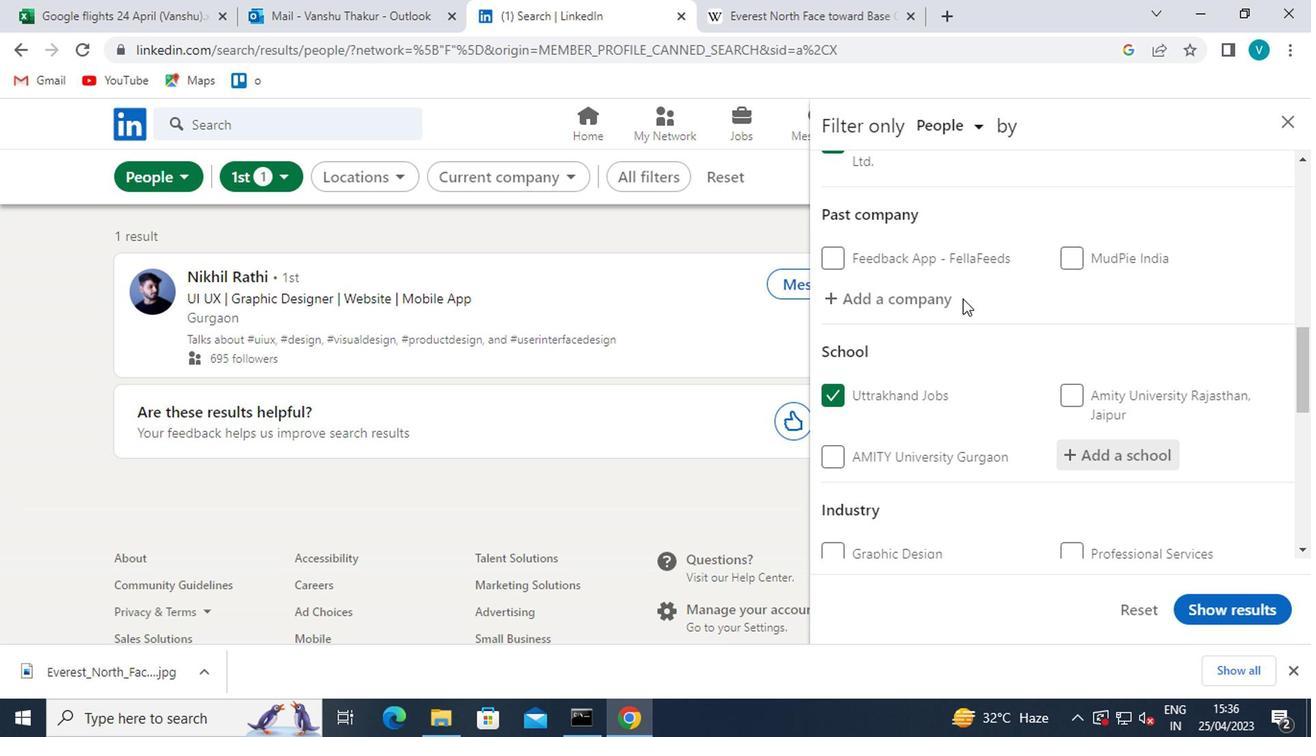 
Action: Mouse scrolled (962, 310) with delta (0, 0)
Screenshot: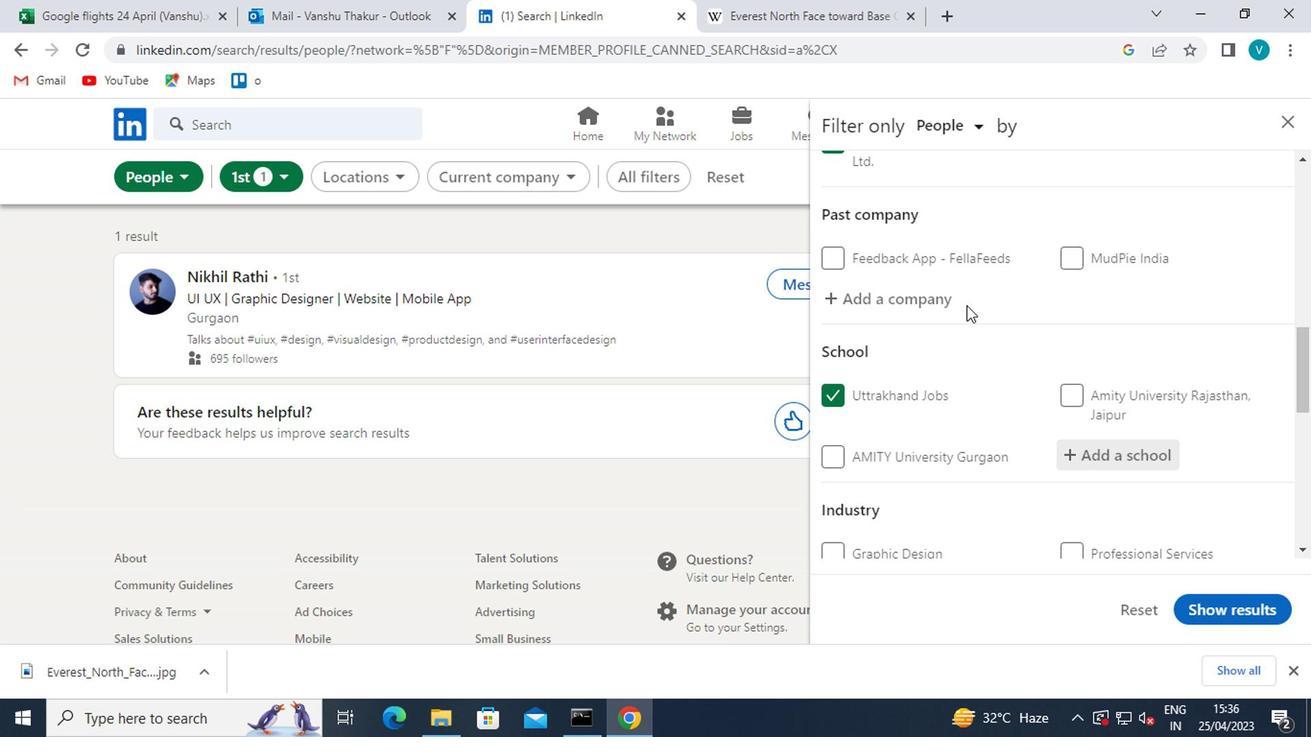 
Action: Mouse moved to (1070, 310)
Screenshot: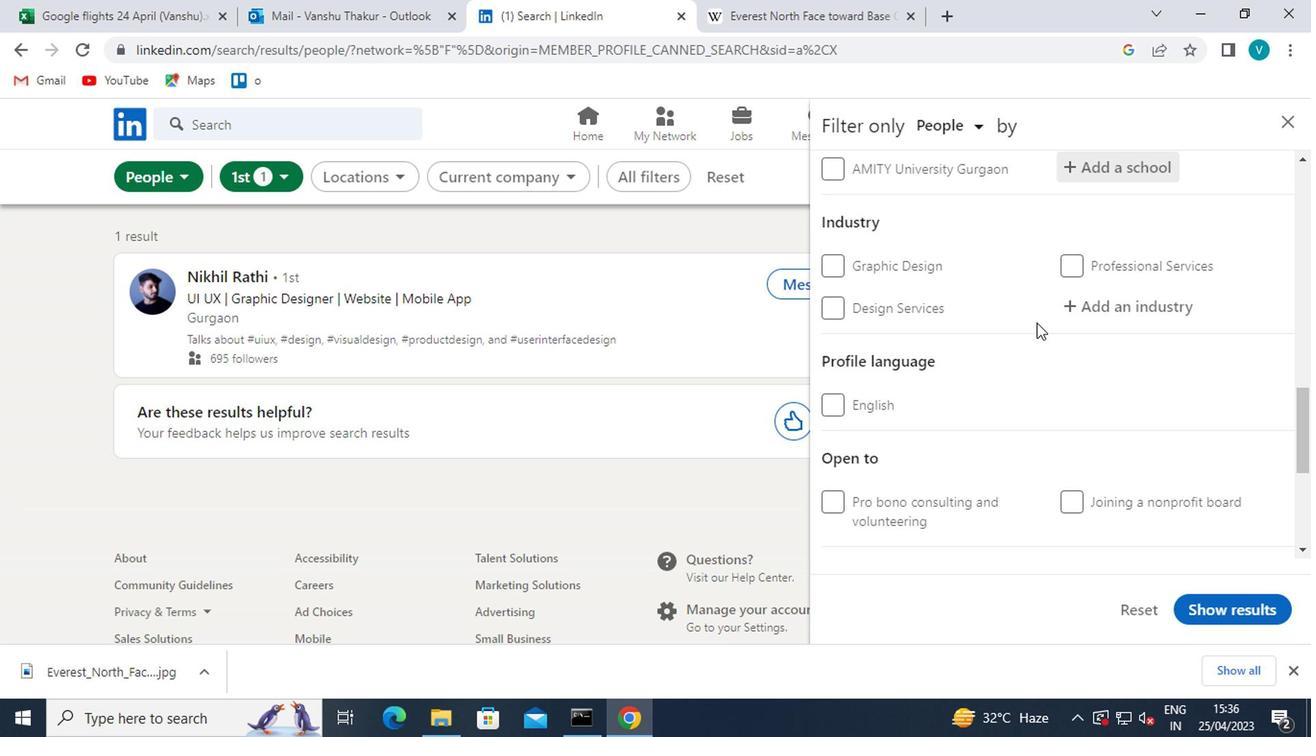 
Action: Mouse pressed left at (1070, 310)
Screenshot: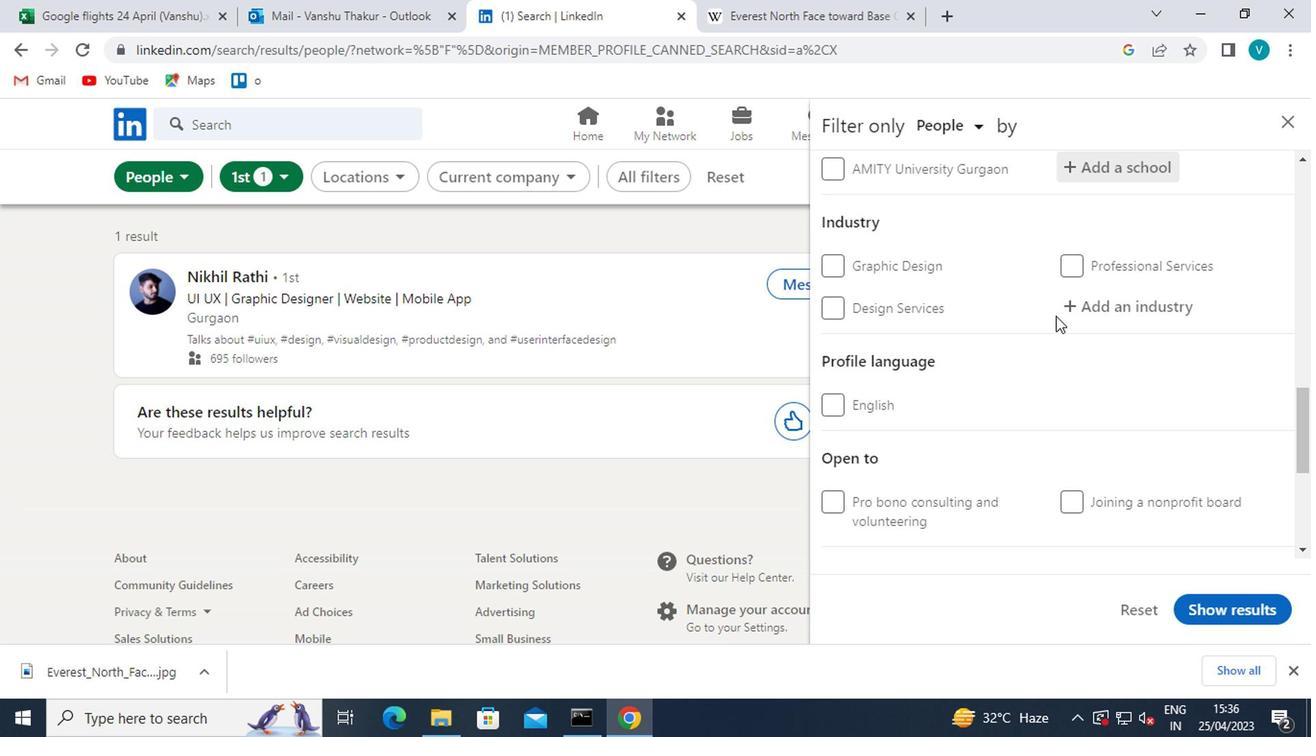 
Action: Mouse moved to (1069, 310)
Screenshot: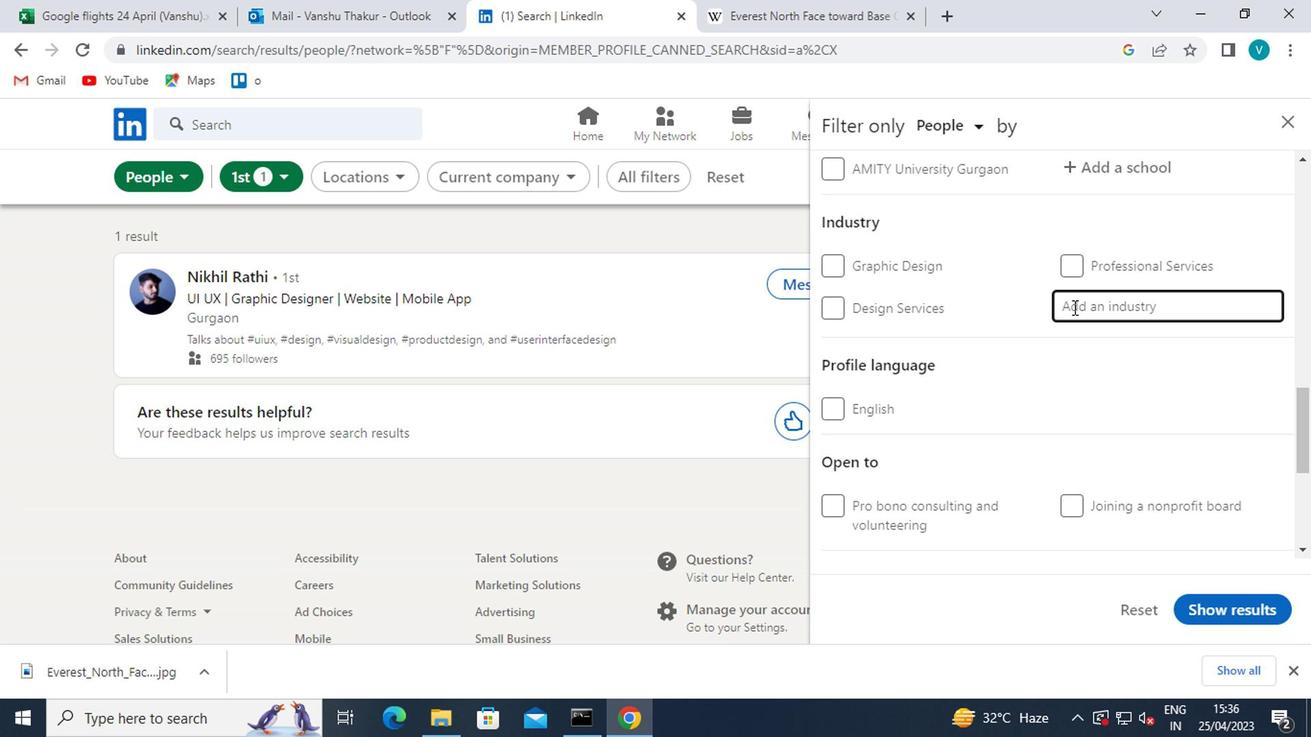 
Action: Key pressed <Key.shift><Key.shift><Key.shift><Key.shift><Key.shift><Key.shift><Key.shift><Key.shift>SHEET<Key.space><Key.shift>MUSIC<Key.space>
Screenshot: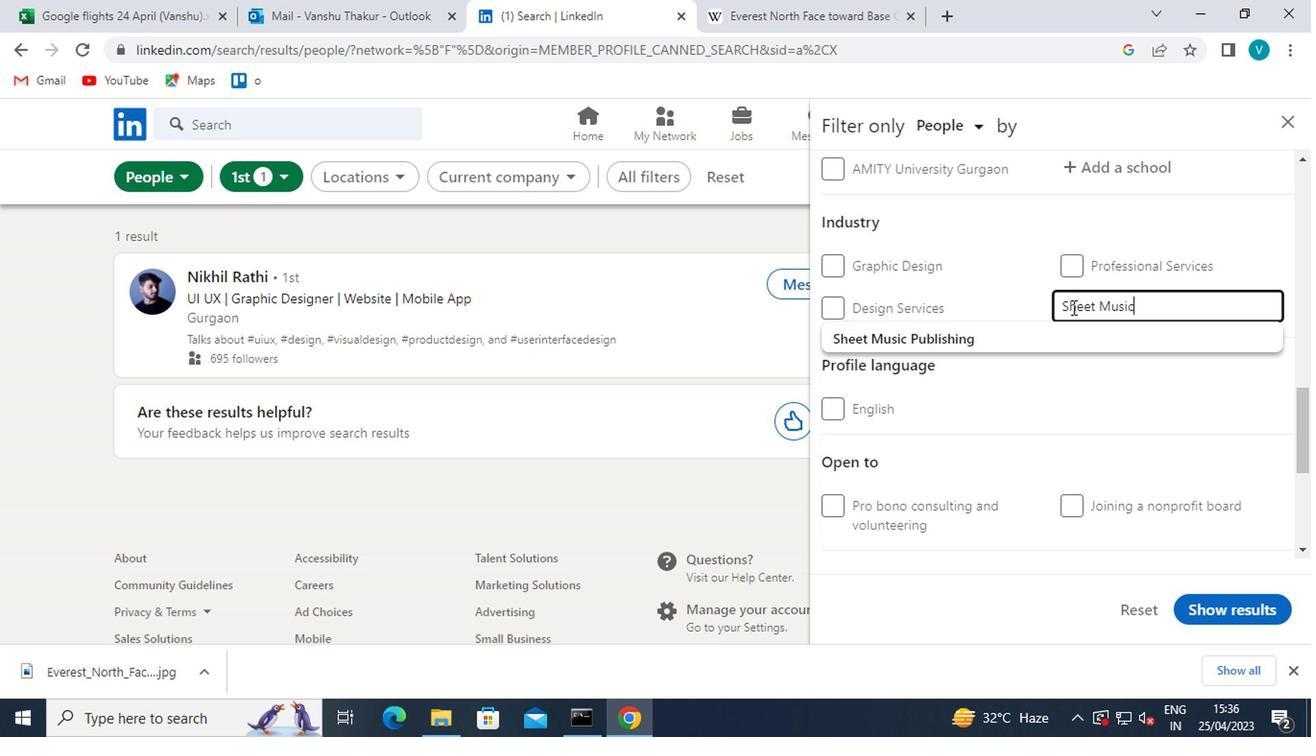 
Action: Mouse moved to (963, 352)
Screenshot: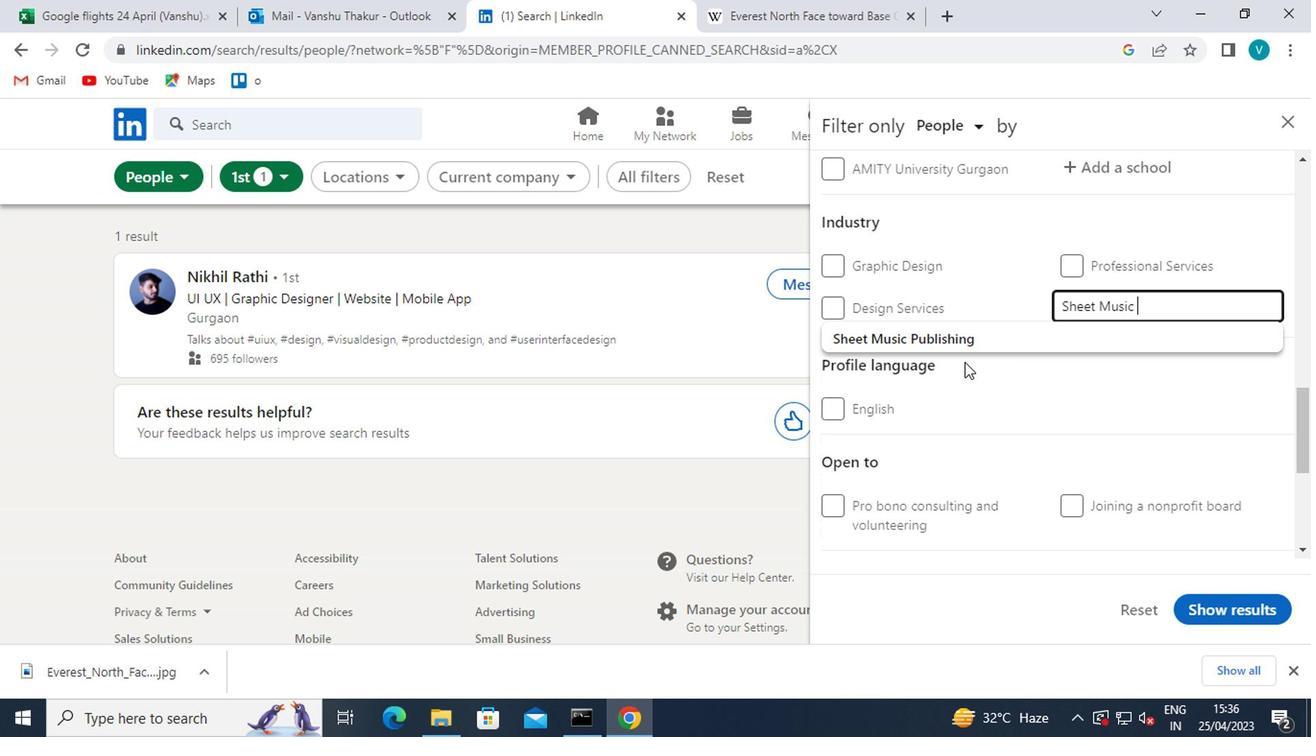 
Action: Mouse pressed left at (963, 352)
Screenshot: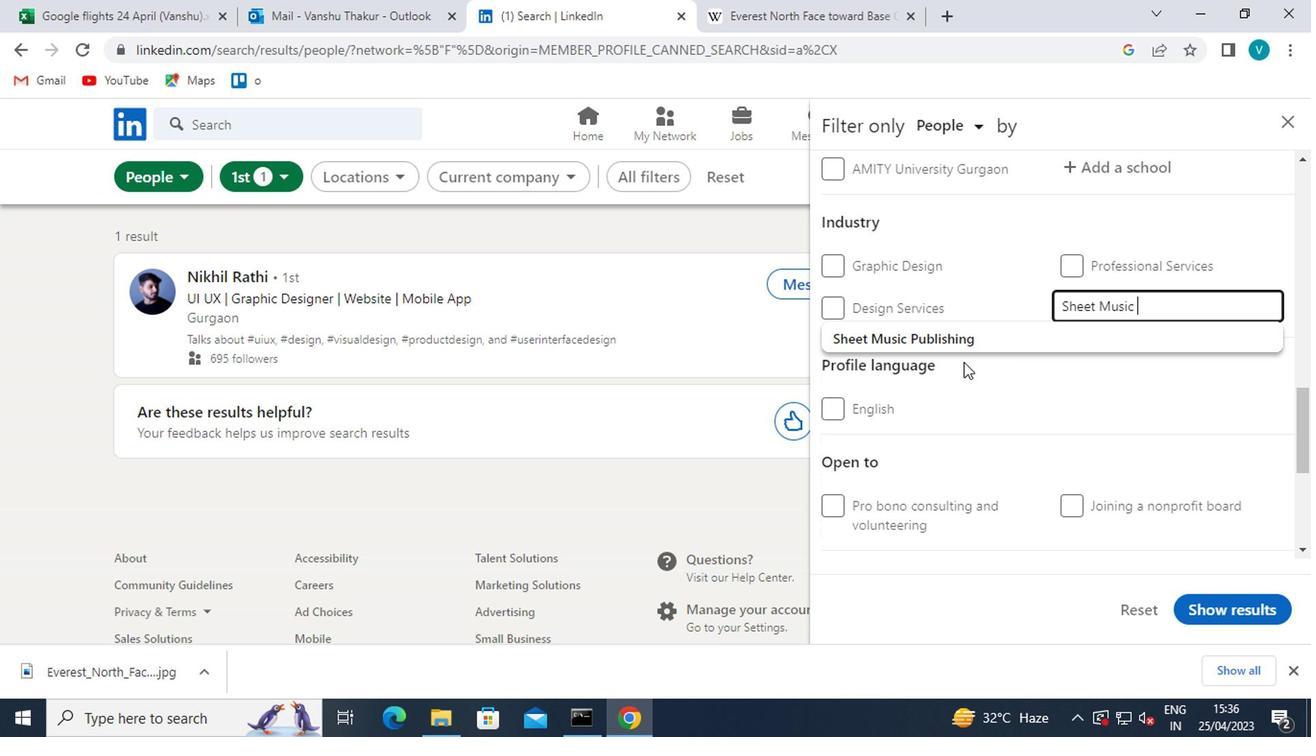 
Action: Mouse moved to (1031, 406)
Screenshot: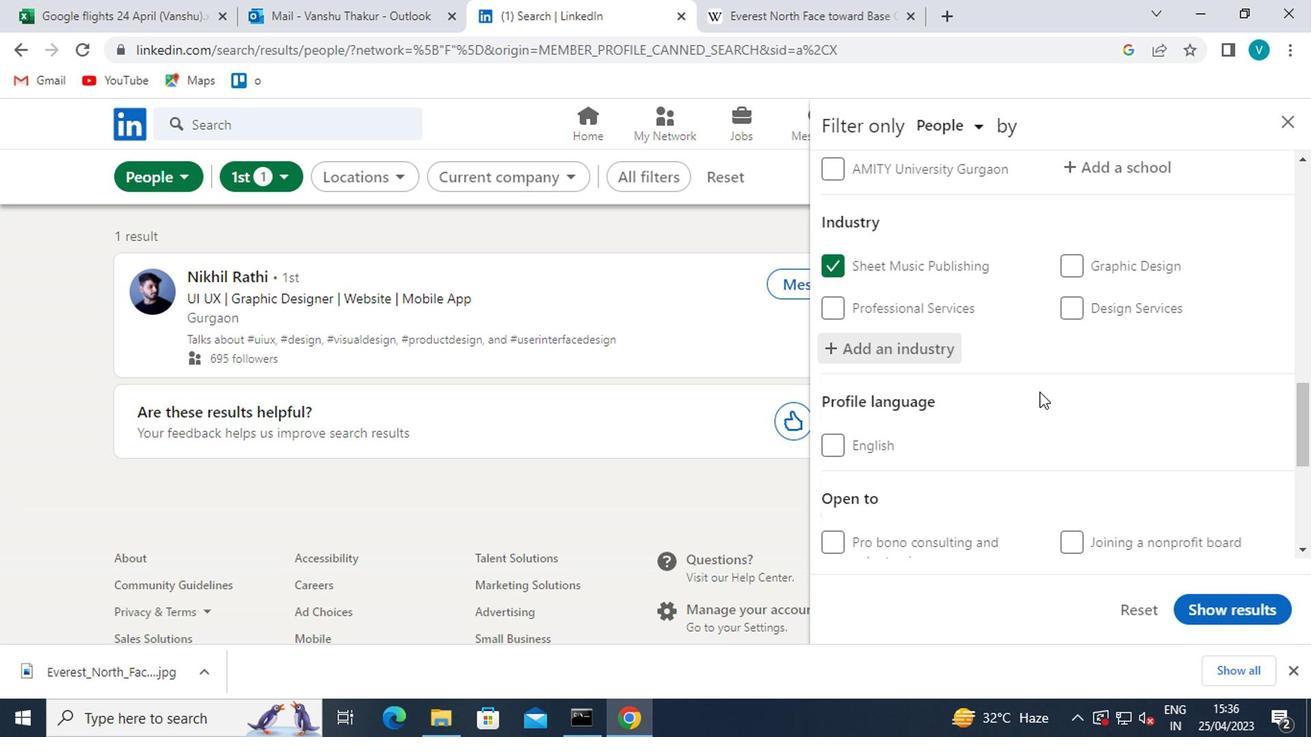 
Action: Mouse scrolled (1031, 405) with delta (0, -1)
Screenshot: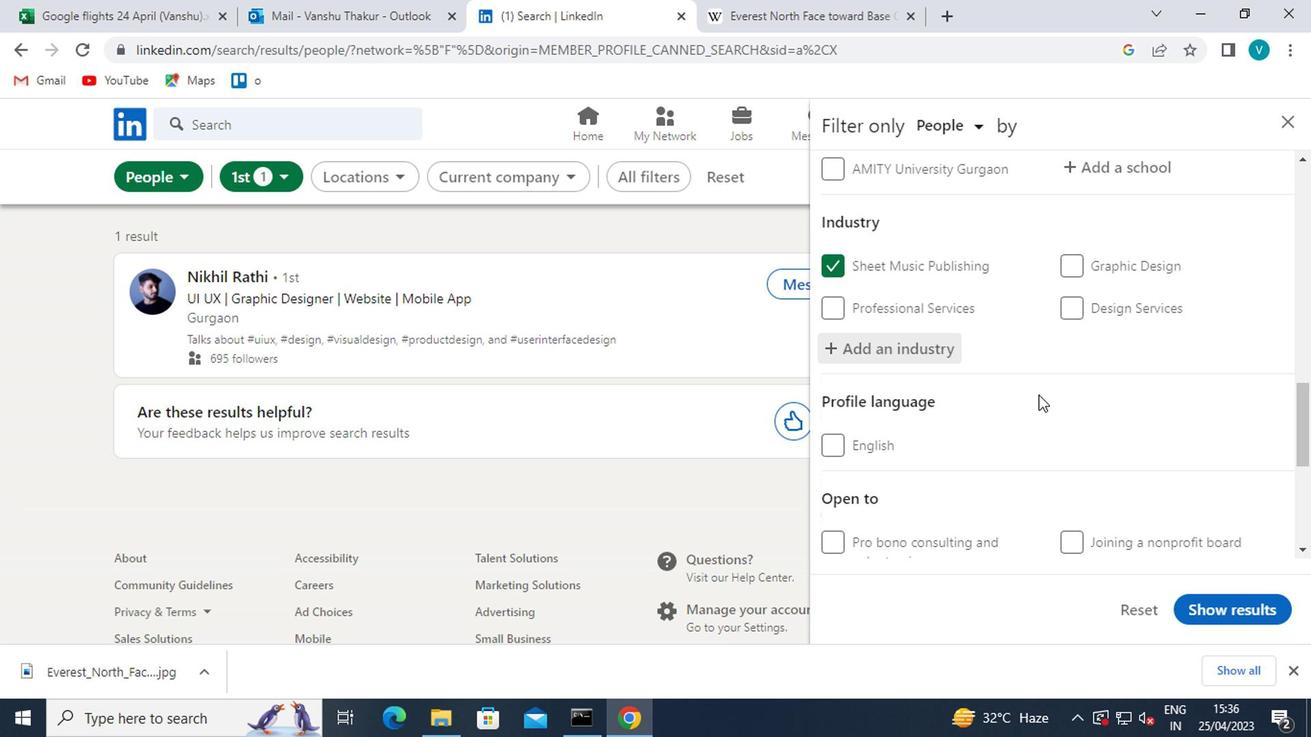 
Action: Mouse moved to (1031, 409)
Screenshot: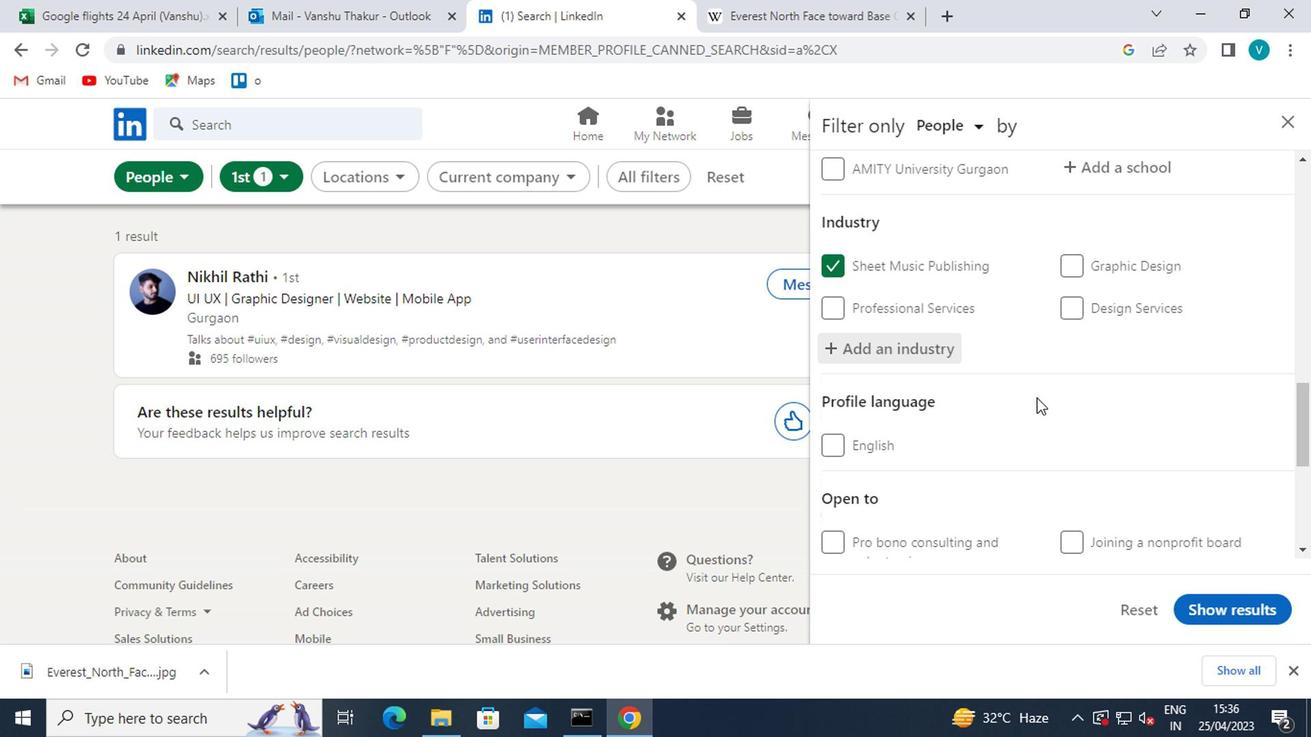 
Action: Mouse scrolled (1031, 407) with delta (0, -1)
Screenshot: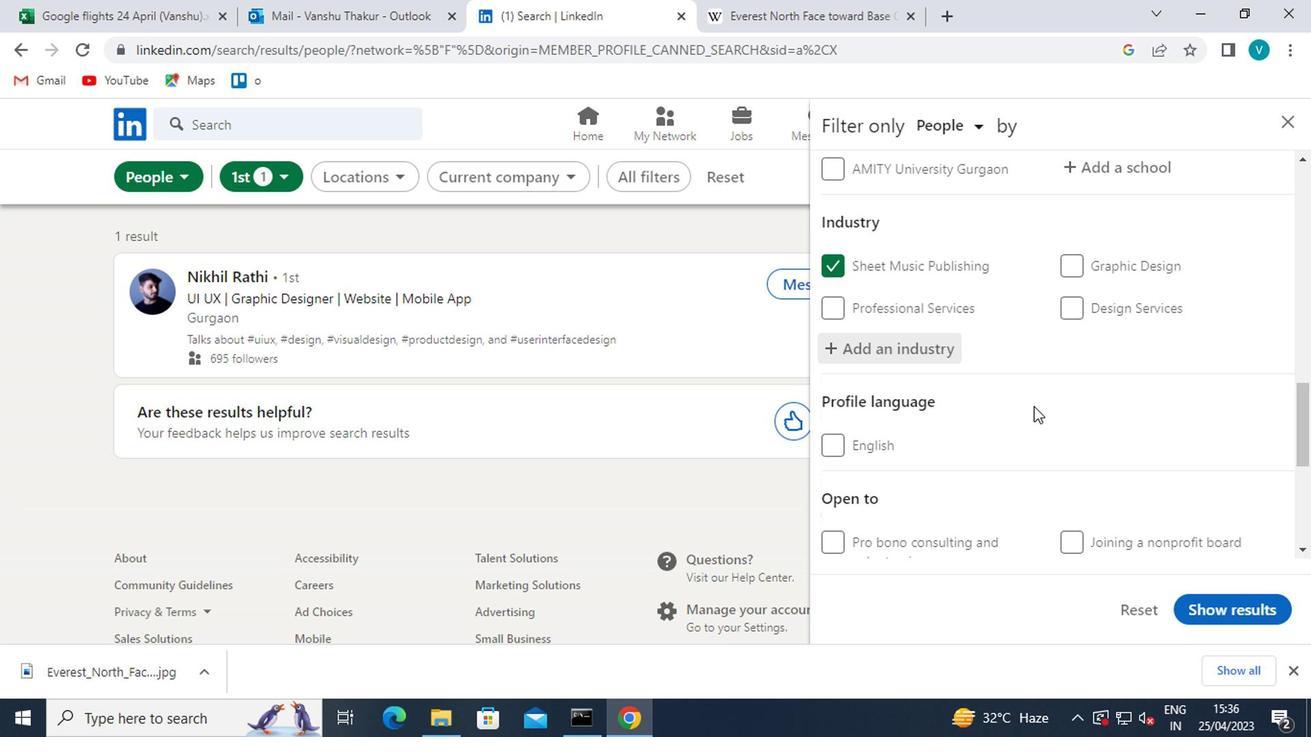 
Action: Mouse scrolled (1031, 407) with delta (0, -1)
Screenshot: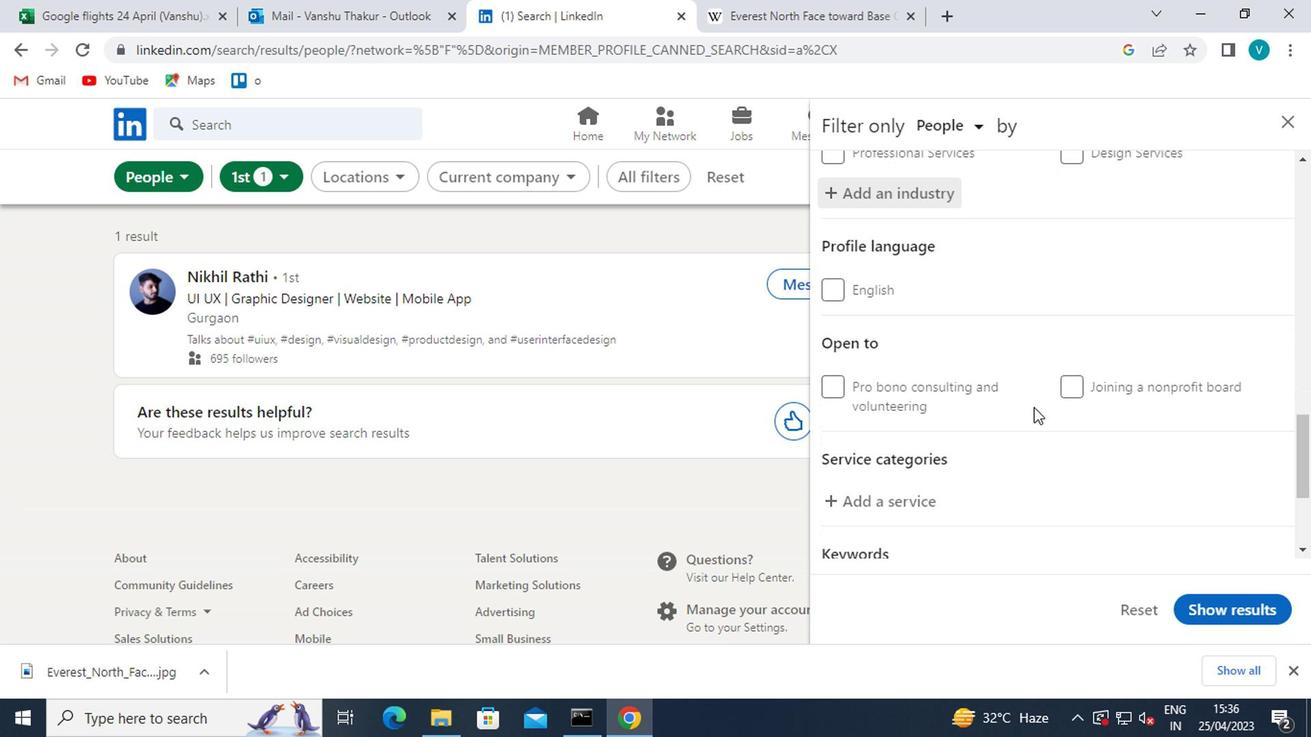 
Action: Mouse moved to (930, 380)
Screenshot: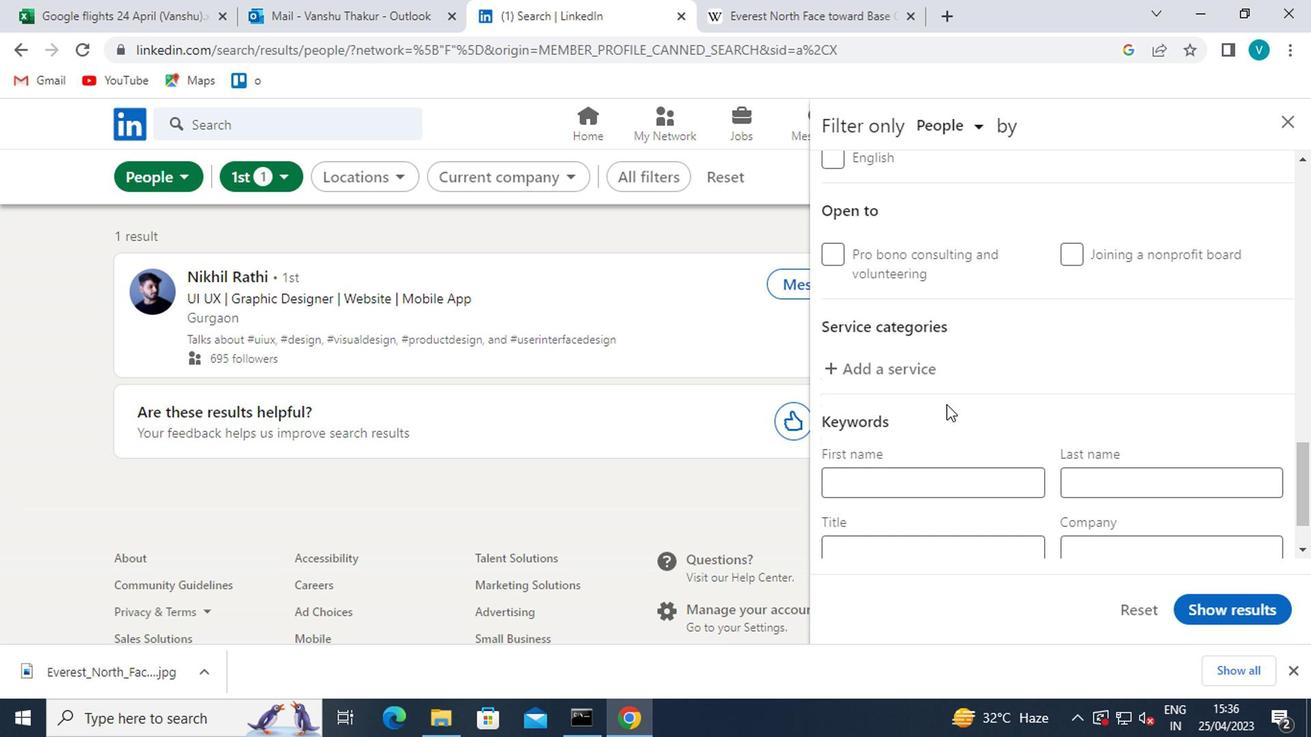 
Action: Mouse pressed left at (930, 380)
Screenshot: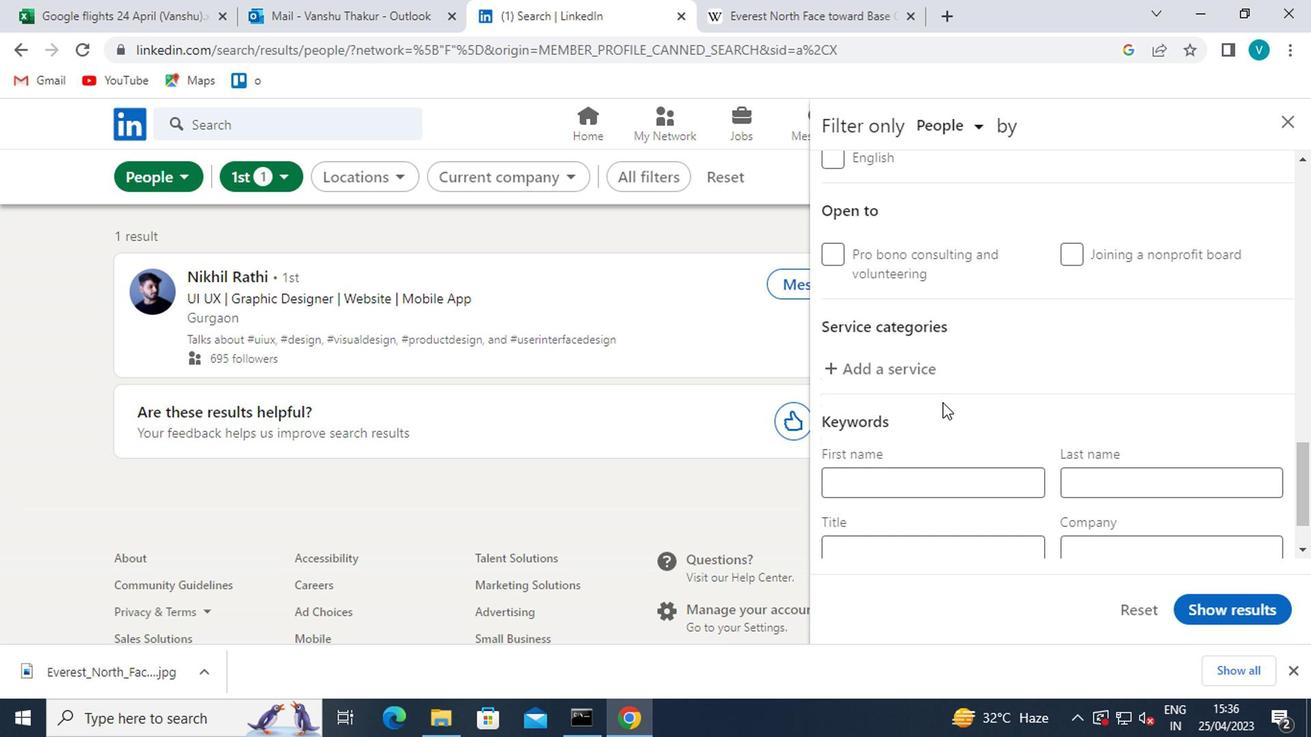 
Action: Mouse moved to (932, 378)
Screenshot: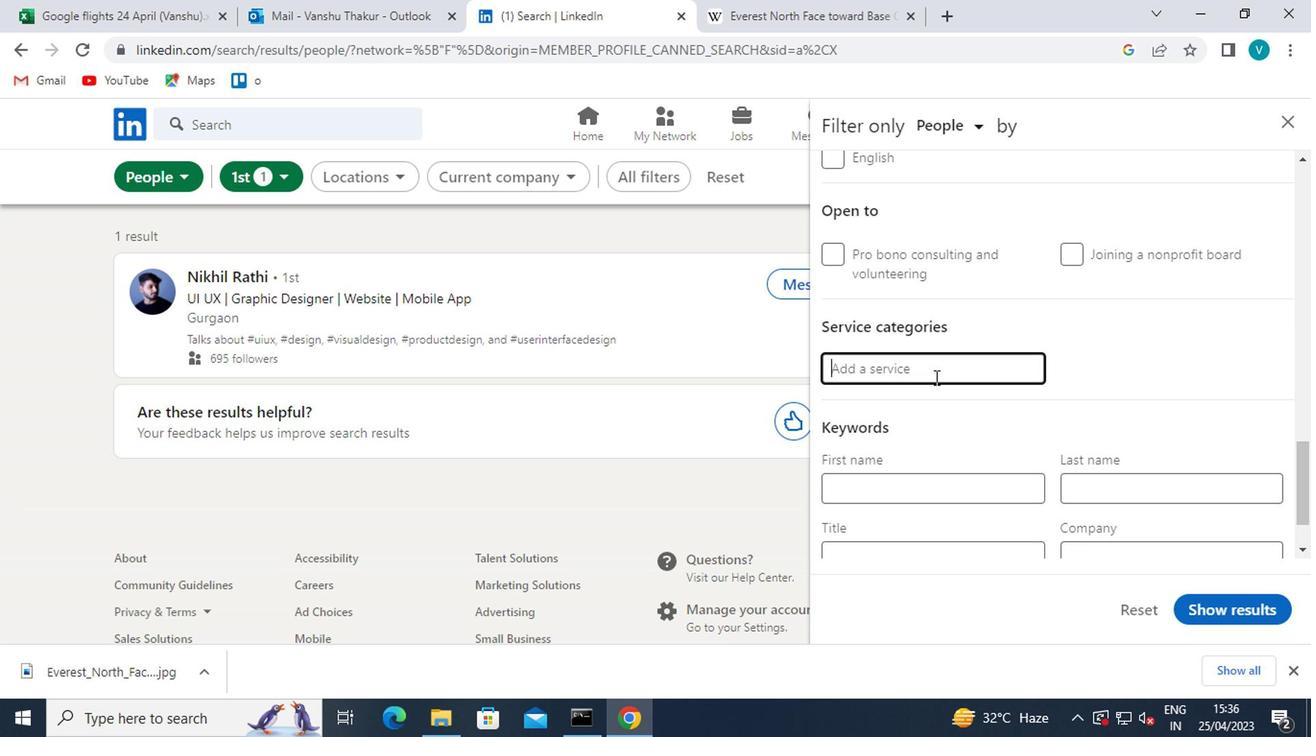 
Action: Key pressed <Key.shift>NONPROFIT<Key.space><Key.shift>CONSULTING<Key.space>
Screenshot: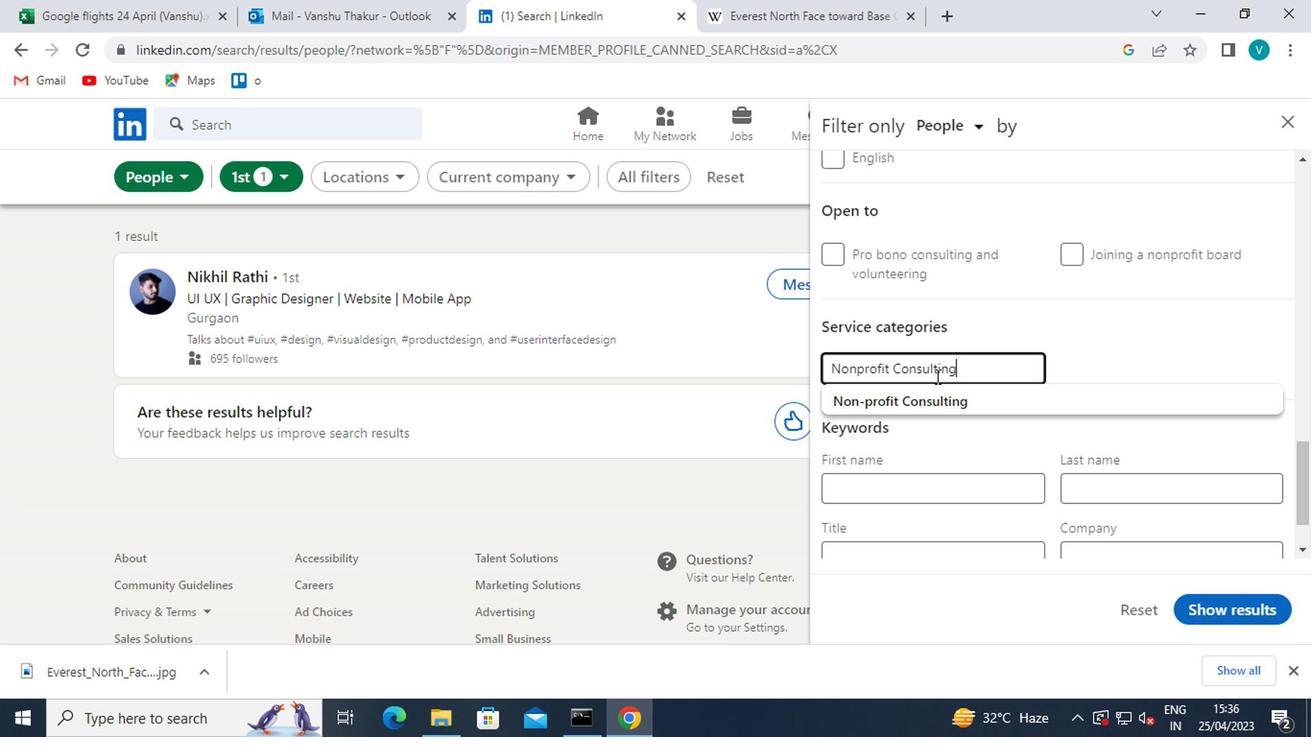 
Action: Mouse moved to (929, 407)
Screenshot: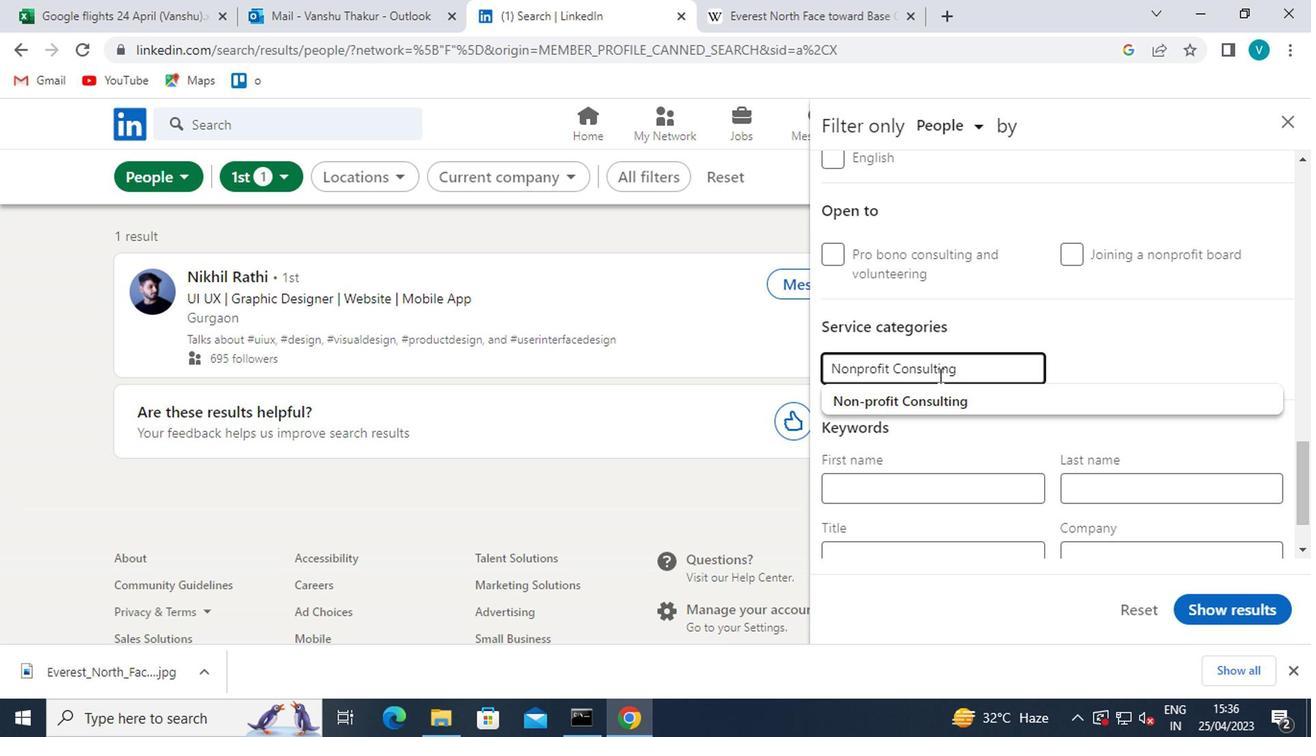 
Action: Mouse pressed left at (929, 407)
Screenshot: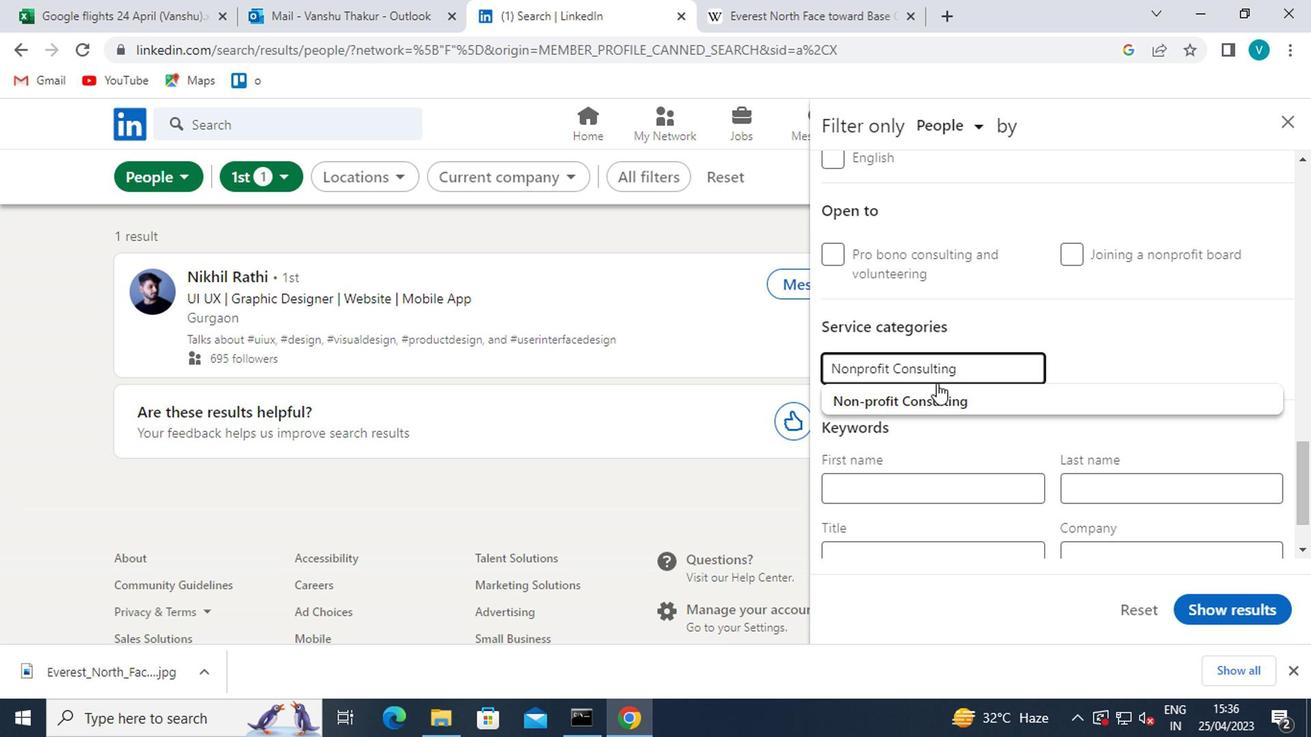 
Action: Mouse moved to (937, 356)
Screenshot: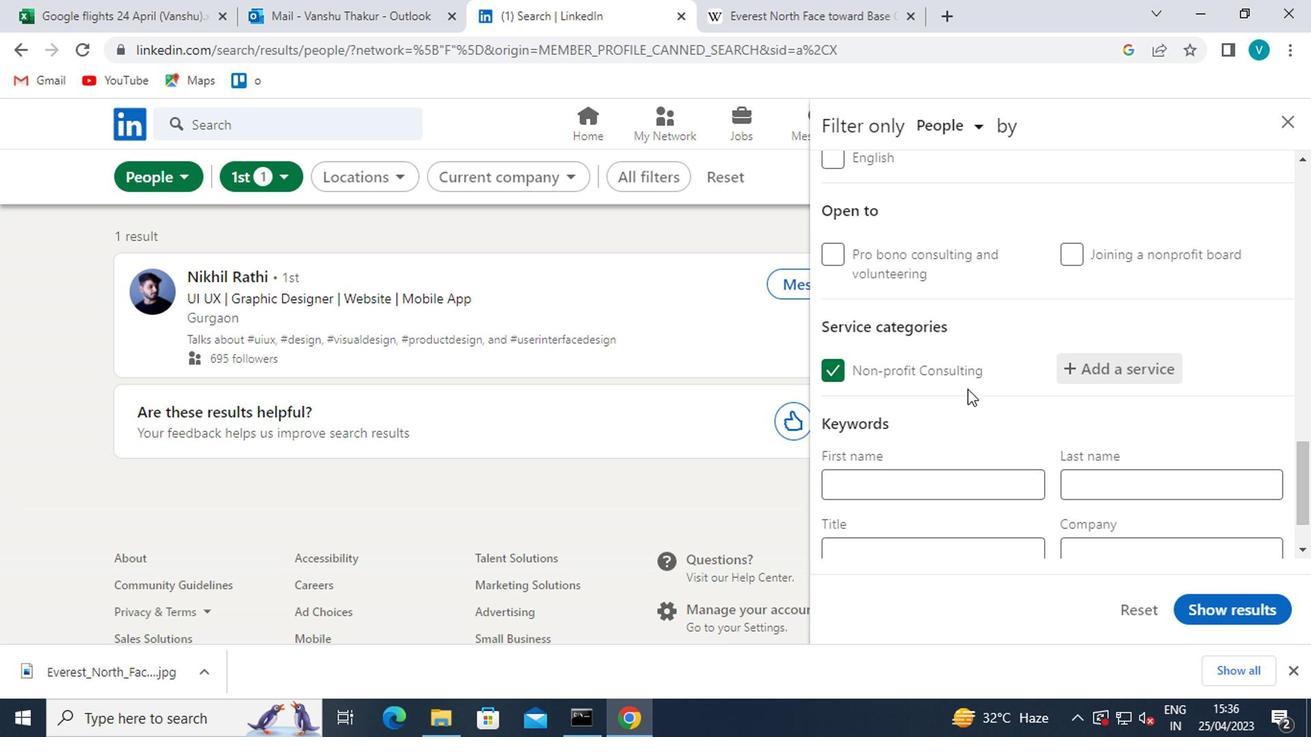 
Action: Mouse scrolled (937, 355) with delta (0, 0)
Screenshot: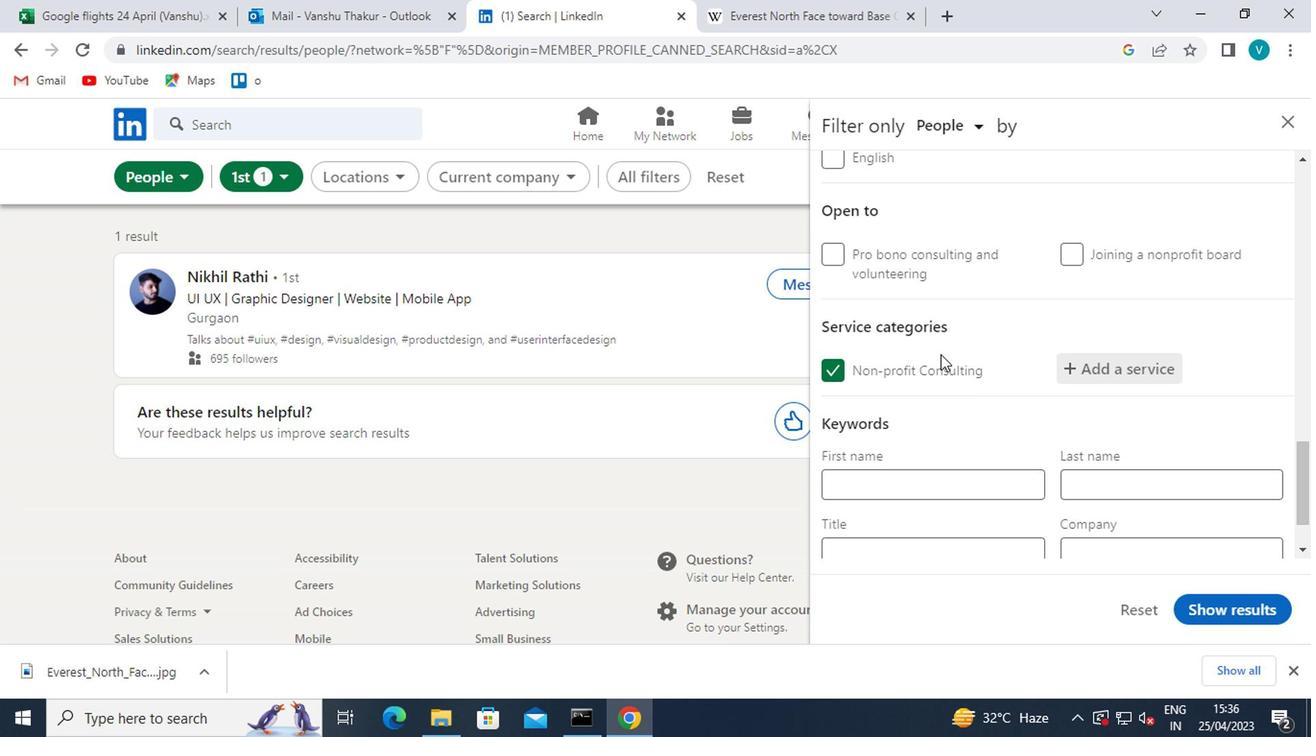 
Action: Mouse scrolled (937, 355) with delta (0, 0)
Screenshot: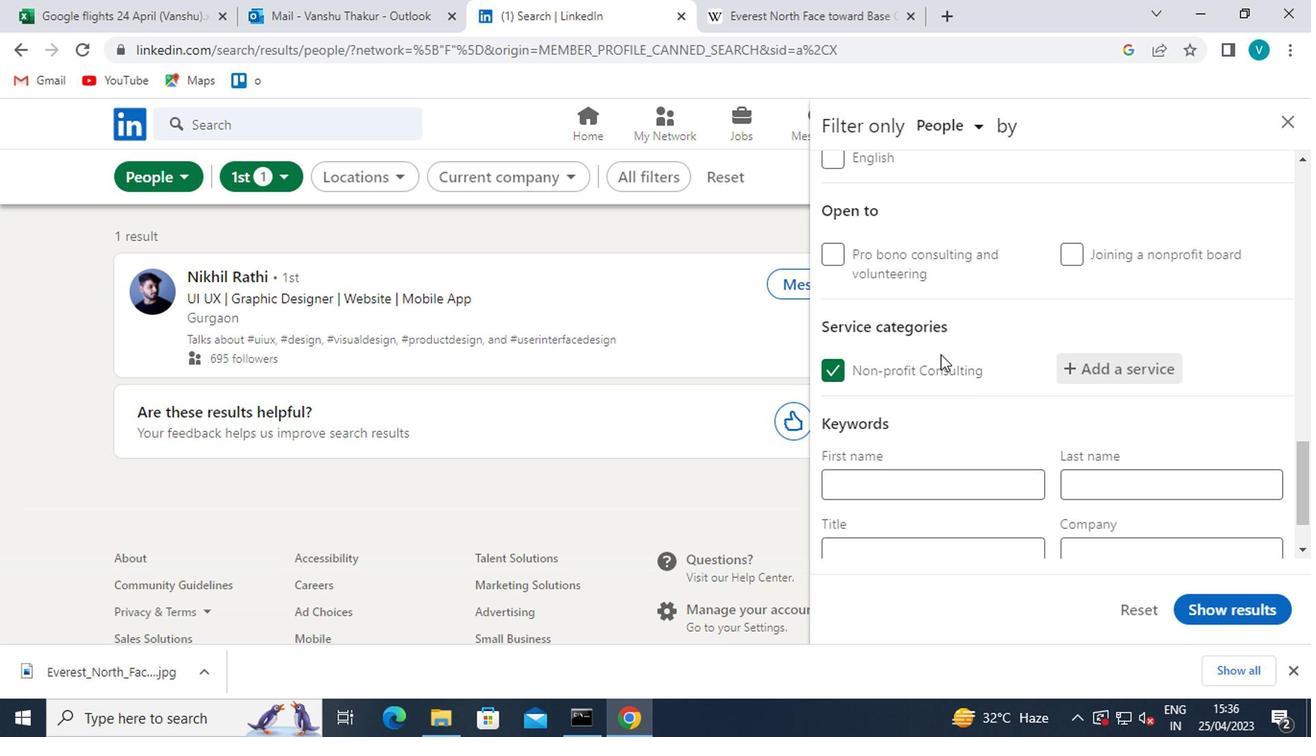 
Action: Mouse moved to (902, 463)
Screenshot: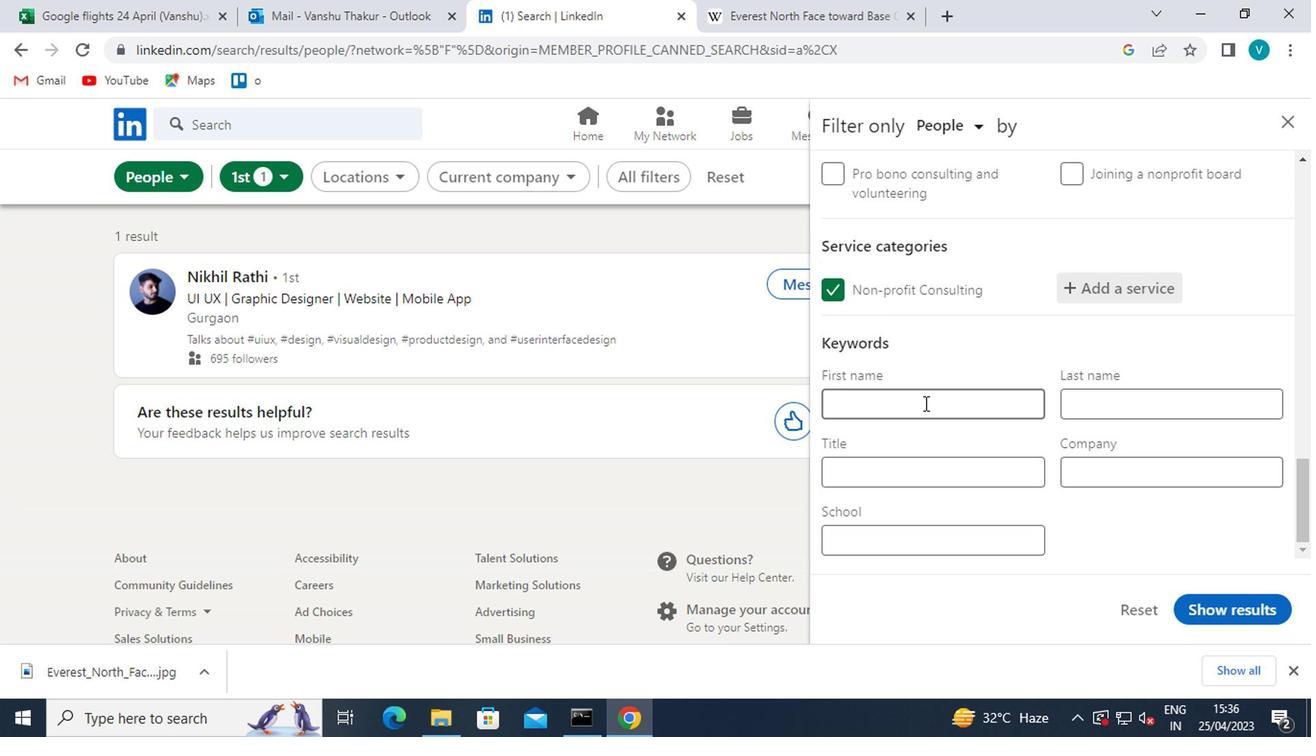 
Action: Mouse pressed left at (902, 463)
Screenshot: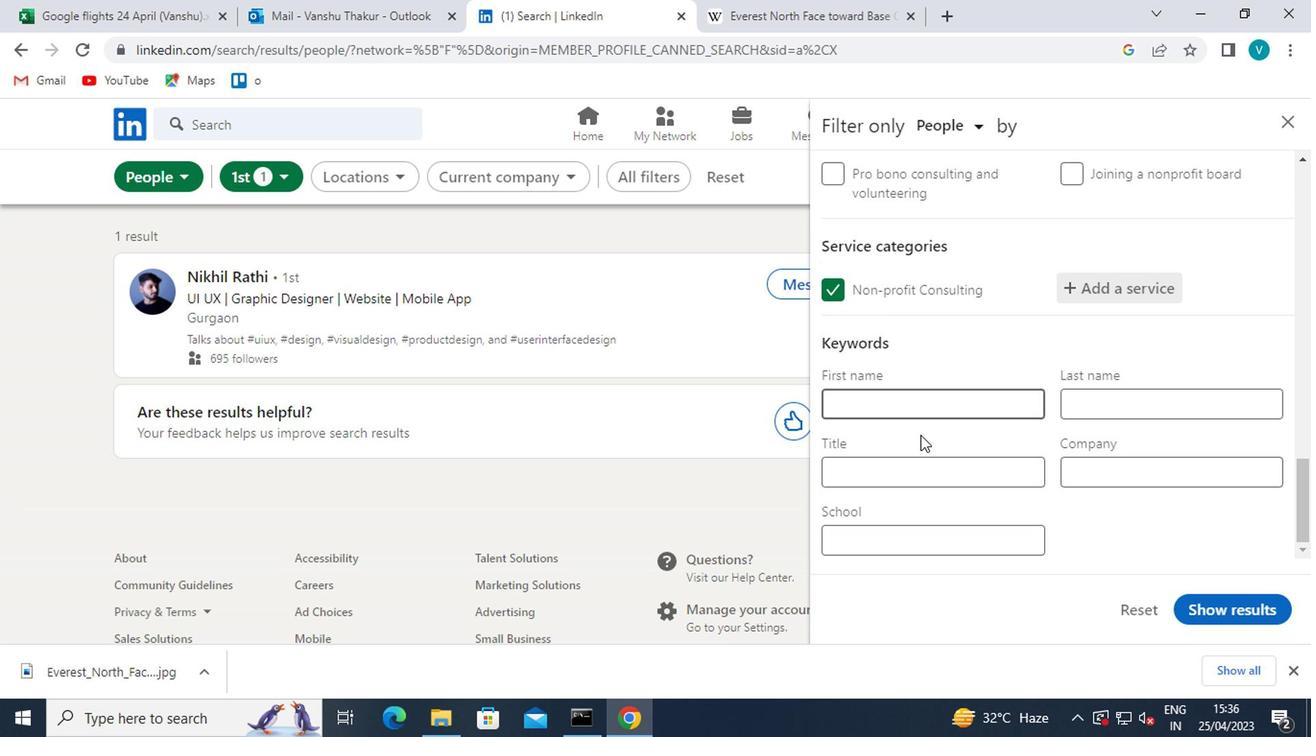 
Action: Mouse moved to (909, 459)
Screenshot: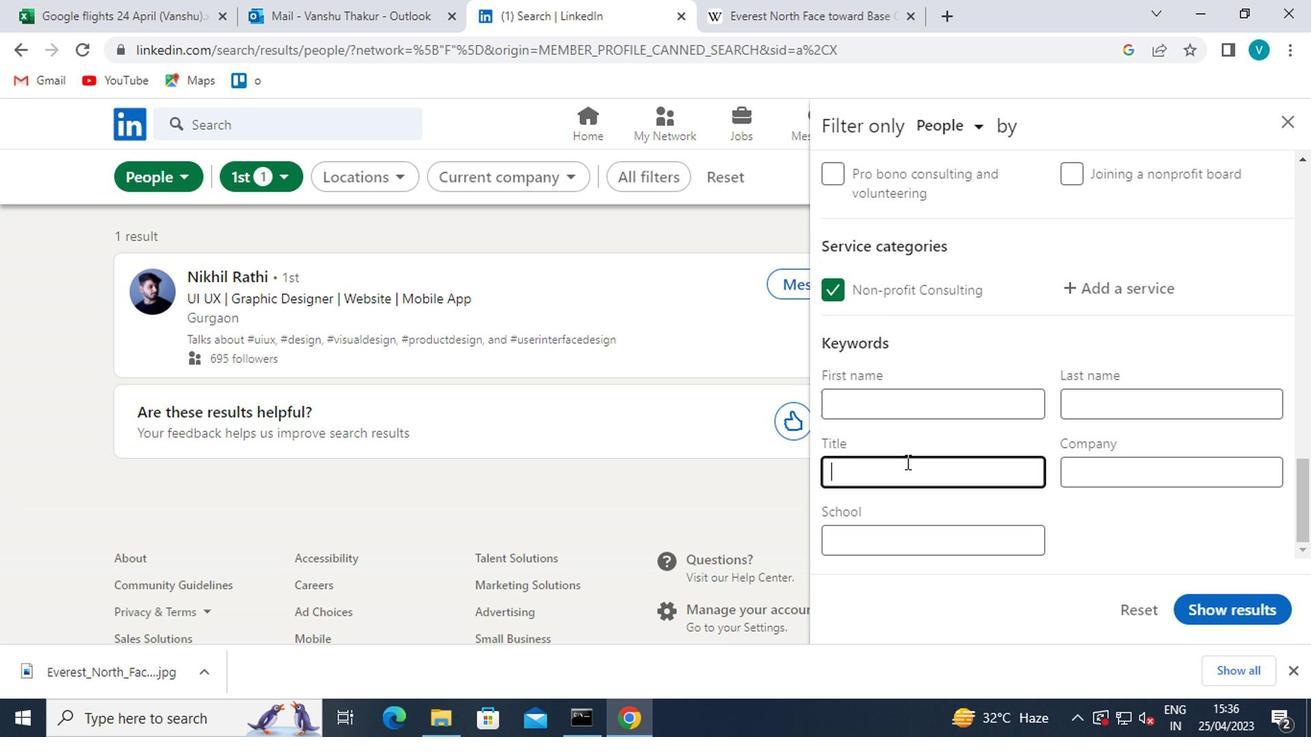 
Action: Key pressed <Key.shift>COSMOLOGI
Screenshot: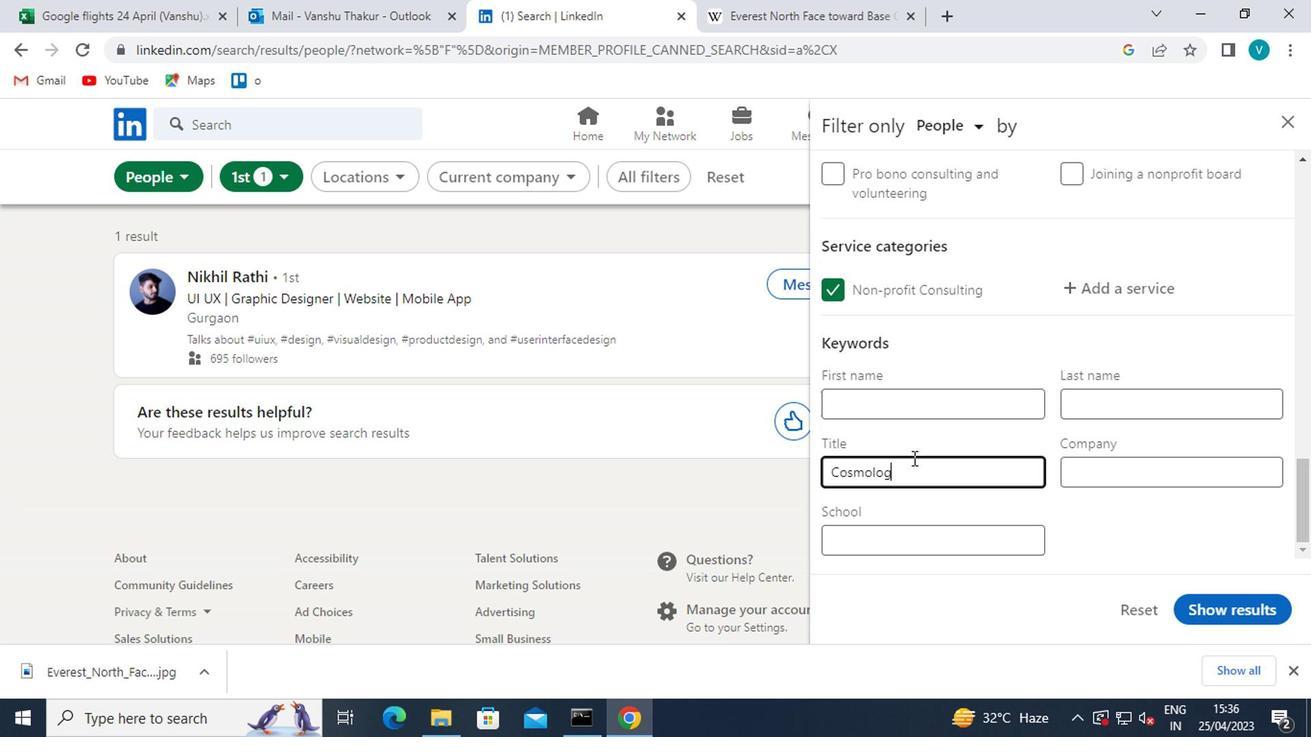 
Action: Mouse moved to (911, 458)
Screenshot: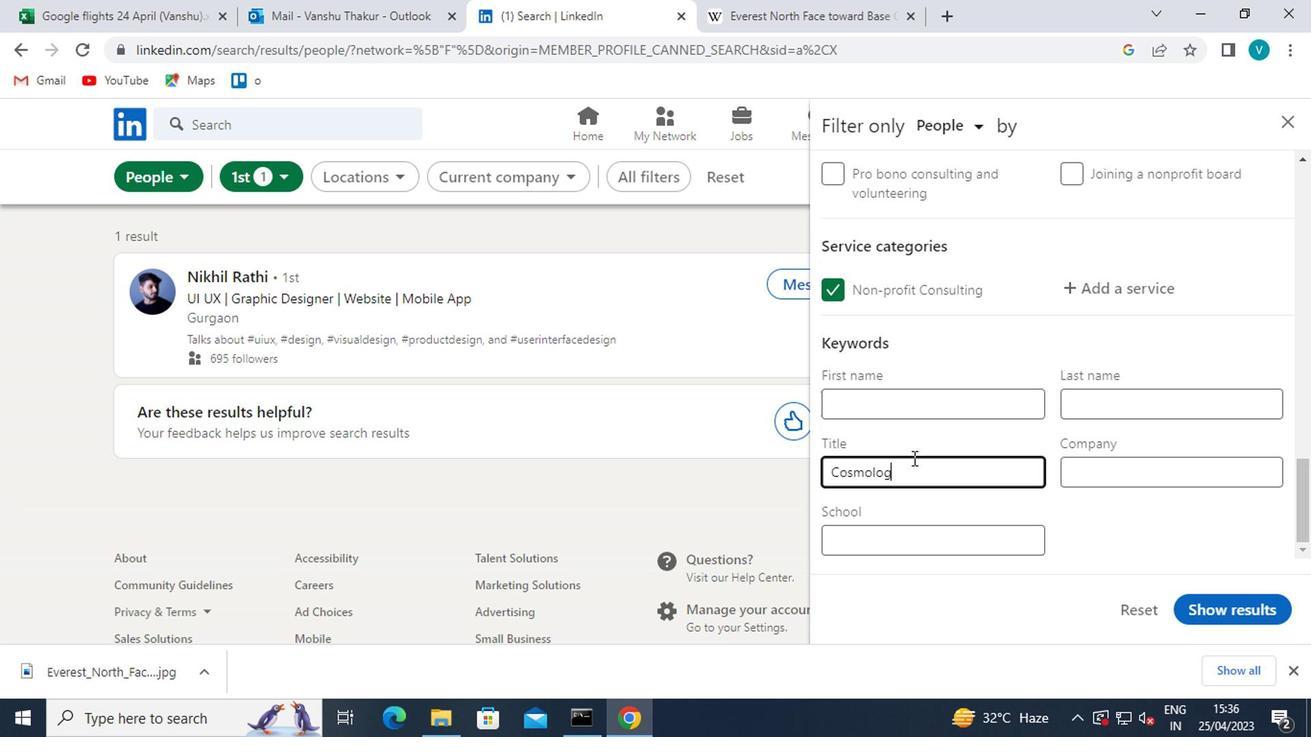 
Action: Key pressed ST<Key.space>
Screenshot: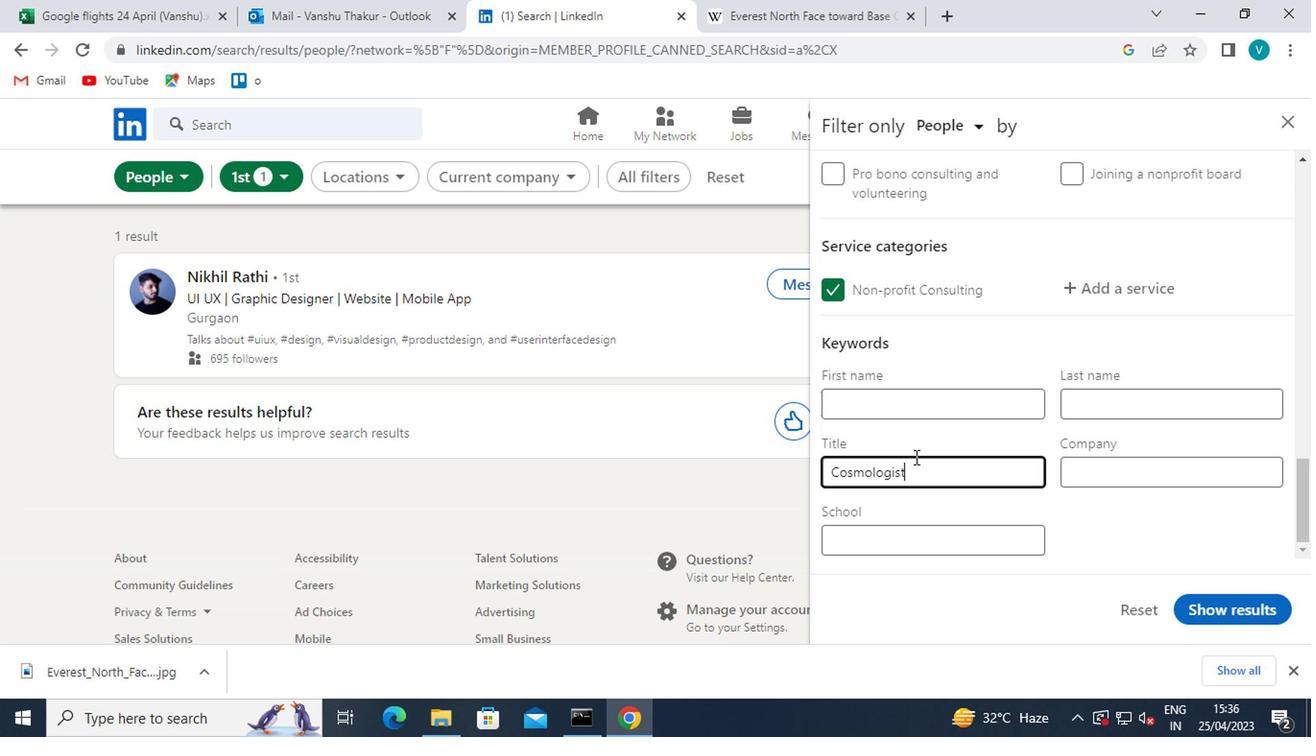 
Action: Mouse moved to (867, 474)
Screenshot: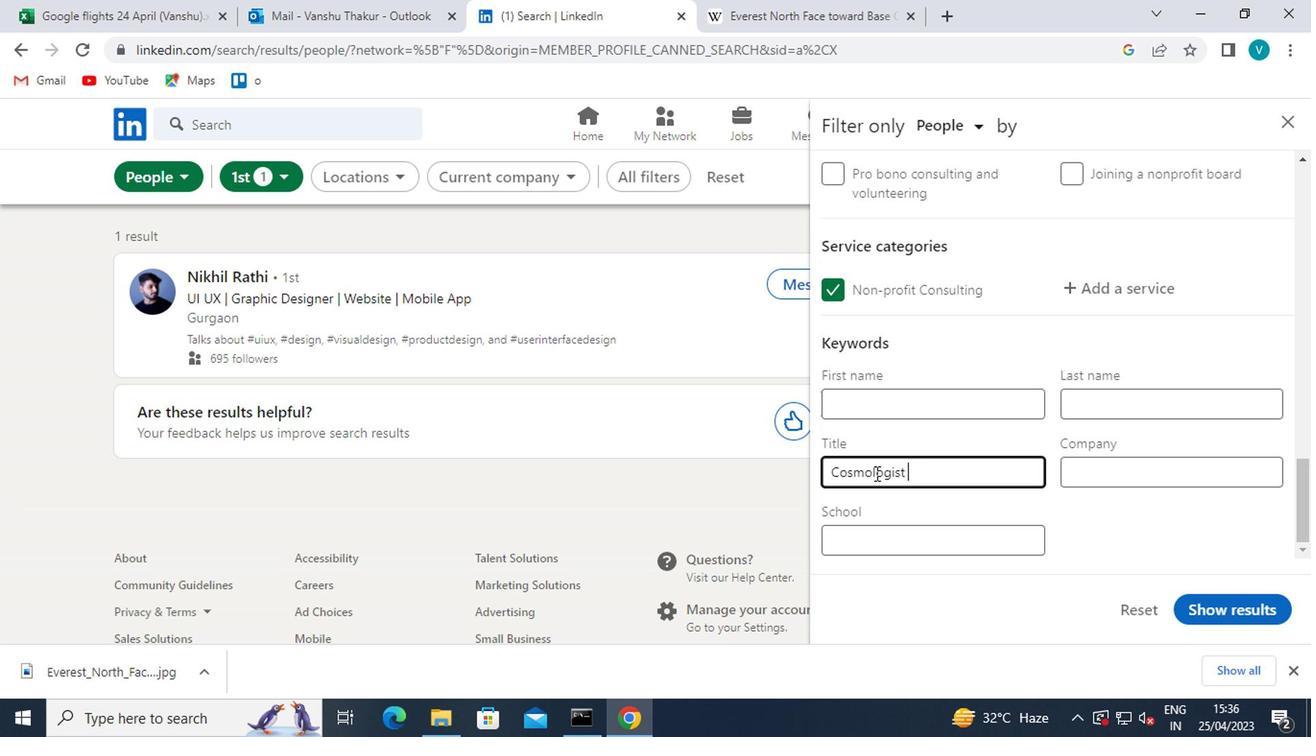 
Action: Mouse pressed left at (867, 474)
Screenshot: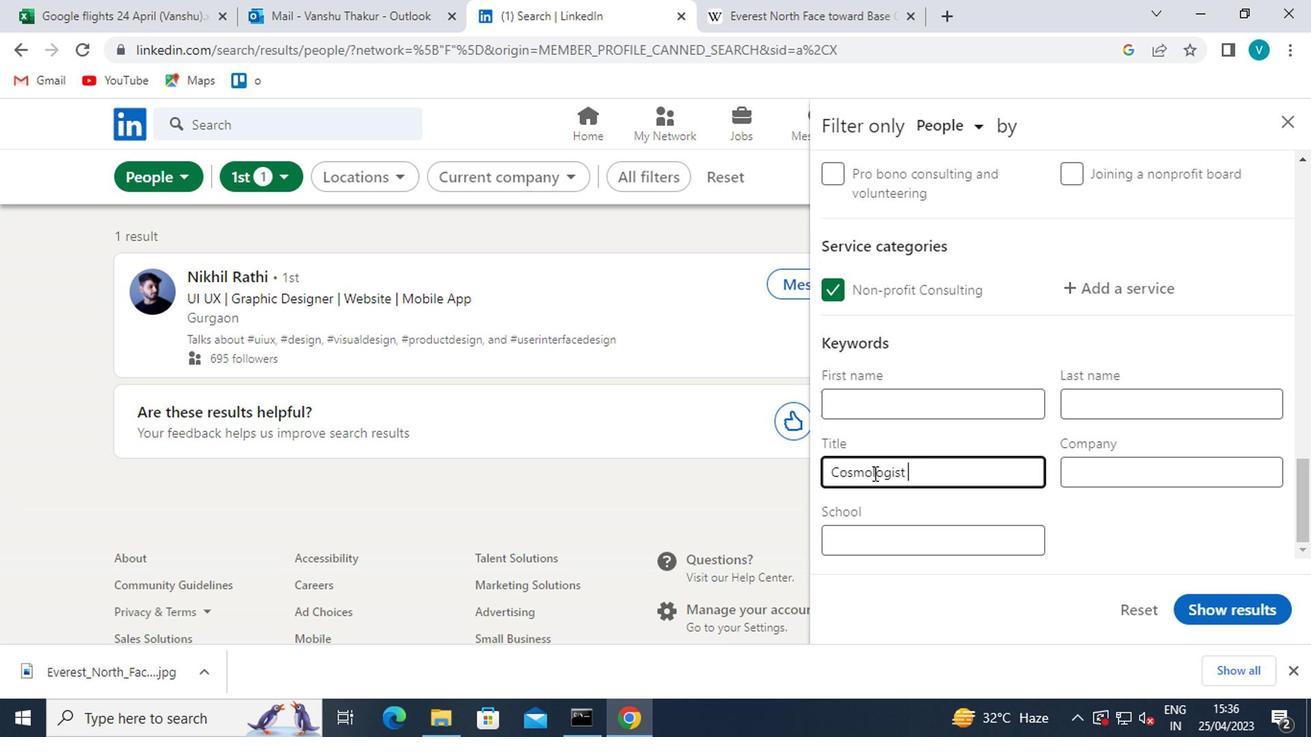 
Action: Mouse moved to (880, 489)
Screenshot: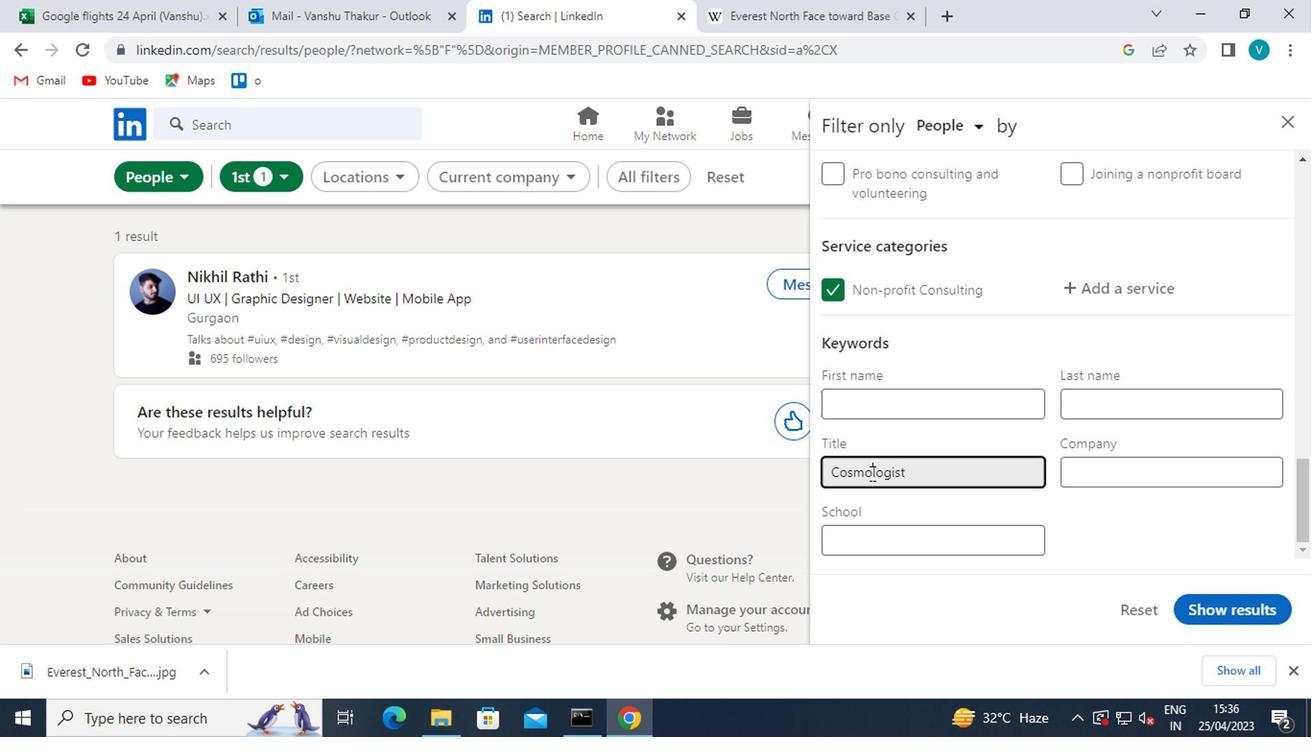 
Action: Key pressed <Key.backspace>ETO
Screenshot: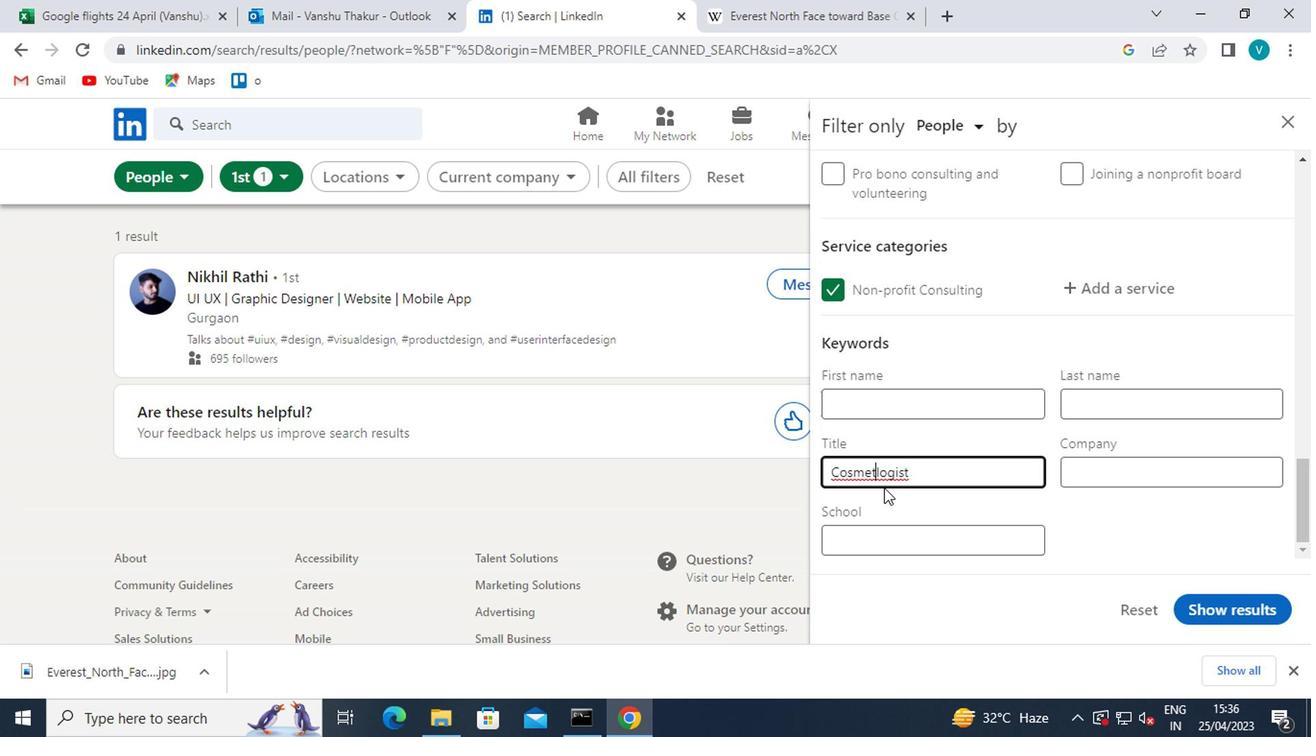 
Action: Mouse moved to (1222, 606)
Screenshot: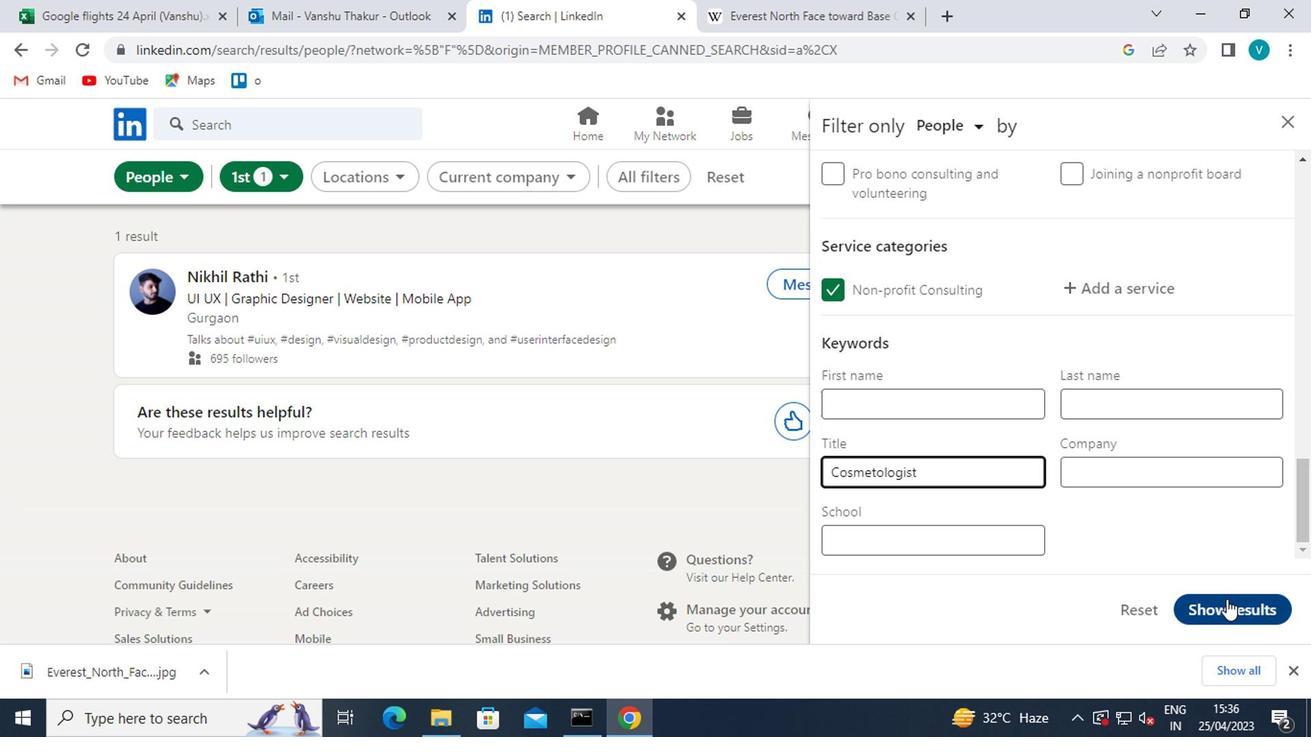 
Action: Mouse pressed left at (1222, 606)
Screenshot: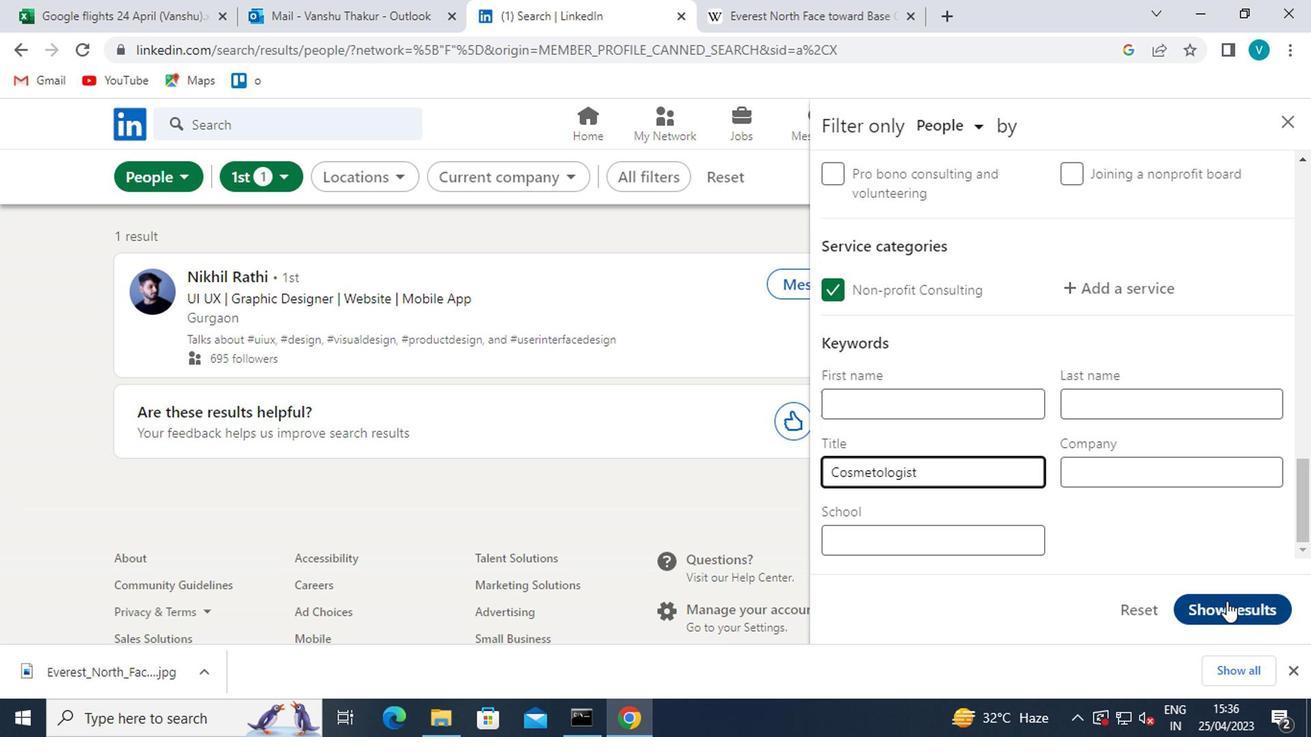 
Action: Mouse moved to (1222, 606)
Screenshot: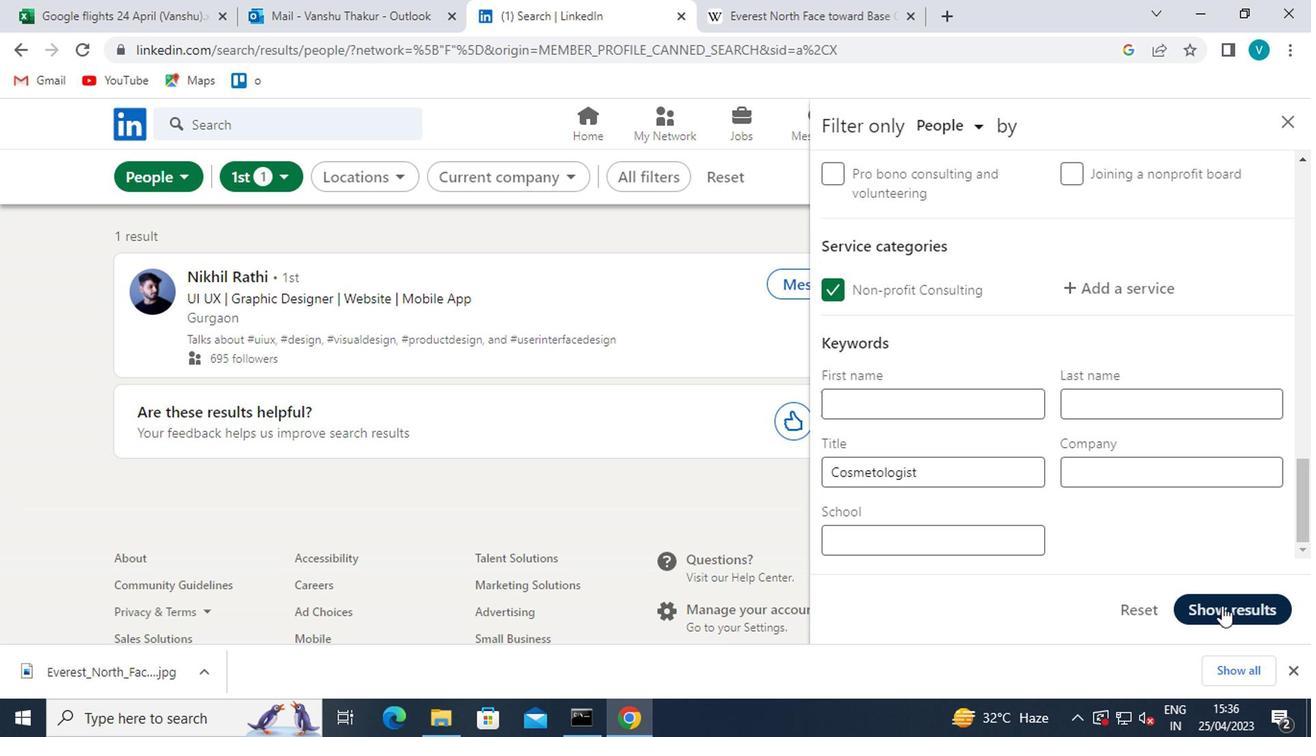 
